 Task: nan
Action: Mouse moved to (473, 618)
Screenshot: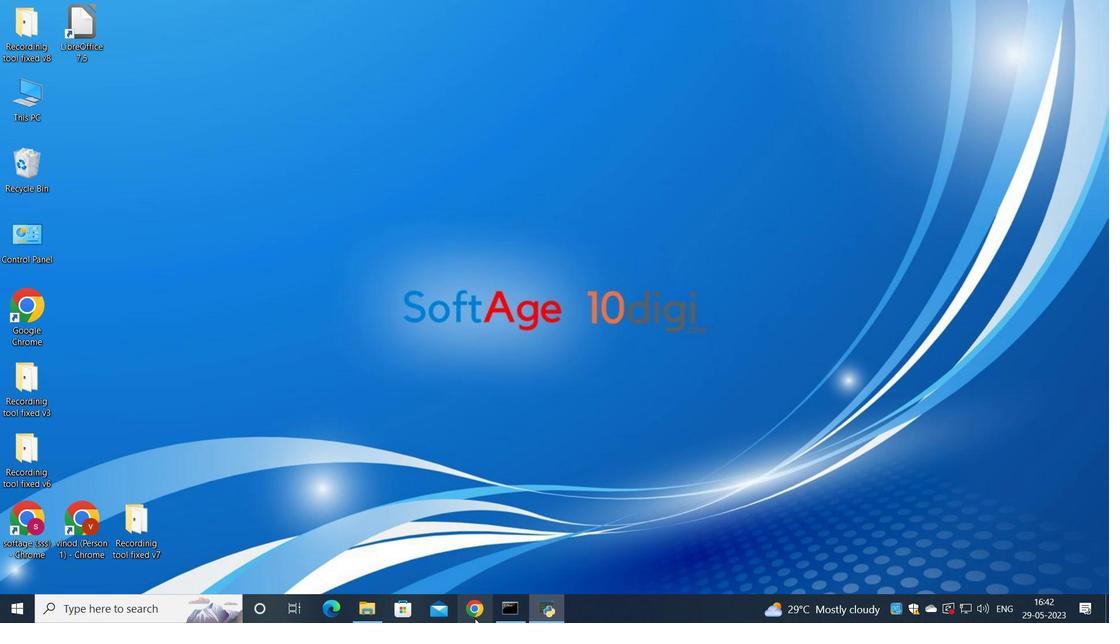 
Action: Mouse pressed left at (473, 618)
Screenshot: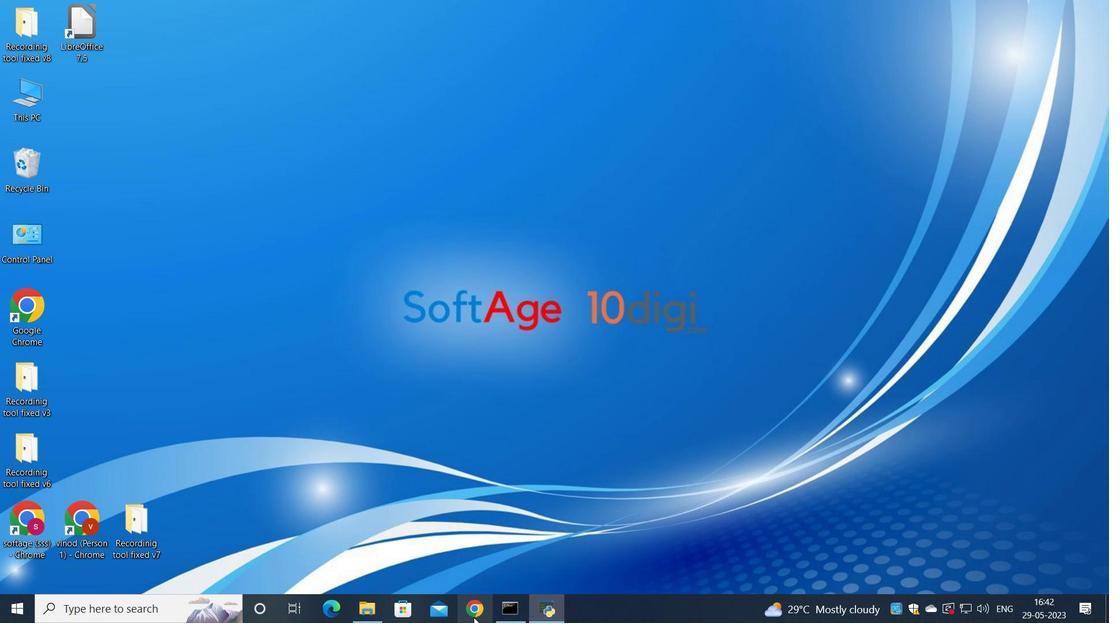 
Action: Mouse moved to (502, 378)
Screenshot: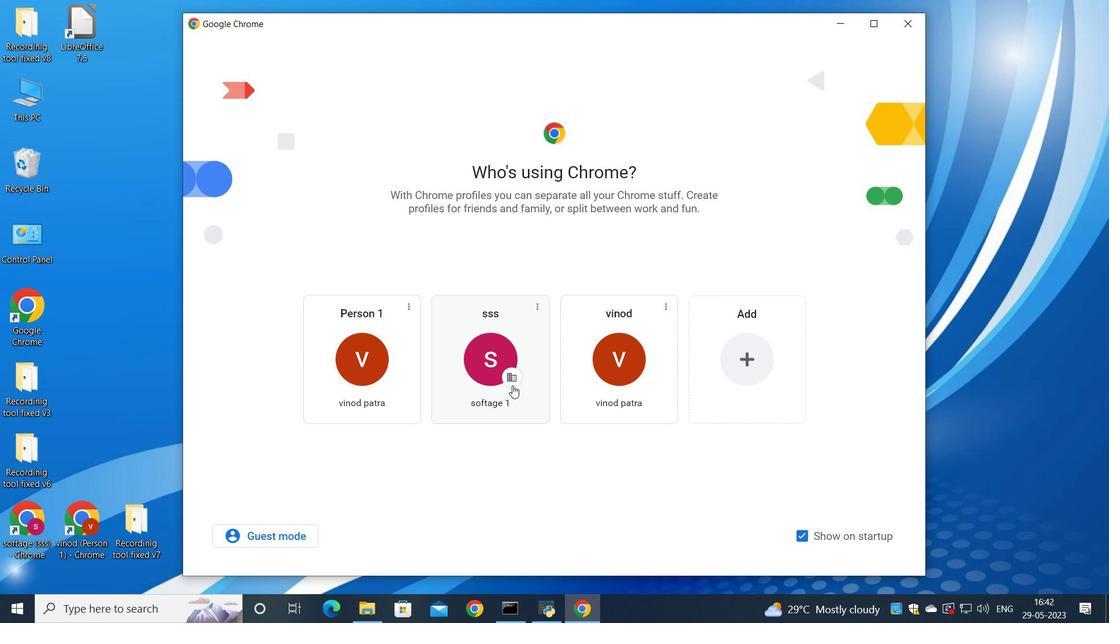 
Action: Mouse pressed left at (502, 378)
Screenshot: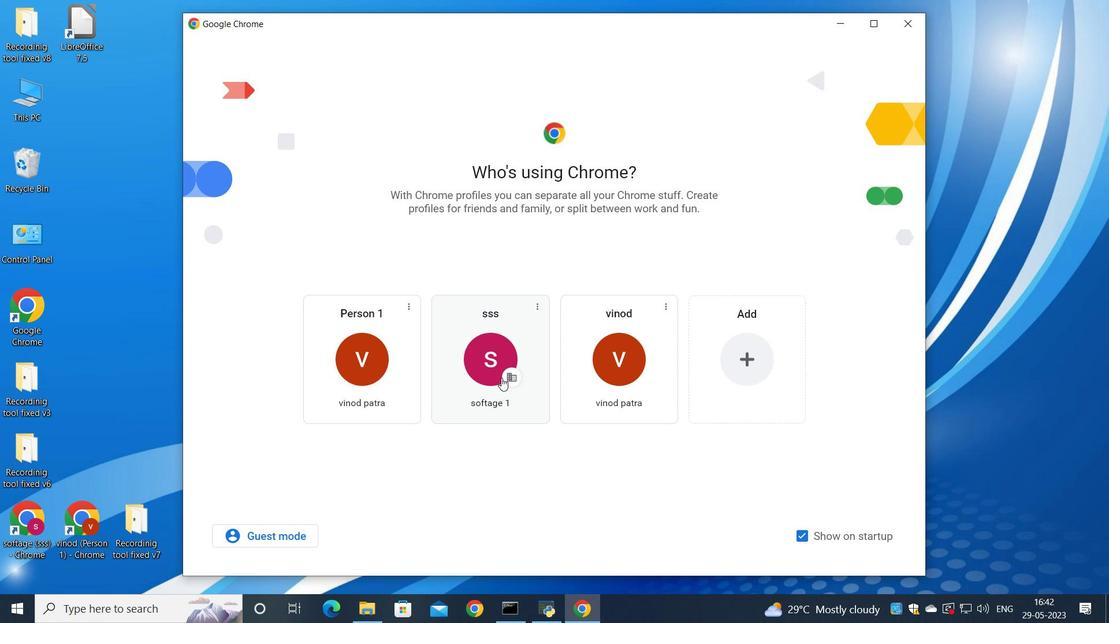 
Action: Mouse moved to (969, 75)
Screenshot: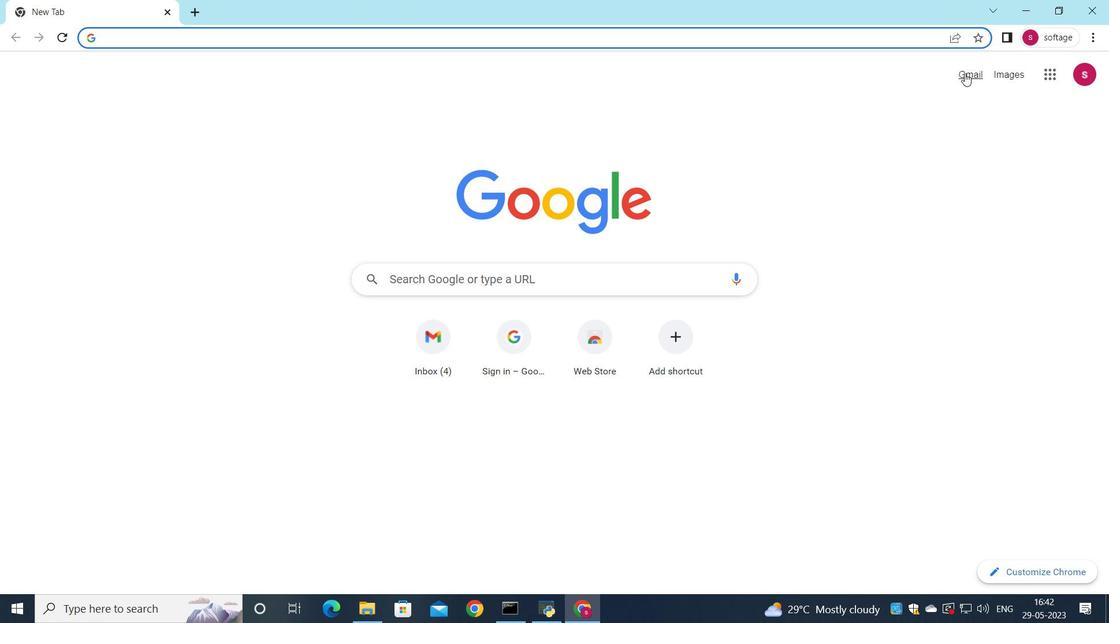 
Action: Mouse pressed left at (969, 75)
Screenshot: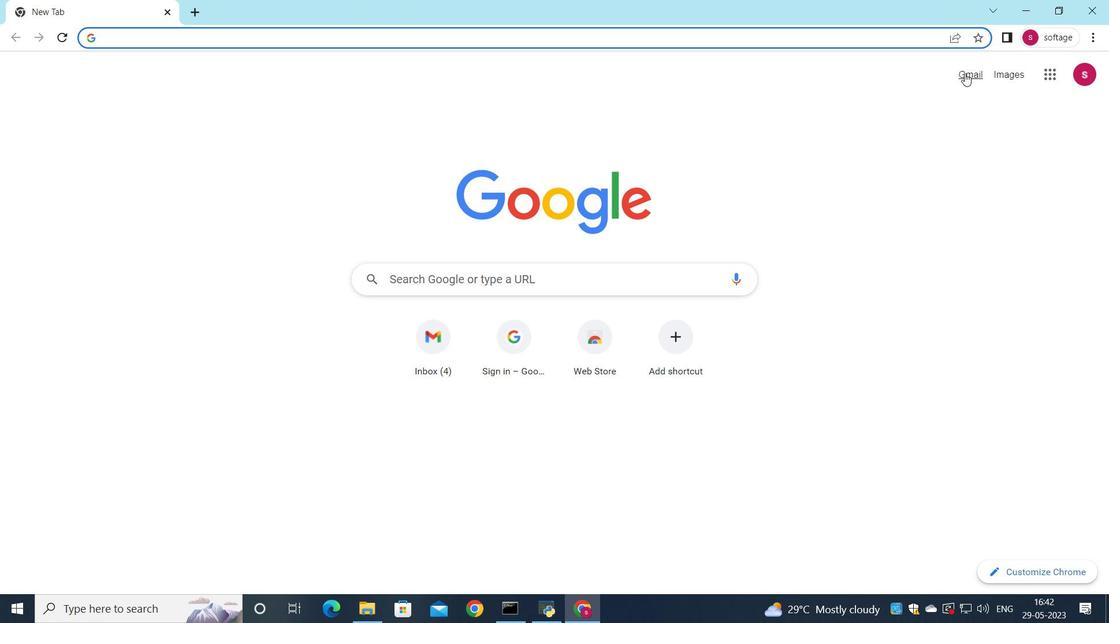 
Action: Mouse moved to (936, 95)
Screenshot: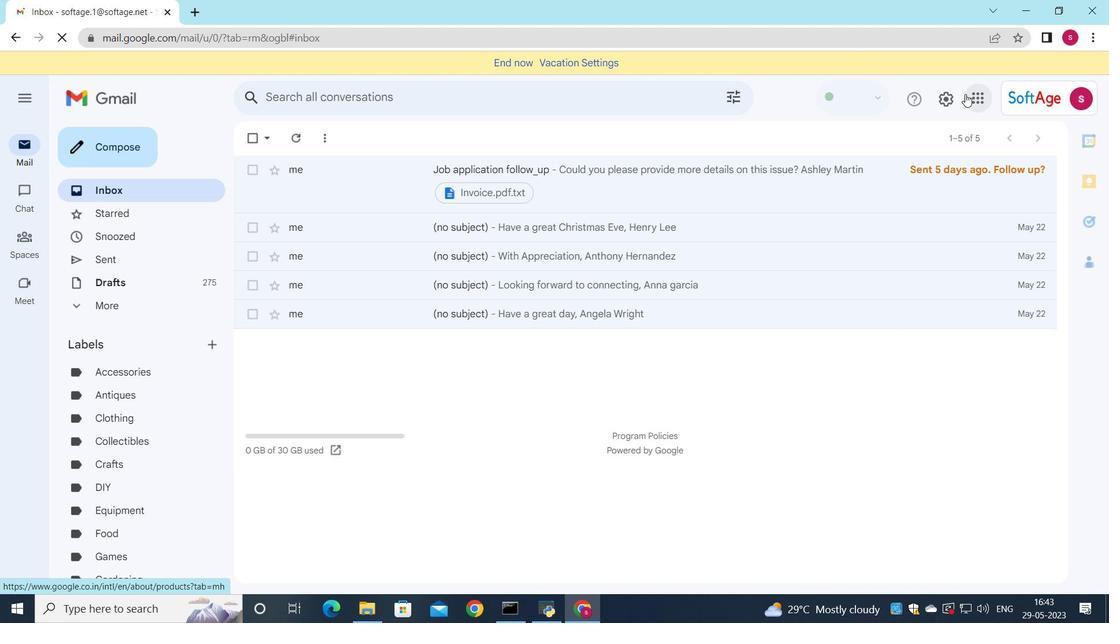 
Action: Mouse pressed left at (936, 95)
Screenshot: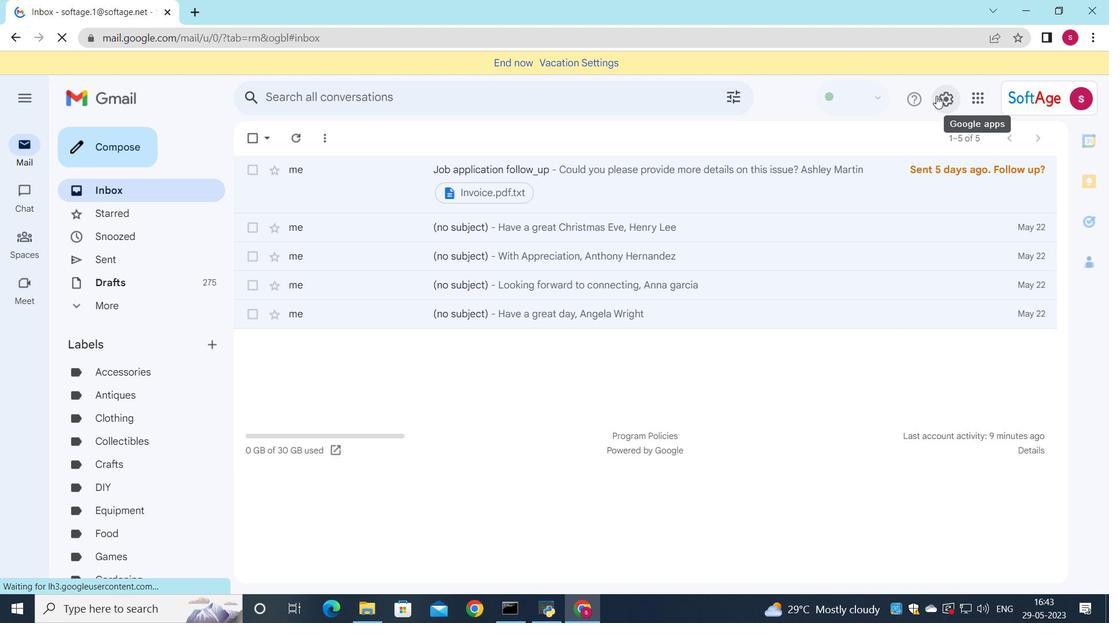 
Action: Mouse moved to (948, 171)
Screenshot: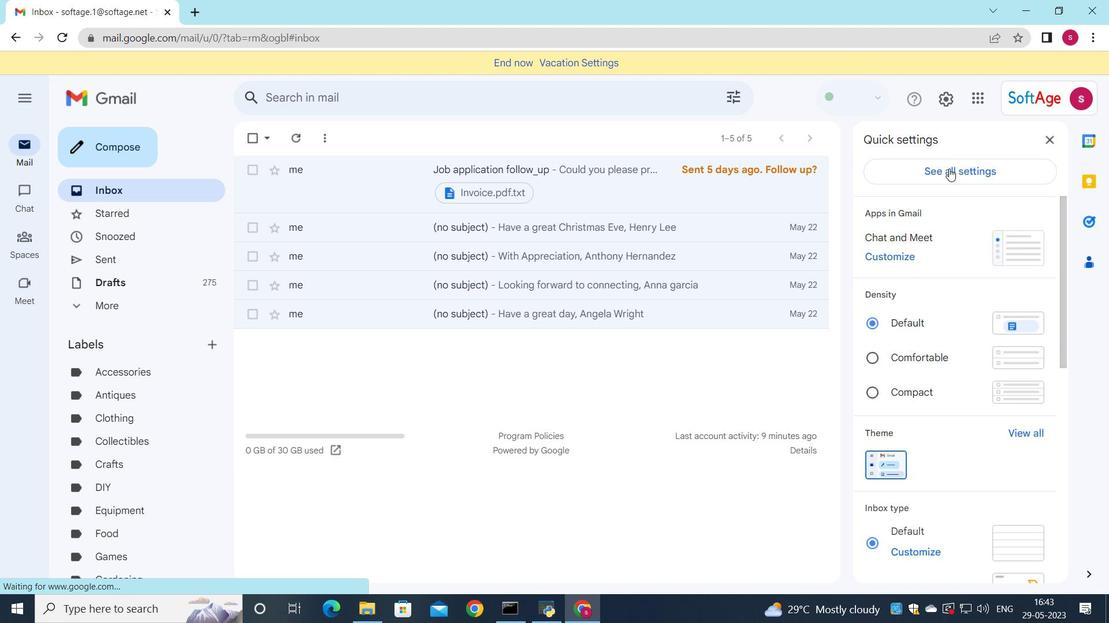 
Action: Mouse pressed left at (948, 171)
Screenshot: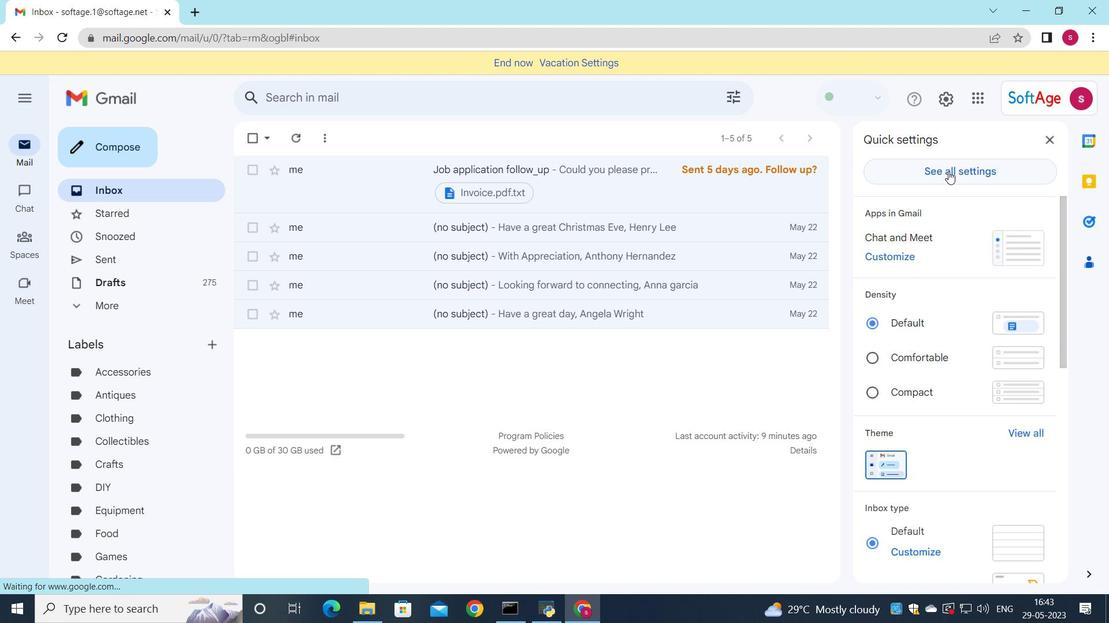 
Action: Mouse moved to (644, 343)
Screenshot: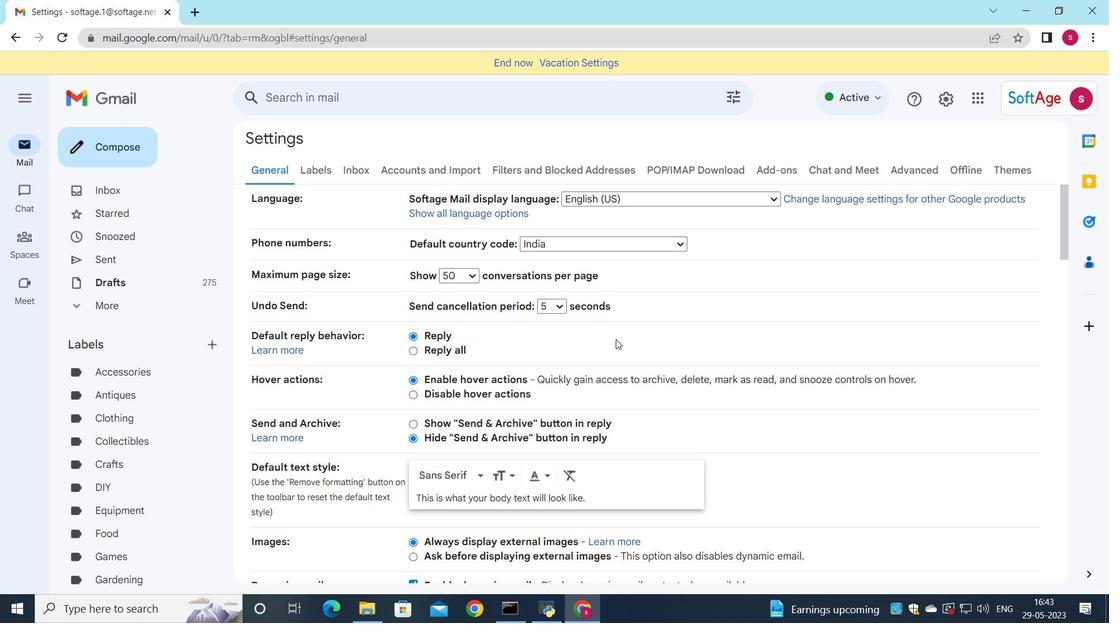 
Action: Mouse scrolled (644, 343) with delta (0, 0)
Screenshot: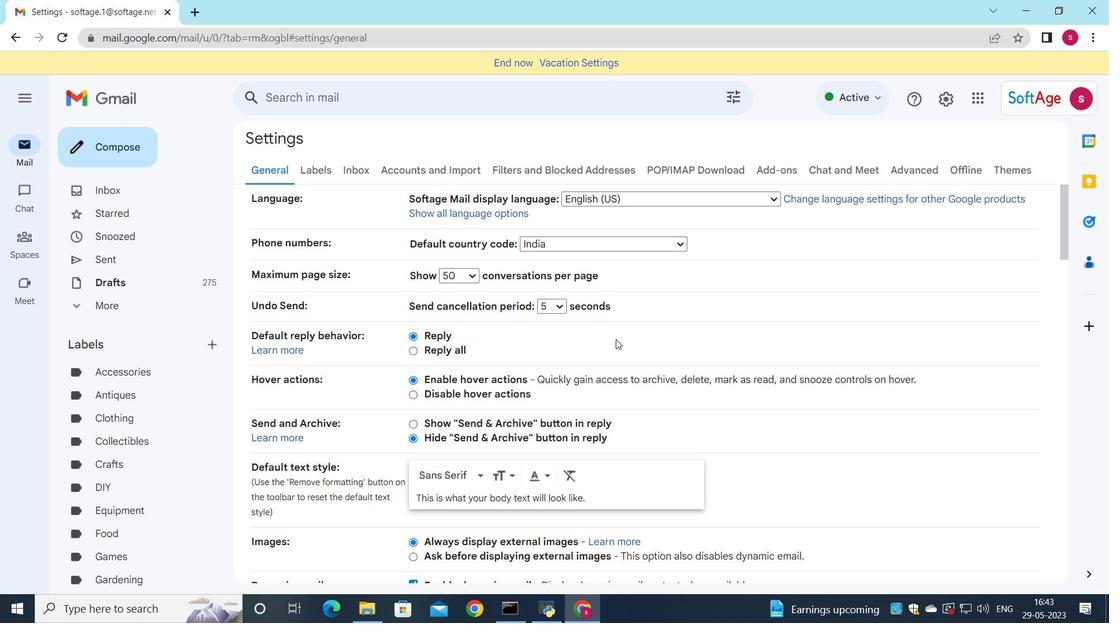 
Action: Mouse scrolled (644, 343) with delta (0, 0)
Screenshot: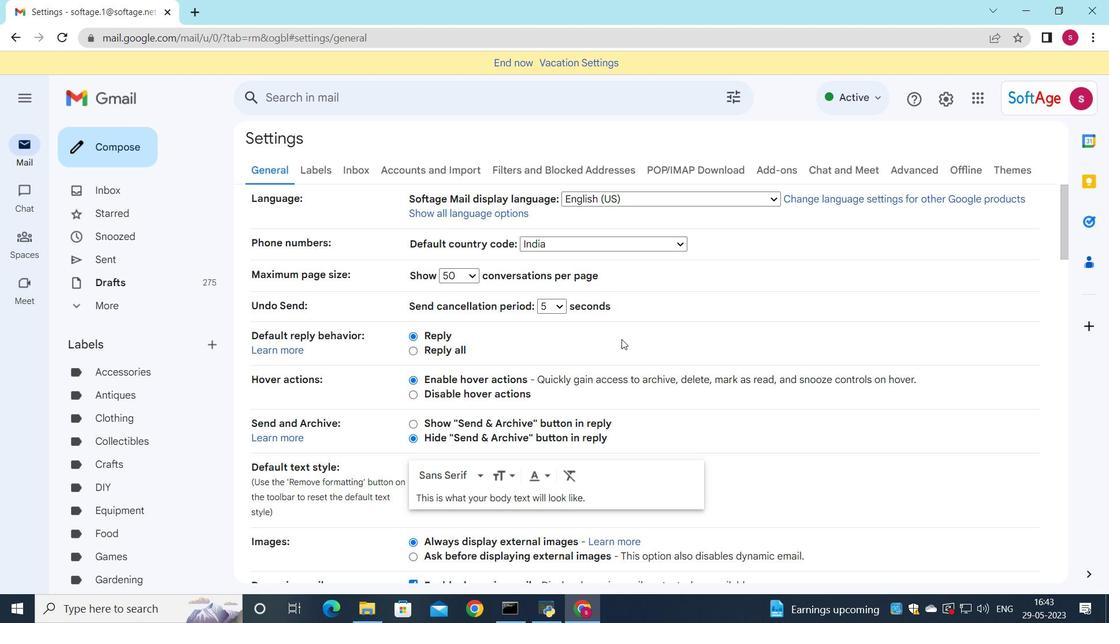 
Action: Mouse scrolled (644, 343) with delta (0, 0)
Screenshot: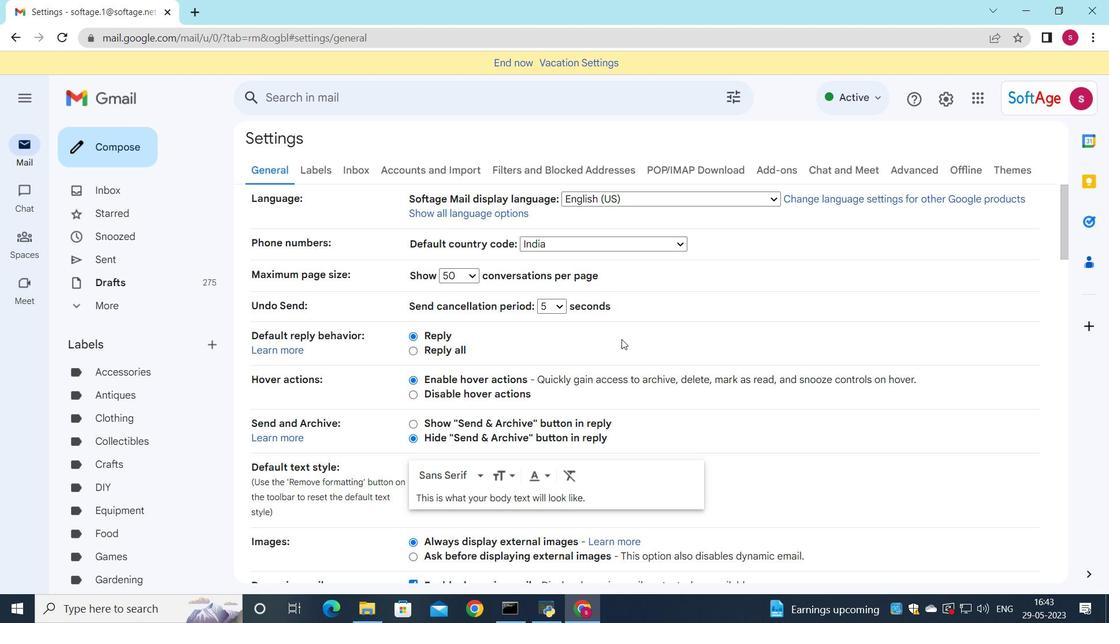 
Action: Mouse scrolled (644, 343) with delta (0, 0)
Screenshot: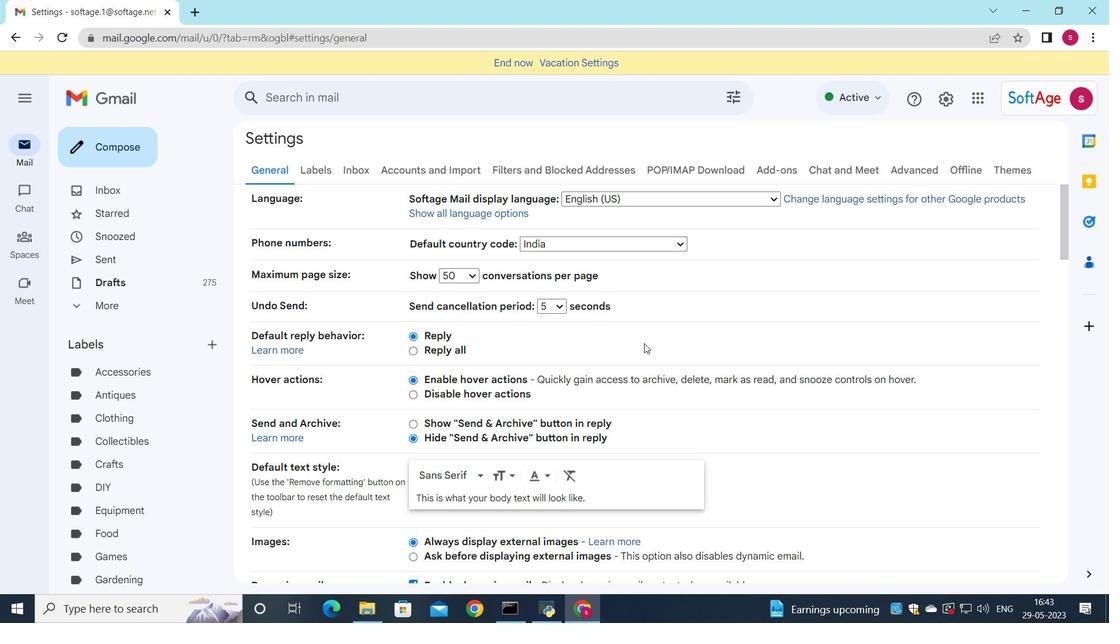 
Action: Mouse moved to (644, 344)
Screenshot: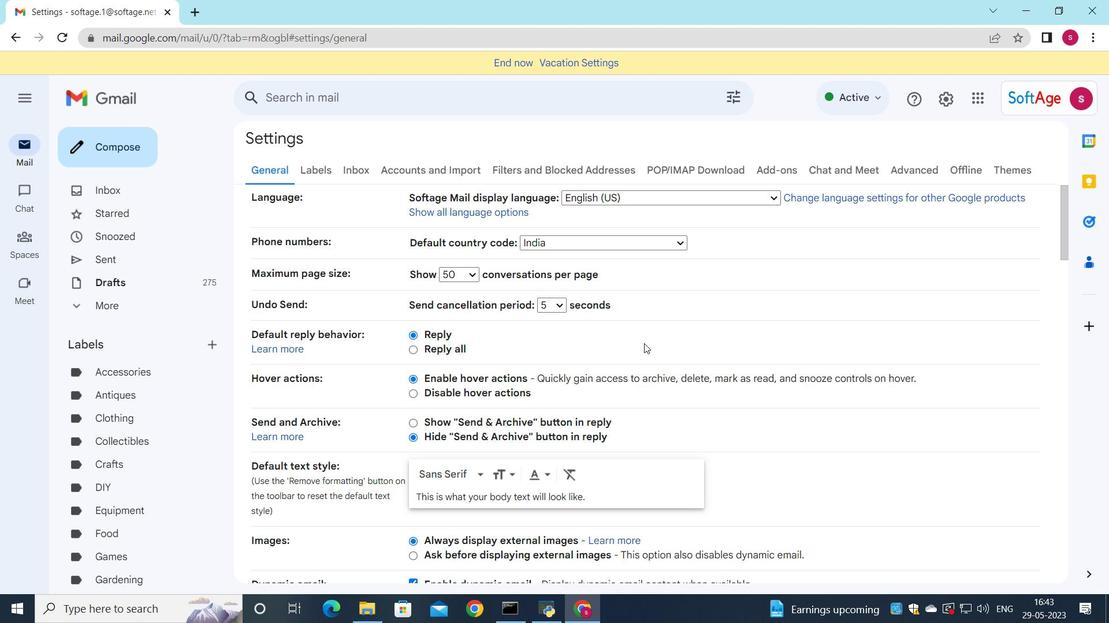 
Action: Mouse scrolled (644, 344) with delta (0, 0)
Screenshot: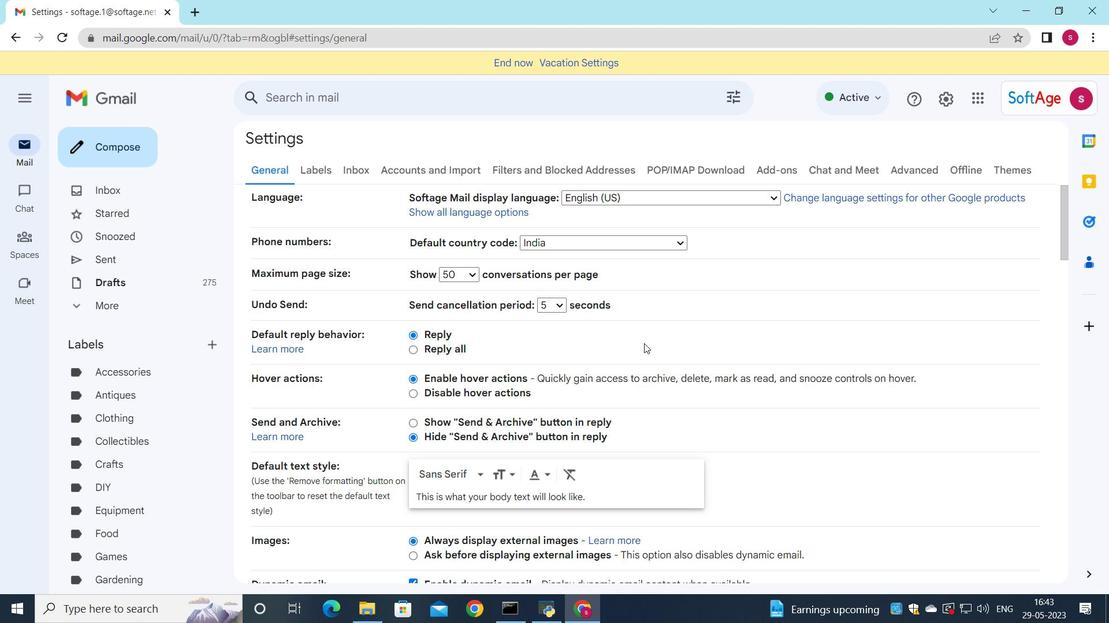 
Action: Mouse moved to (636, 362)
Screenshot: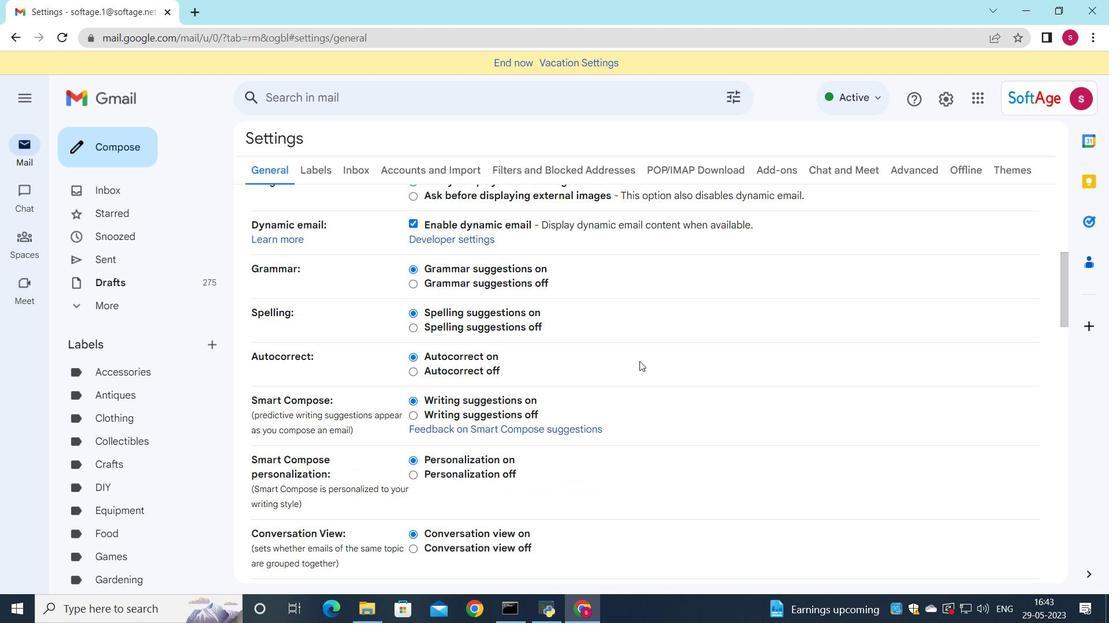 
Action: Mouse scrolled (636, 362) with delta (0, 0)
Screenshot: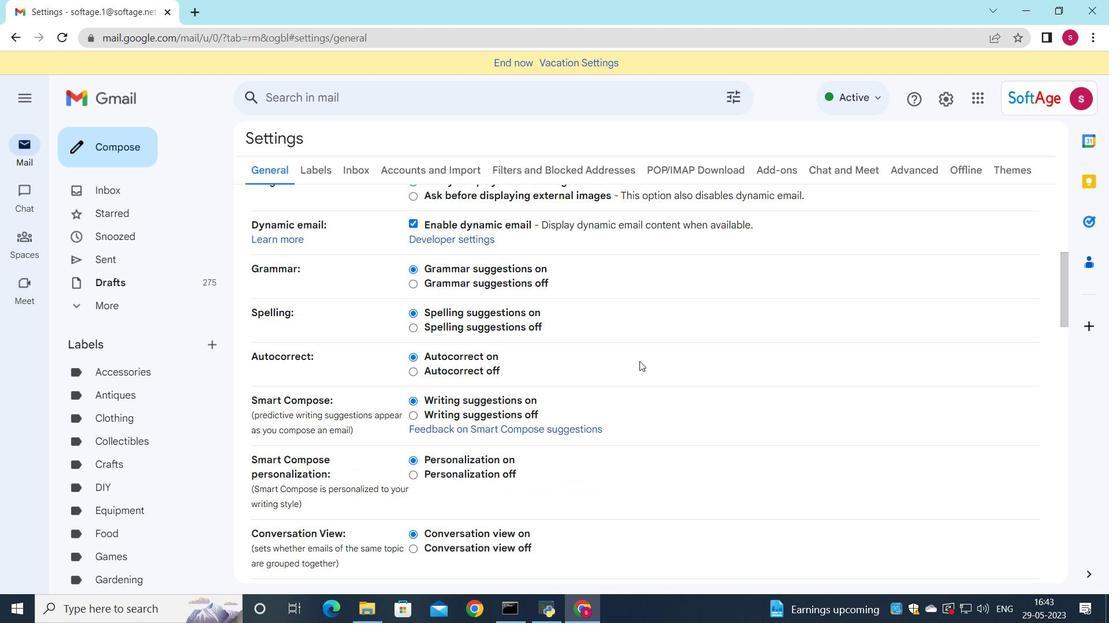 
Action: Mouse moved to (634, 364)
Screenshot: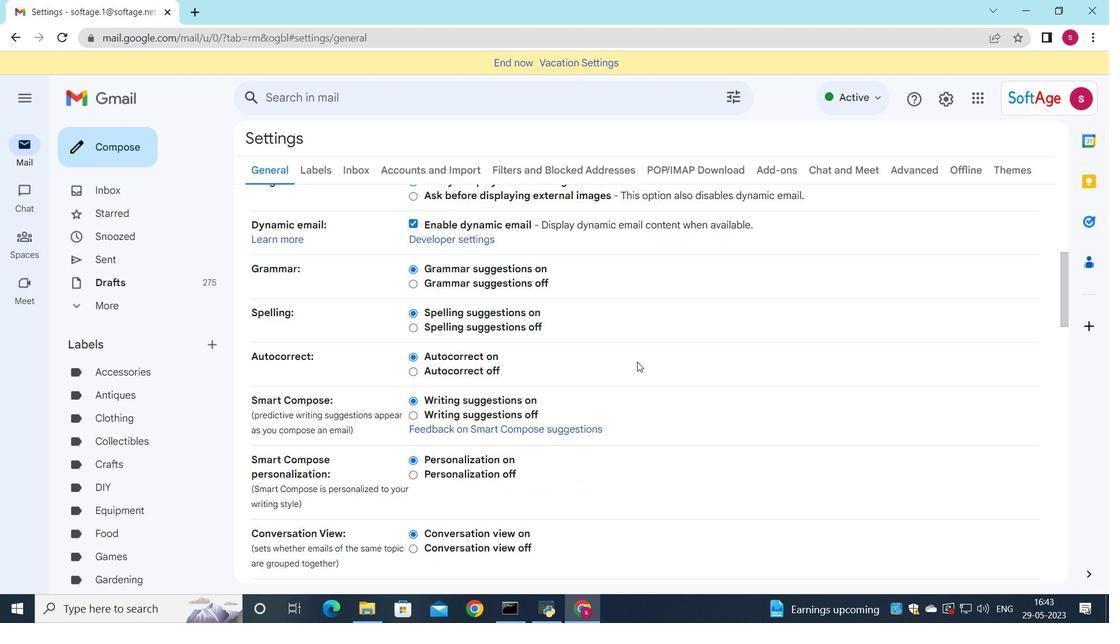 
Action: Mouse scrolled (634, 363) with delta (0, 0)
Screenshot: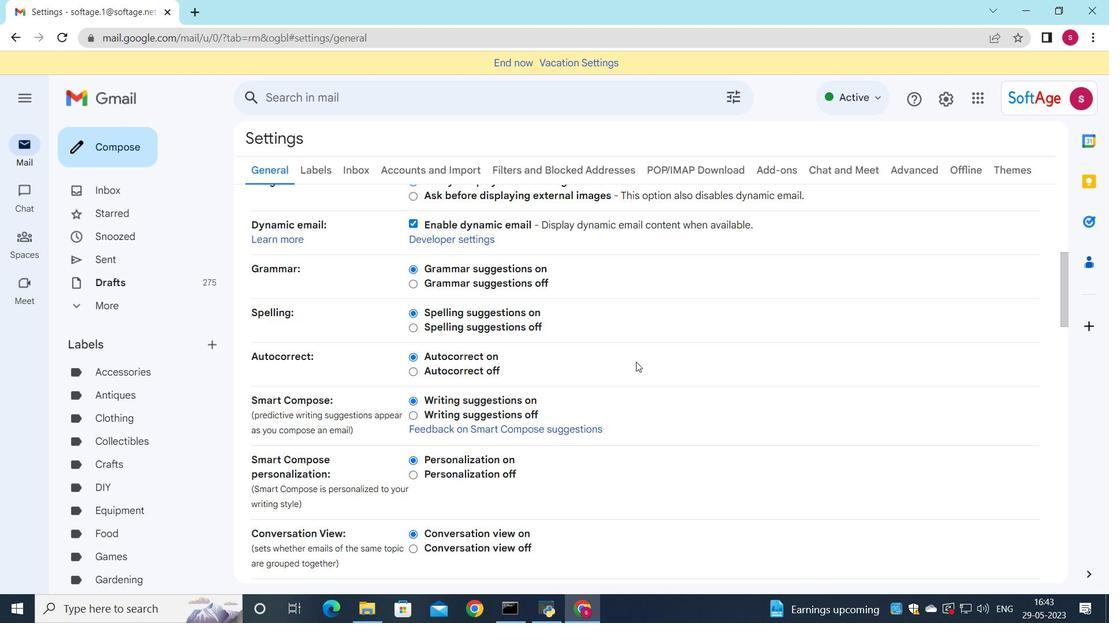 
Action: Mouse moved to (564, 400)
Screenshot: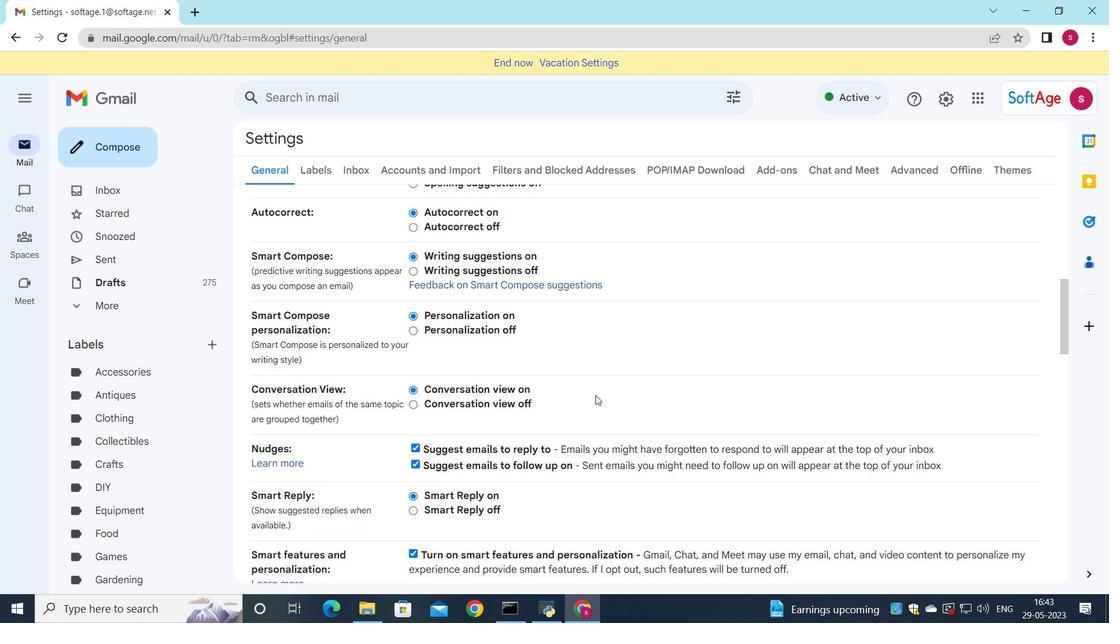 
Action: Mouse scrolled (564, 399) with delta (0, 0)
Screenshot: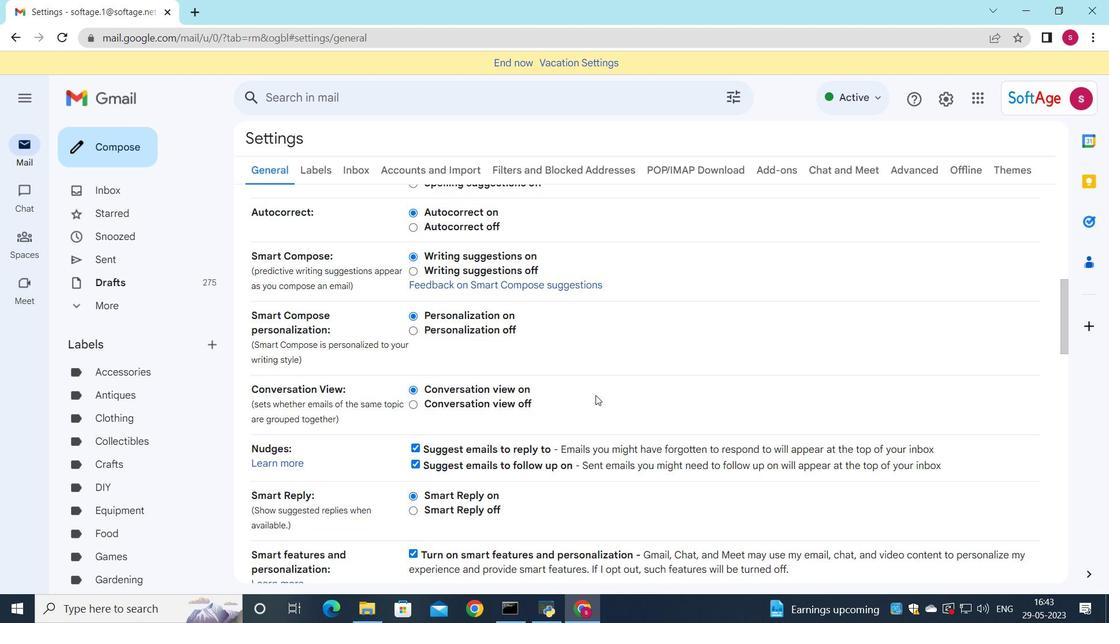 
Action: Mouse scrolled (564, 399) with delta (0, 0)
Screenshot: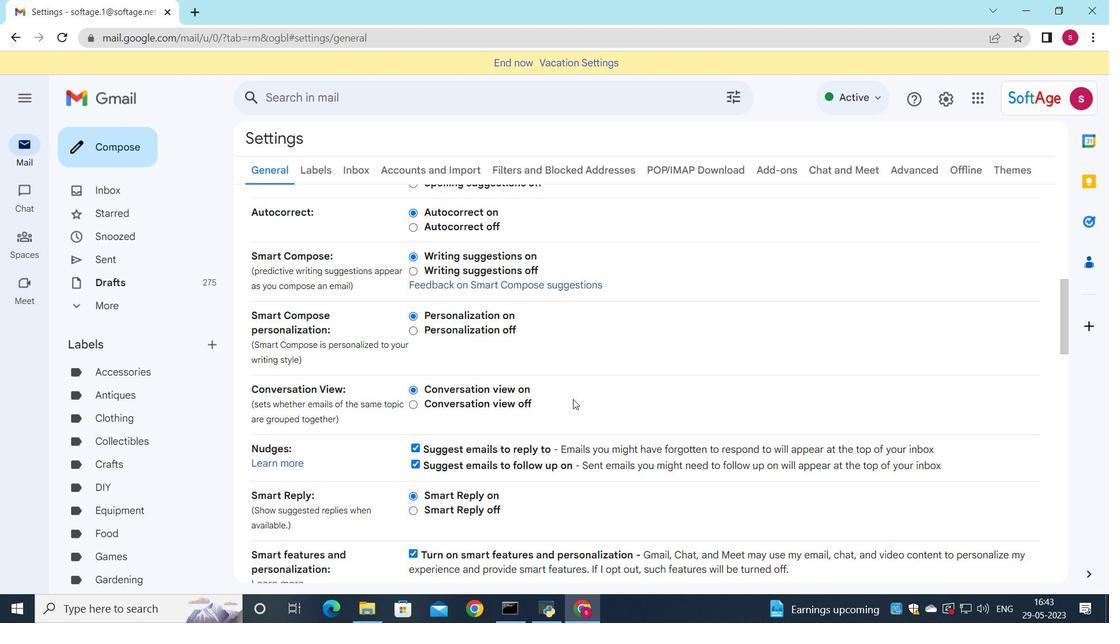 
Action: Mouse moved to (563, 400)
Screenshot: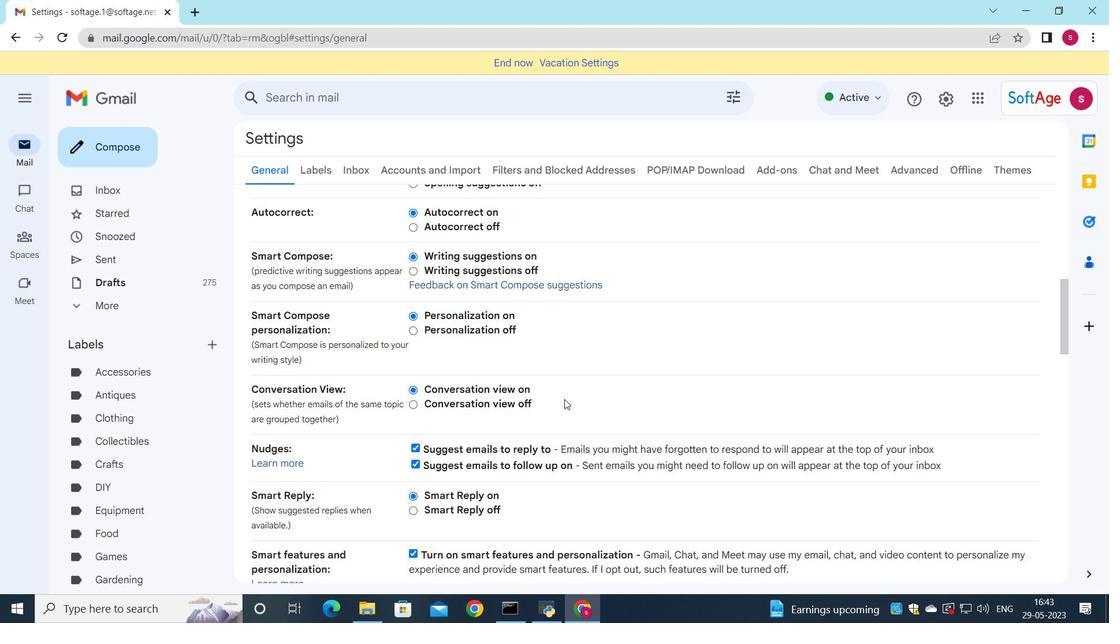 
Action: Mouse scrolled (563, 399) with delta (0, 0)
Screenshot: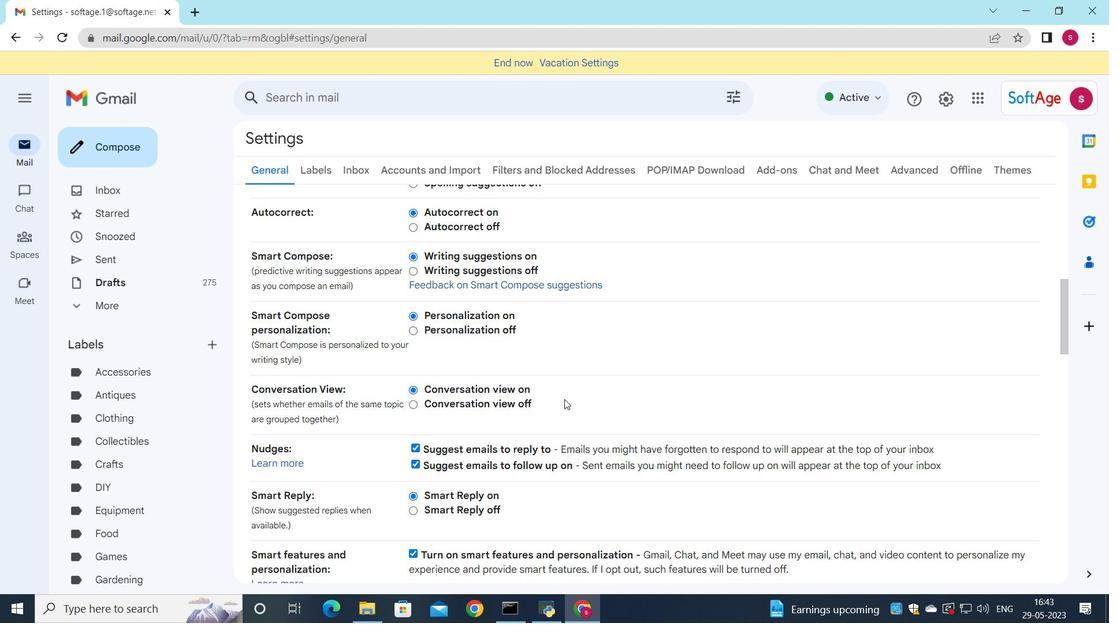 
Action: Mouse moved to (505, 444)
Screenshot: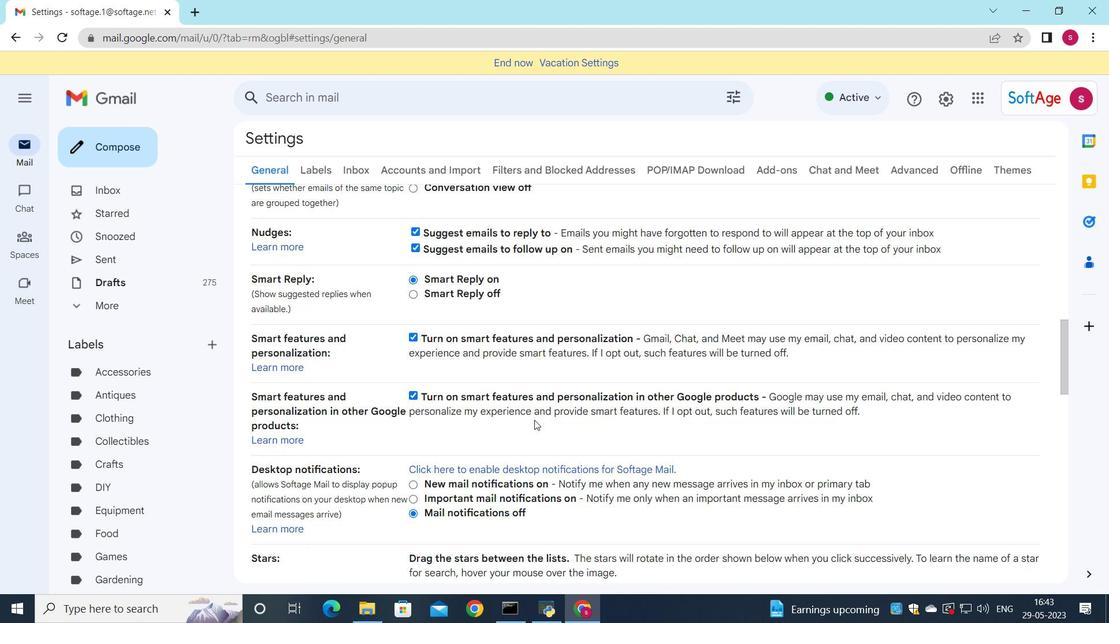 
Action: Mouse scrolled (505, 444) with delta (0, 0)
Screenshot: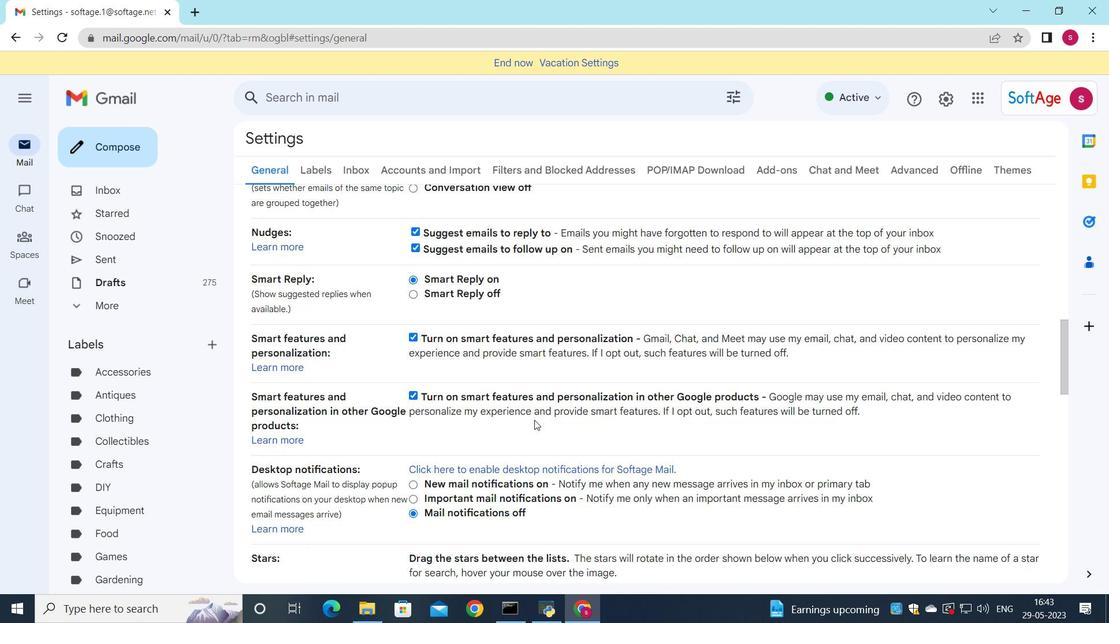 
Action: Mouse moved to (504, 453)
Screenshot: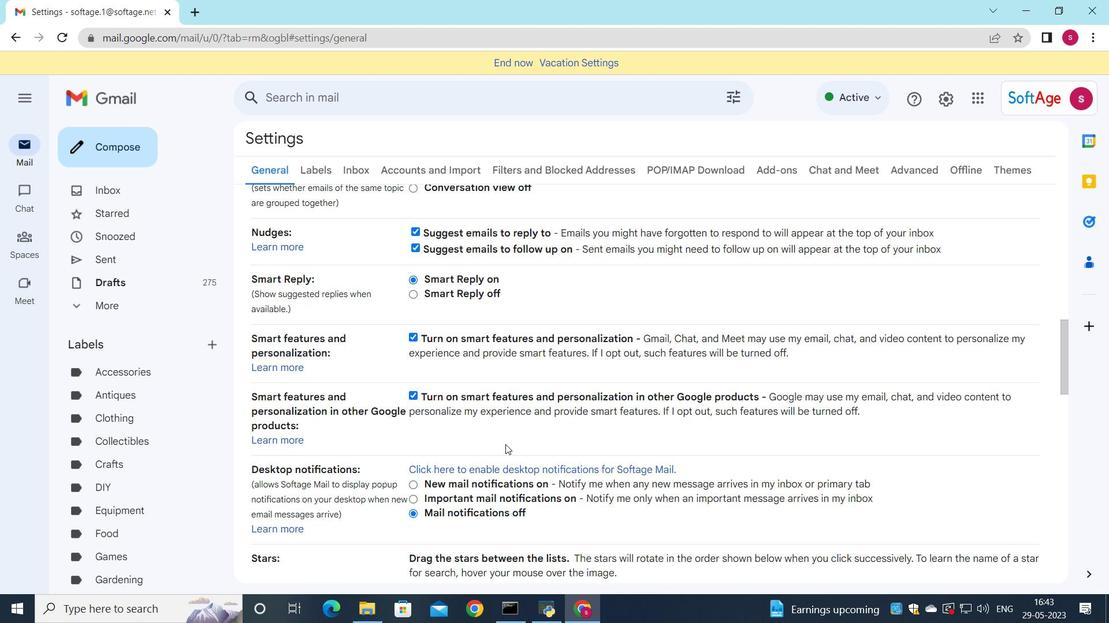 
Action: Mouse scrolled (505, 448) with delta (0, 0)
Screenshot: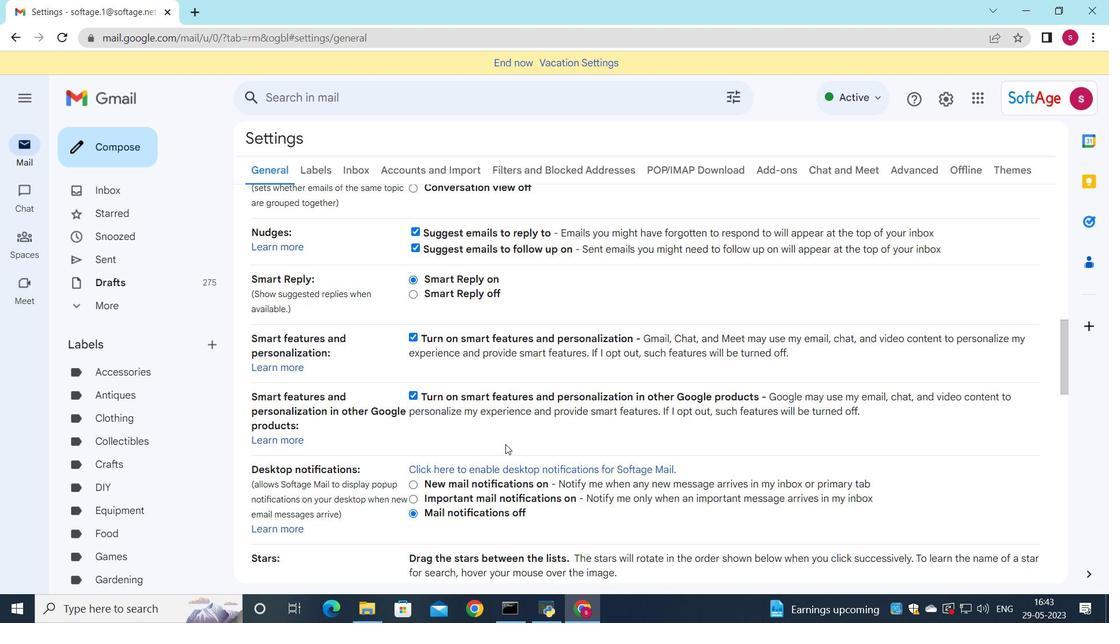 
Action: Mouse scrolled (504, 452) with delta (0, 0)
Screenshot: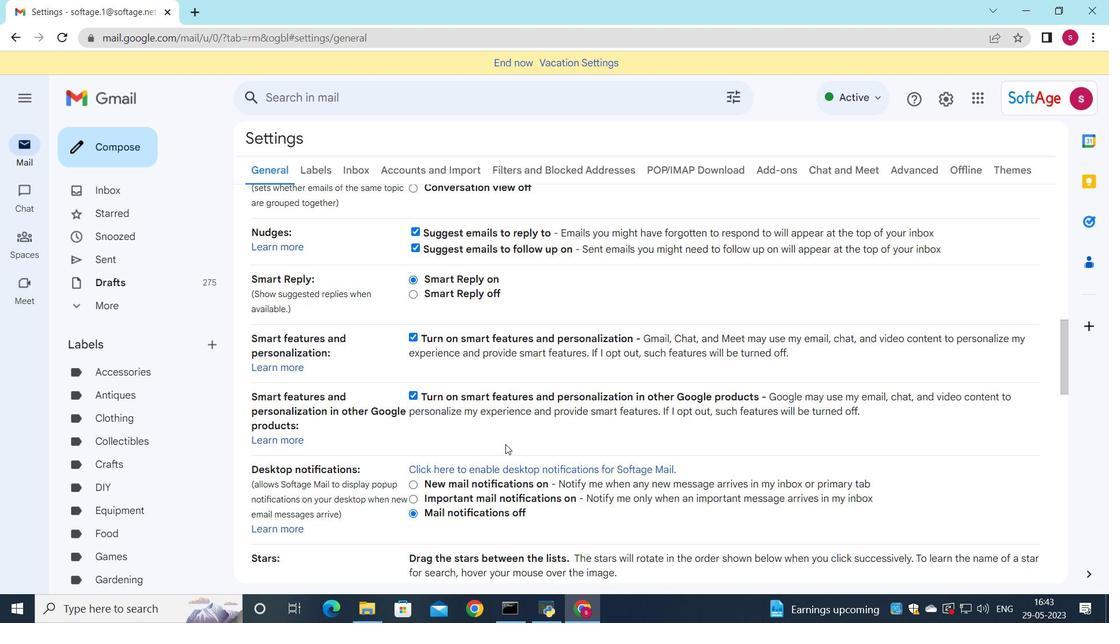 
Action: Mouse moved to (508, 466)
Screenshot: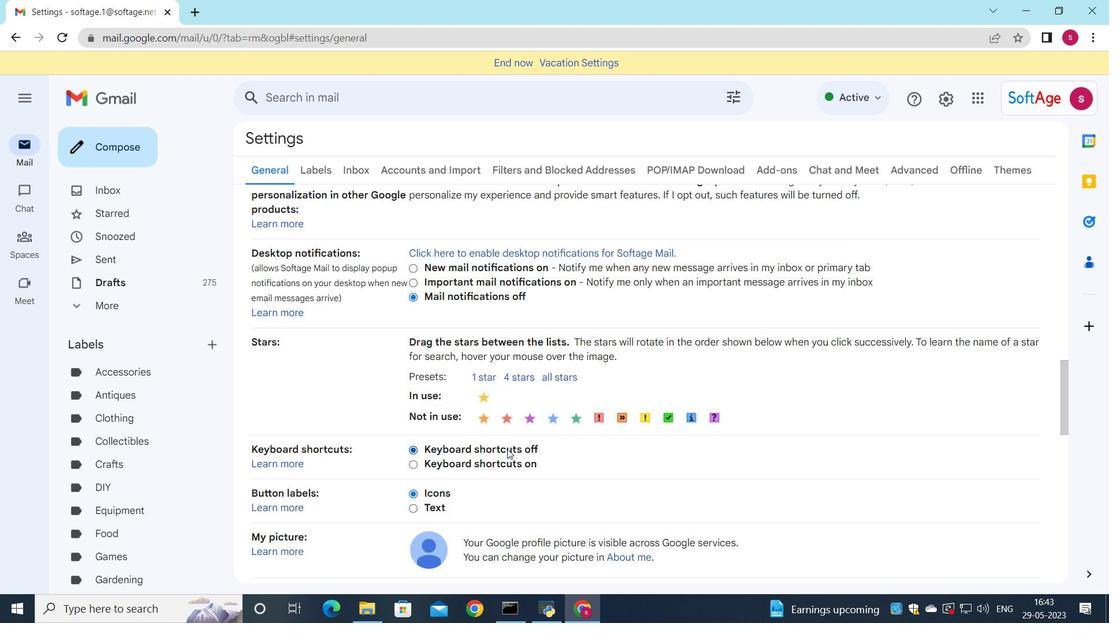 
Action: Mouse scrolled (508, 466) with delta (0, 0)
Screenshot: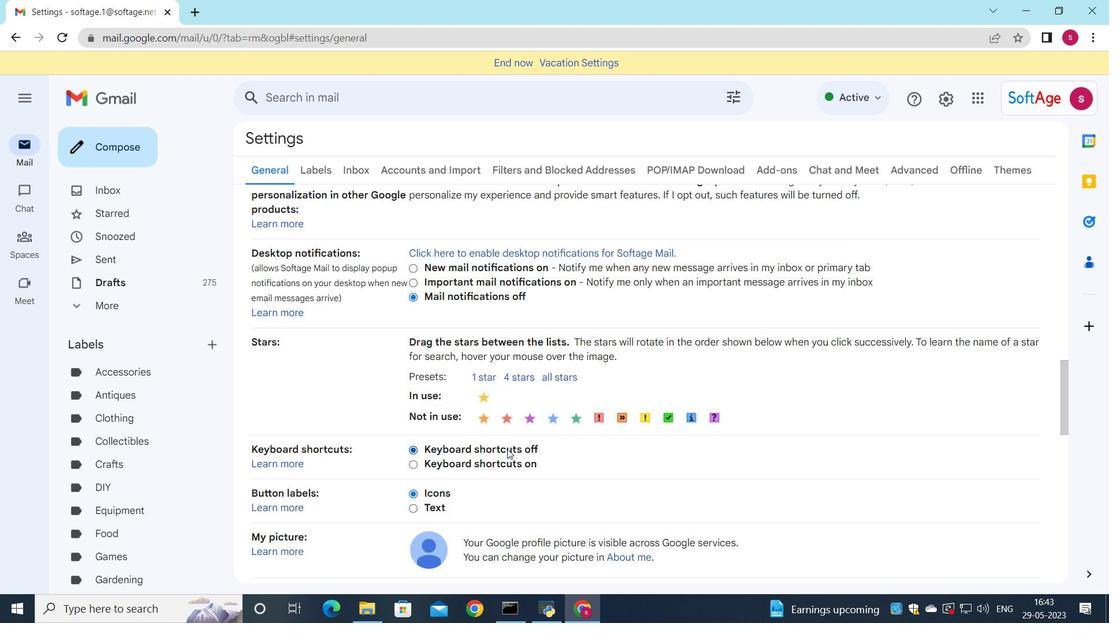 
Action: Mouse moved to (518, 454)
Screenshot: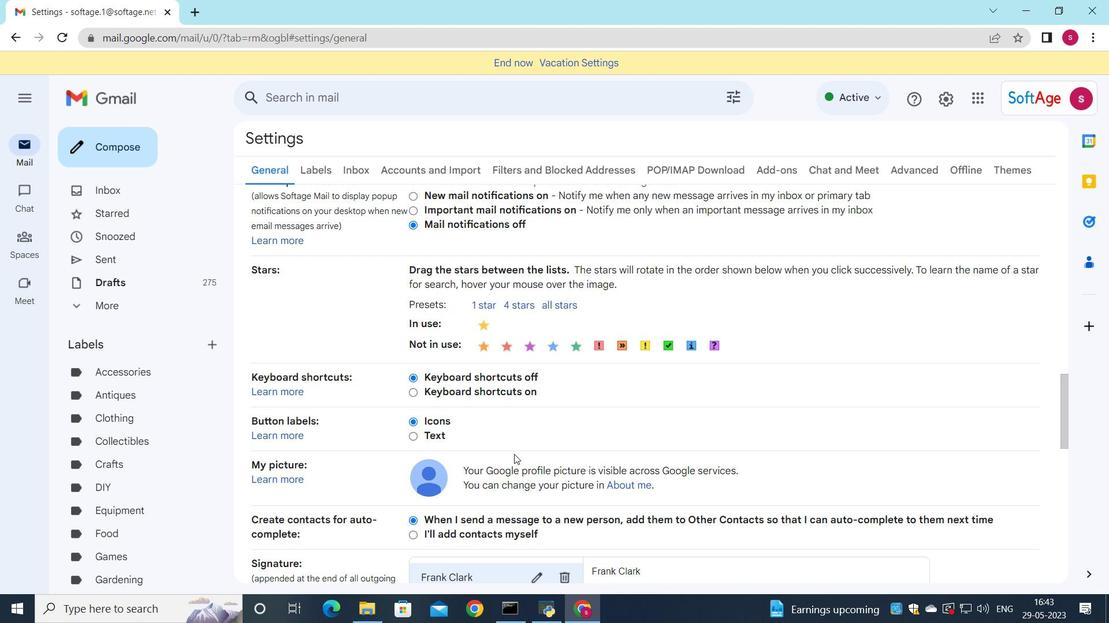 
Action: Mouse scrolled (518, 454) with delta (0, 0)
Screenshot: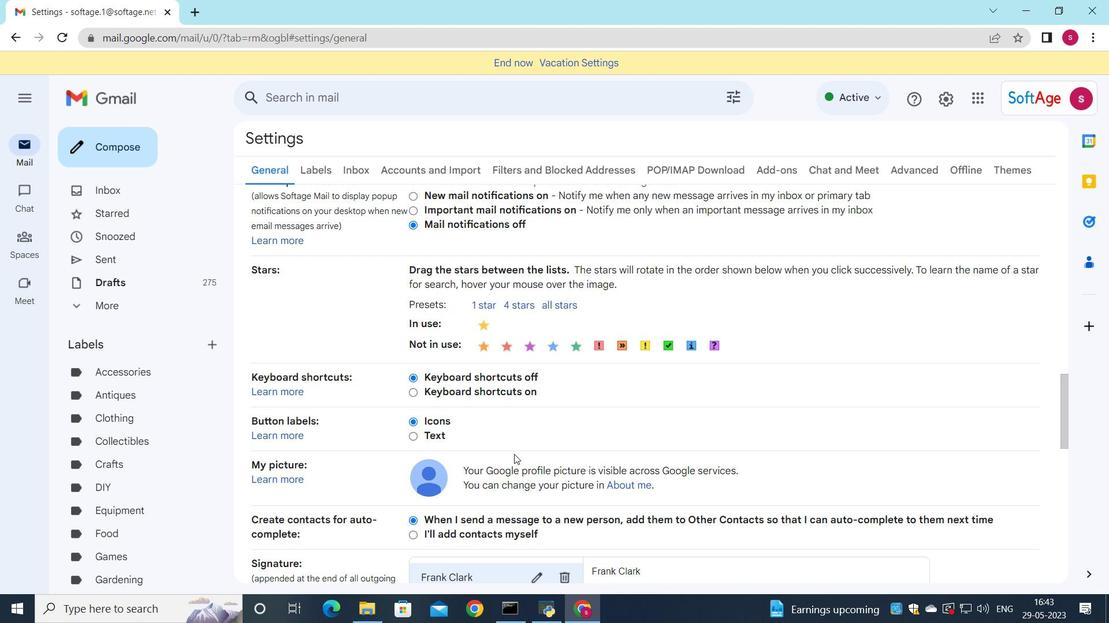 
Action: Mouse moved to (521, 455)
Screenshot: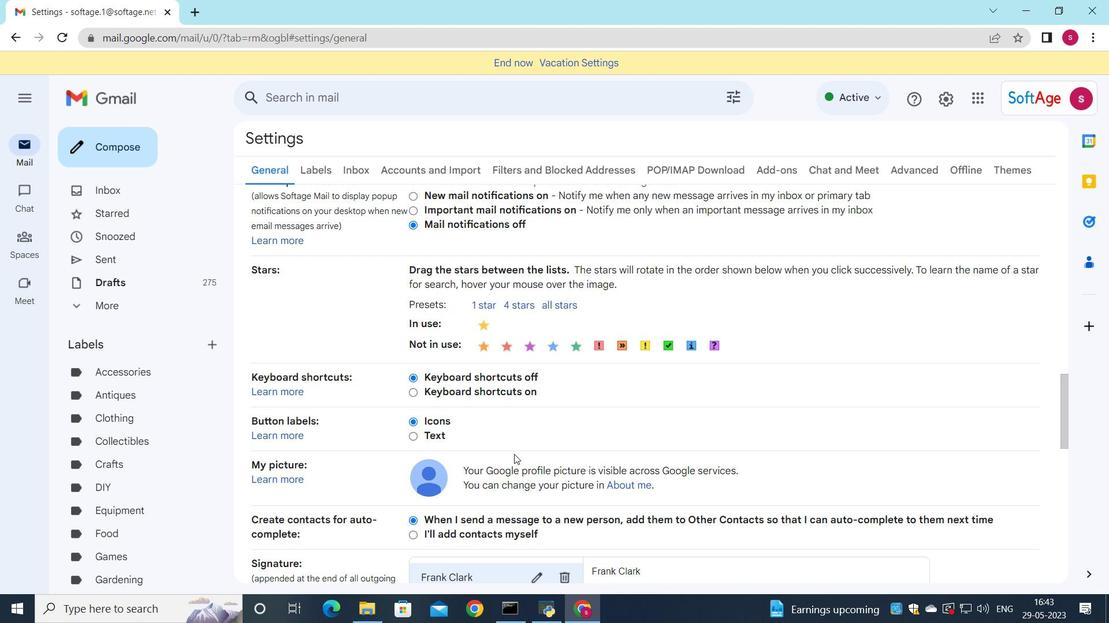 
Action: Mouse scrolled (521, 454) with delta (0, 0)
Screenshot: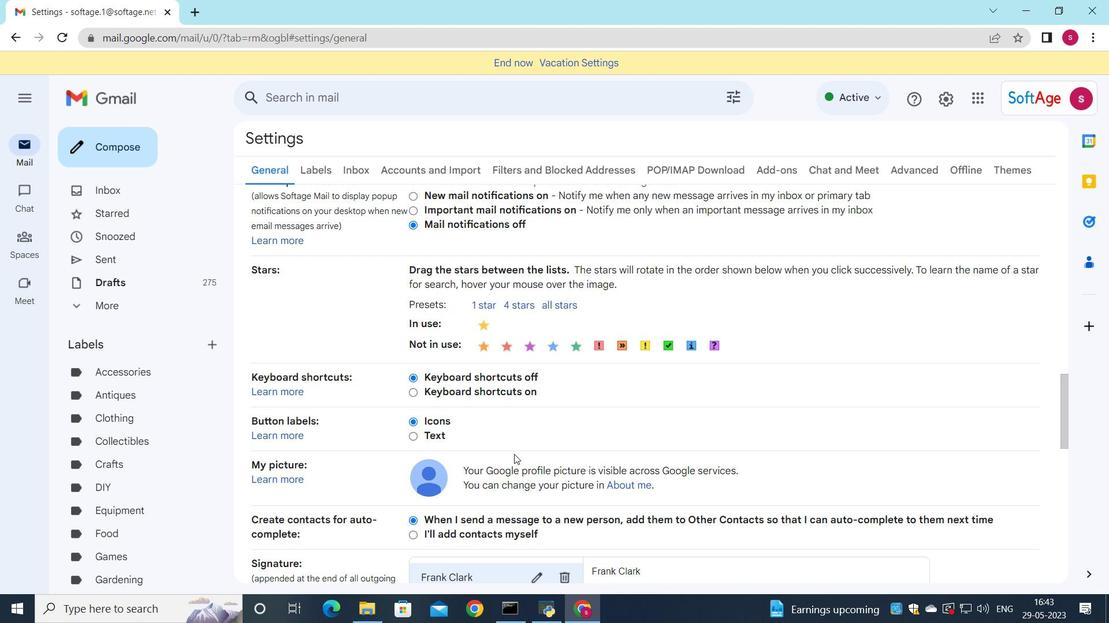 
Action: Mouse moved to (559, 439)
Screenshot: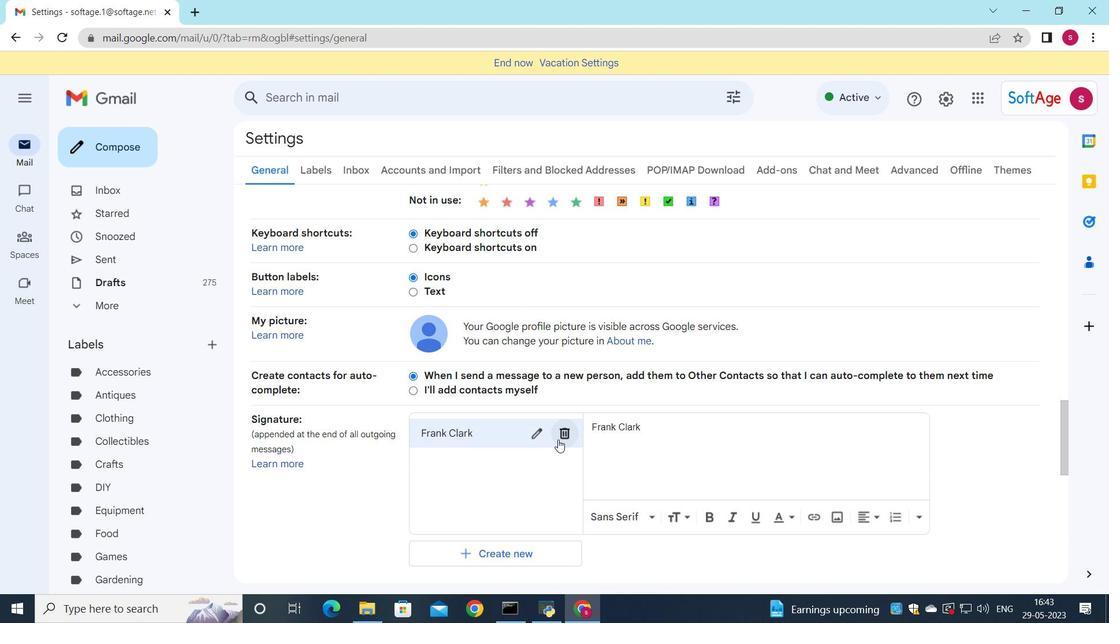 
Action: Mouse pressed left at (559, 439)
Screenshot: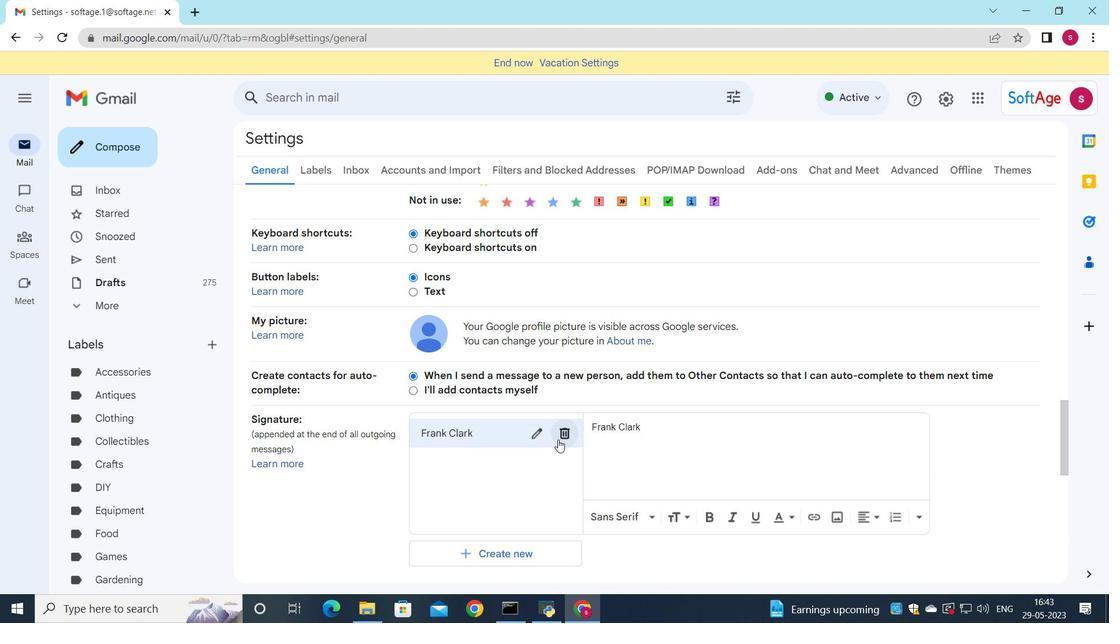 
Action: Mouse moved to (668, 356)
Screenshot: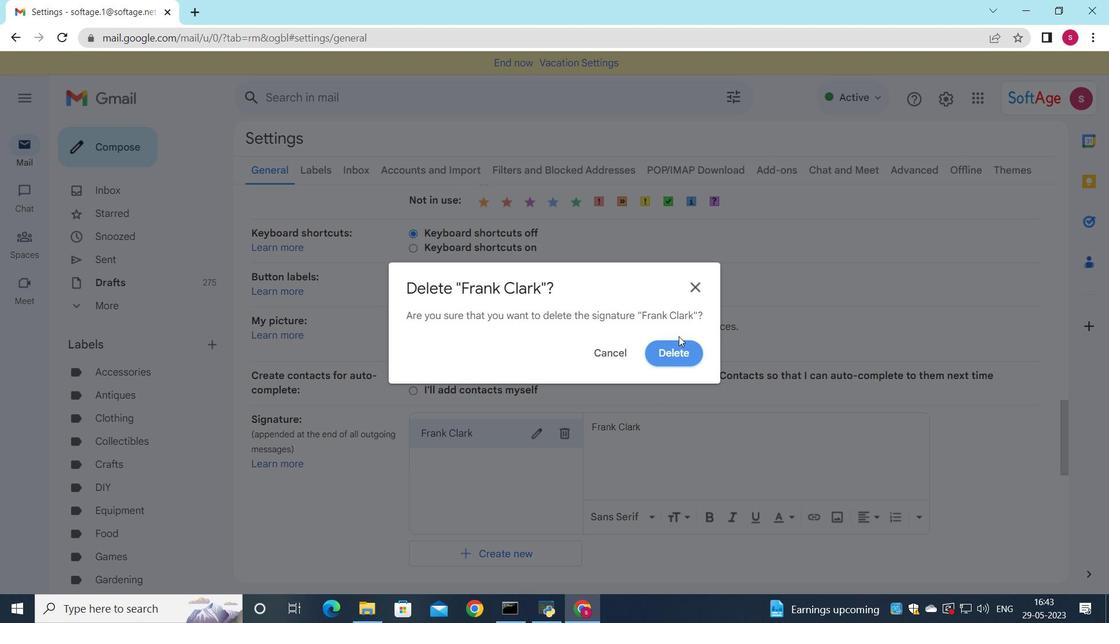 
Action: Mouse pressed left at (668, 356)
Screenshot: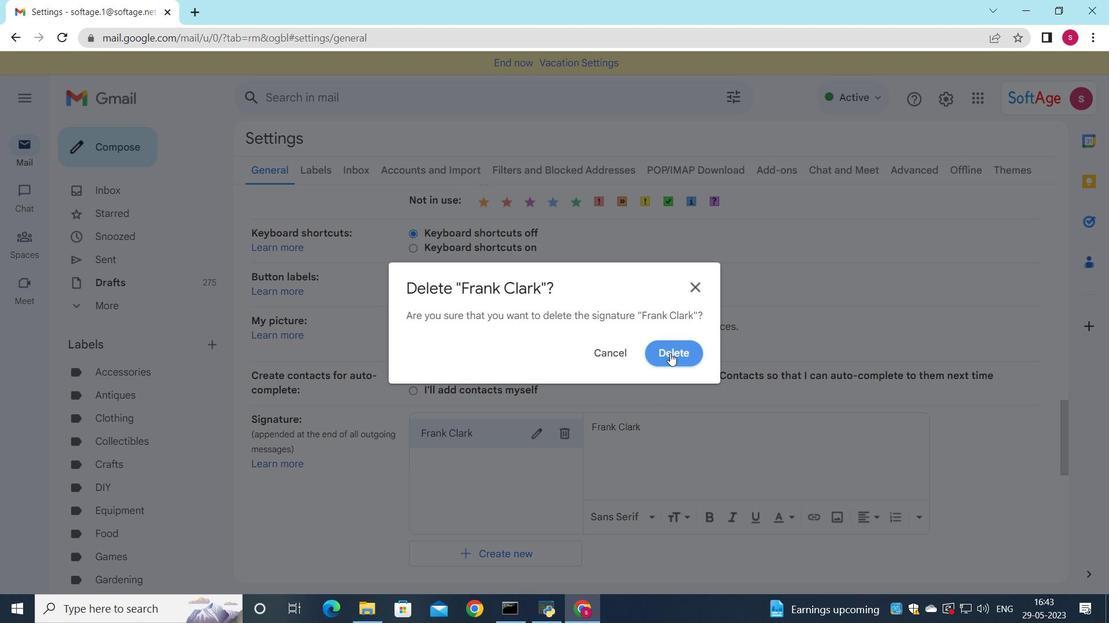 
Action: Mouse moved to (466, 450)
Screenshot: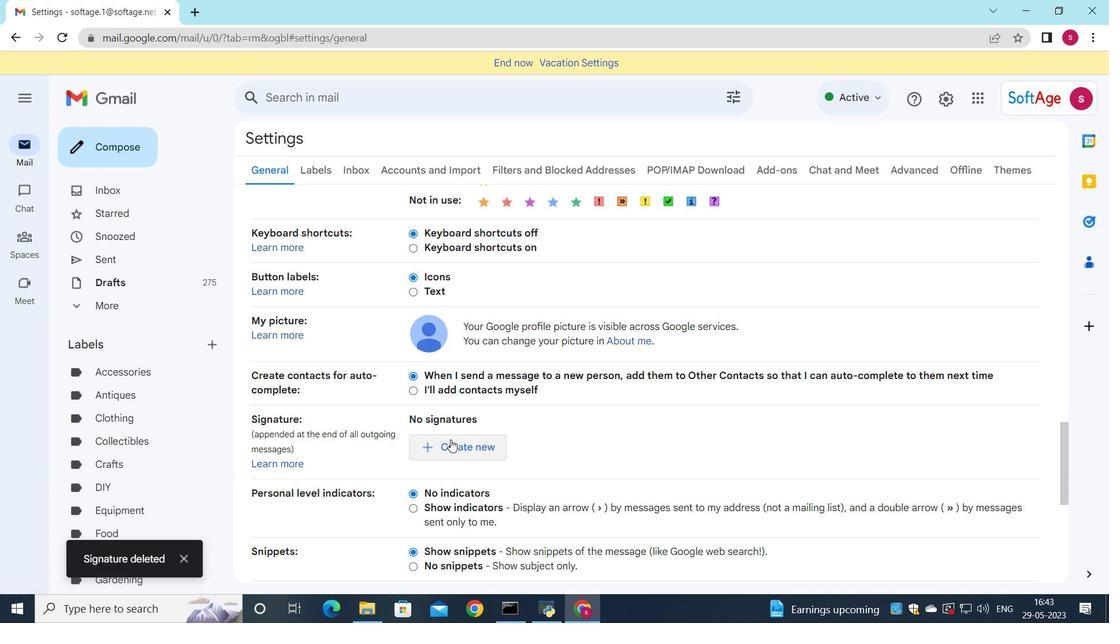 
Action: Mouse pressed left at (466, 450)
Screenshot: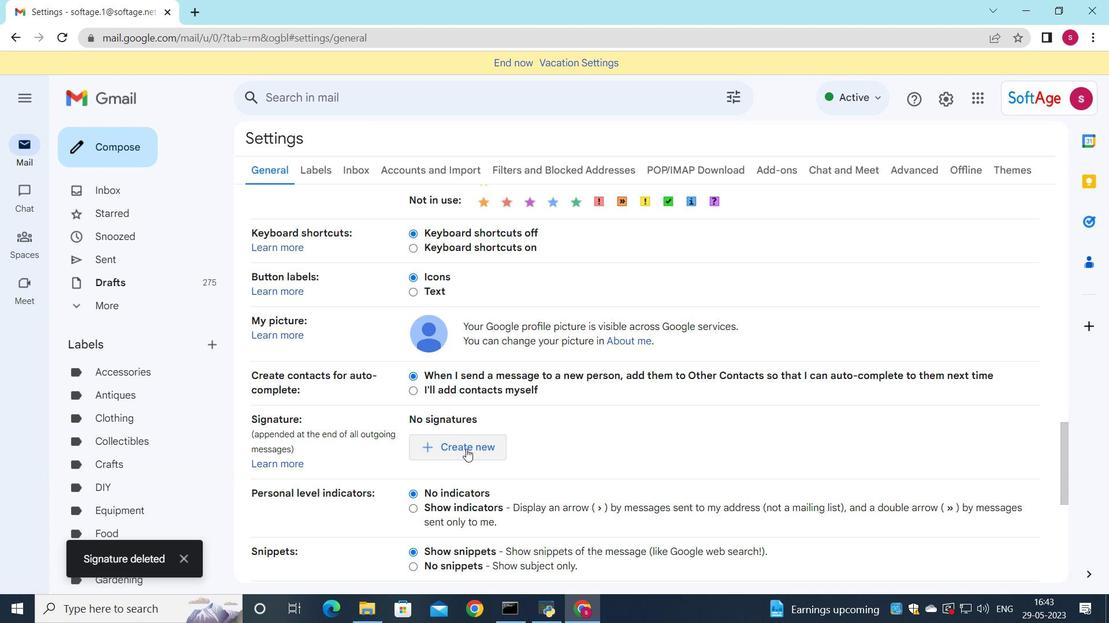 
Action: Mouse moved to (686, 441)
Screenshot: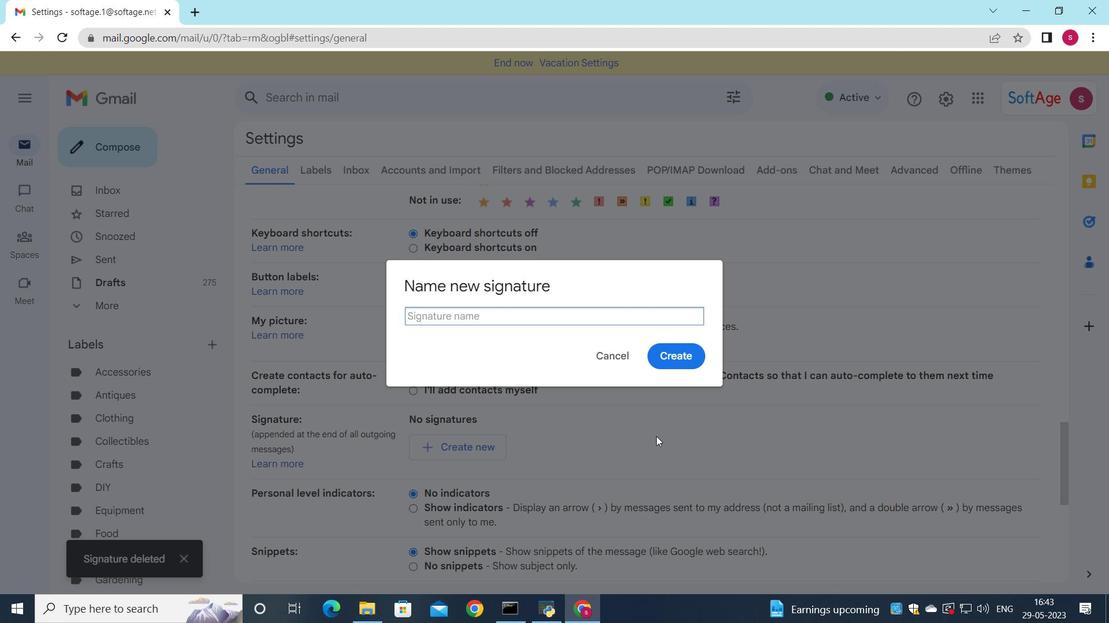 
Action: Key pressed <Key.shift>Gabriella<Key.space><Key.shift>Robinson
Screenshot: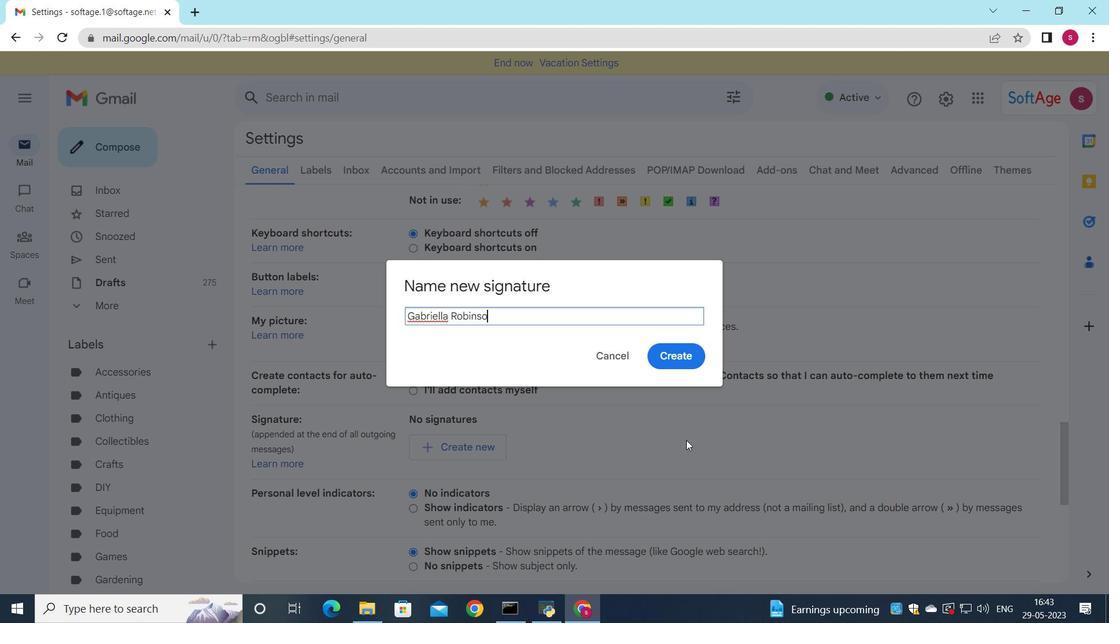 
Action: Mouse moved to (678, 357)
Screenshot: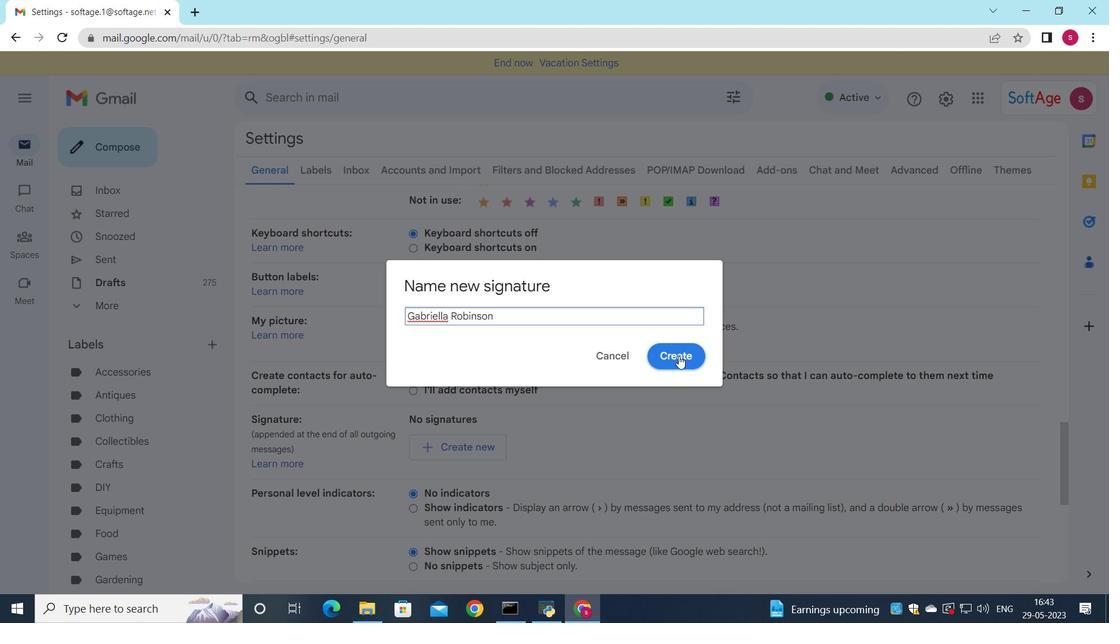 
Action: Mouse pressed left at (678, 357)
Screenshot: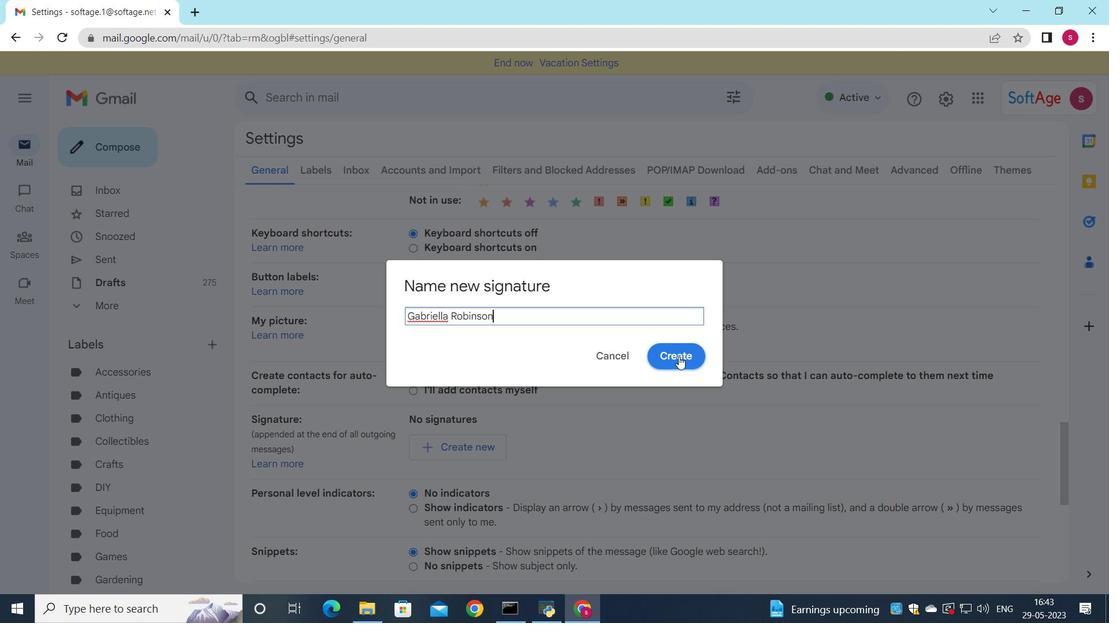 
Action: Mouse moved to (675, 463)
Screenshot: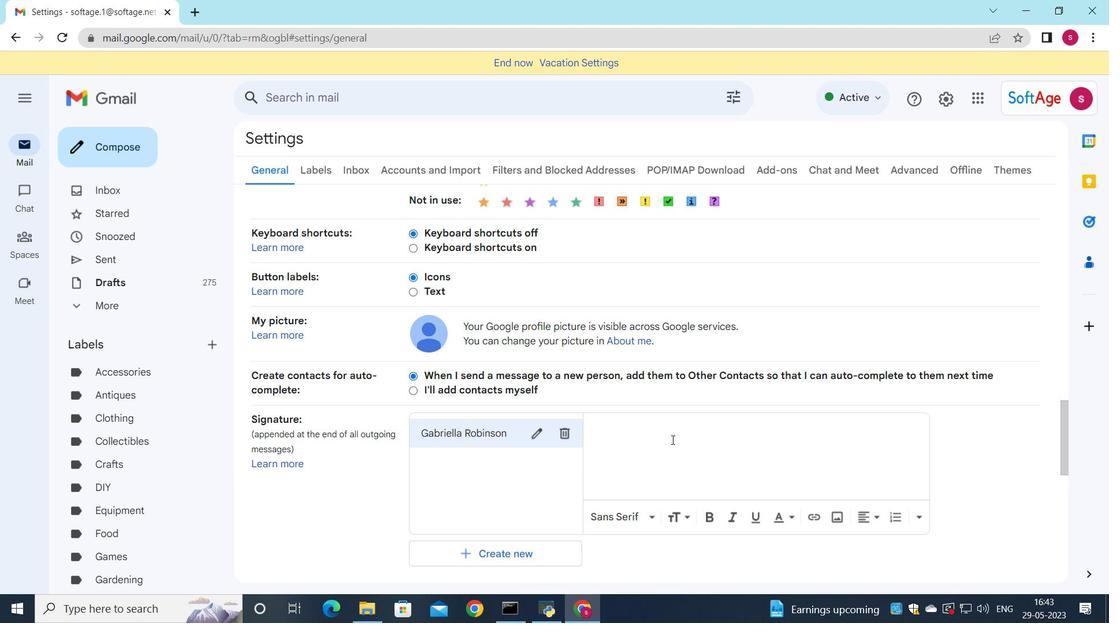 
Action: Mouse pressed left at (675, 463)
Screenshot: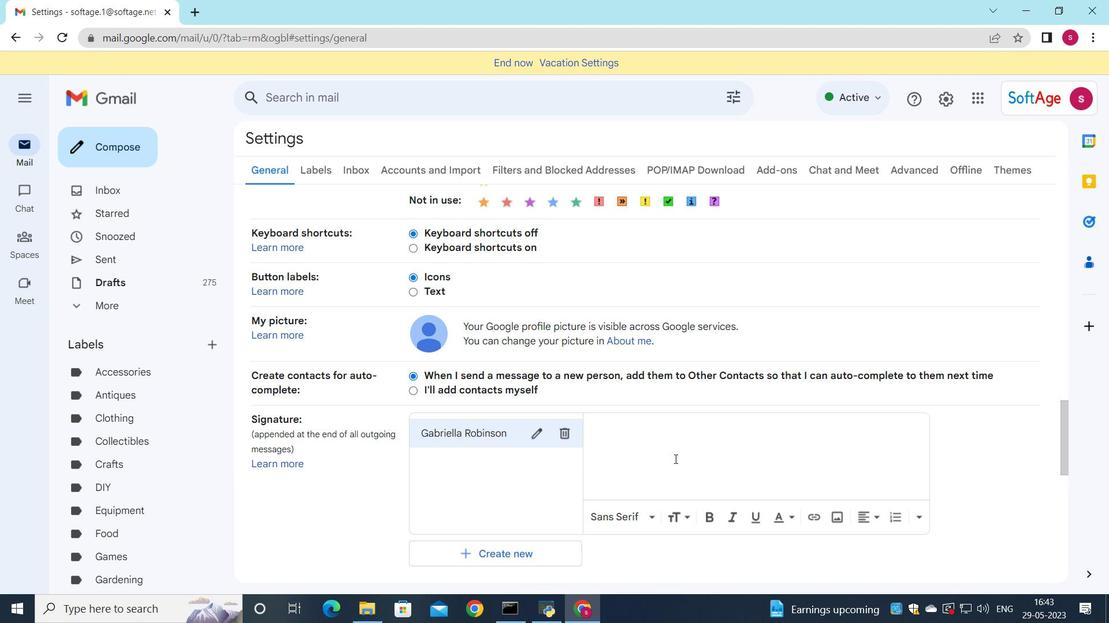 
Action: Mouse moved to (675, 462)
Screenshot: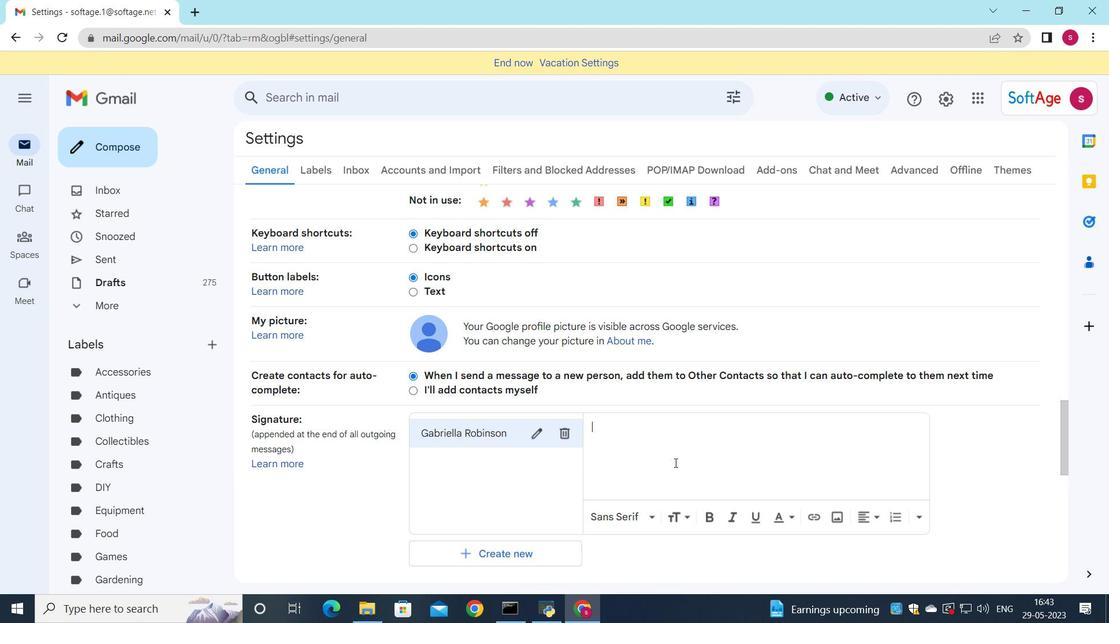 
Action: Key pressed <Key.shift>Gabriella<Key.space><Key.shift>Robinson
Screenshot: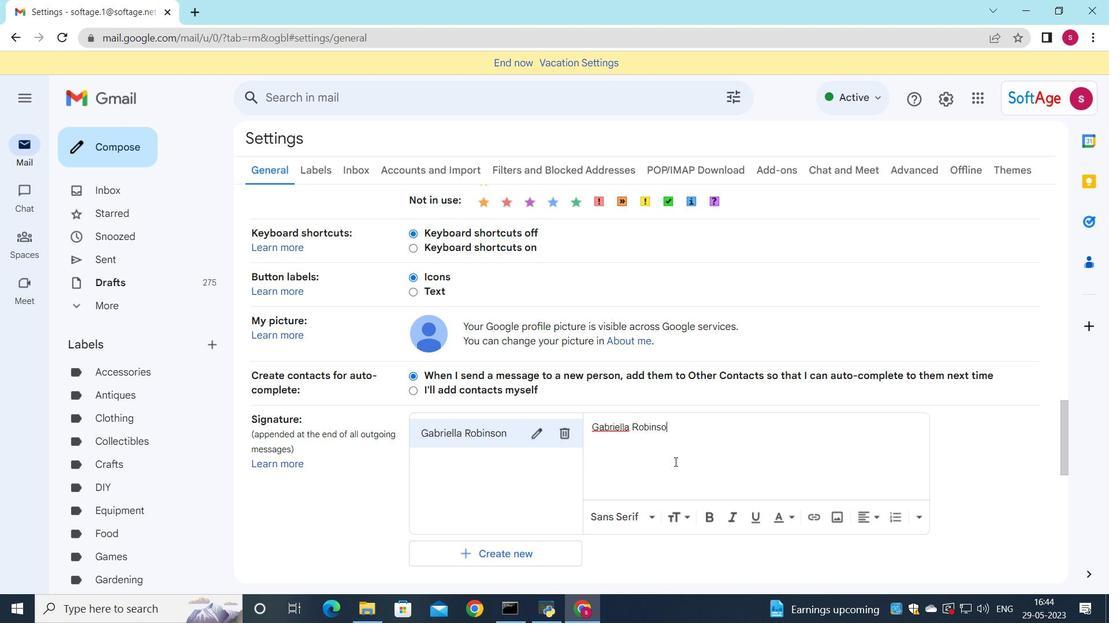 
Action: Mouse moved to (517, 84)
Screenshot: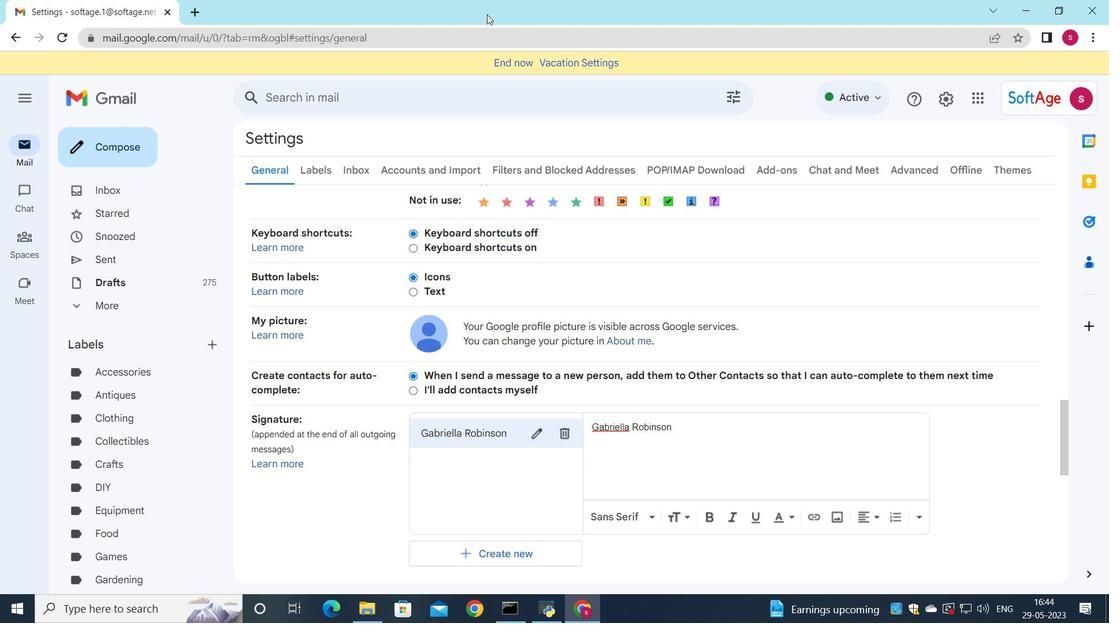 
Action: Mouse scrolled (517, 84) with delta (0, 0)
Screenshot: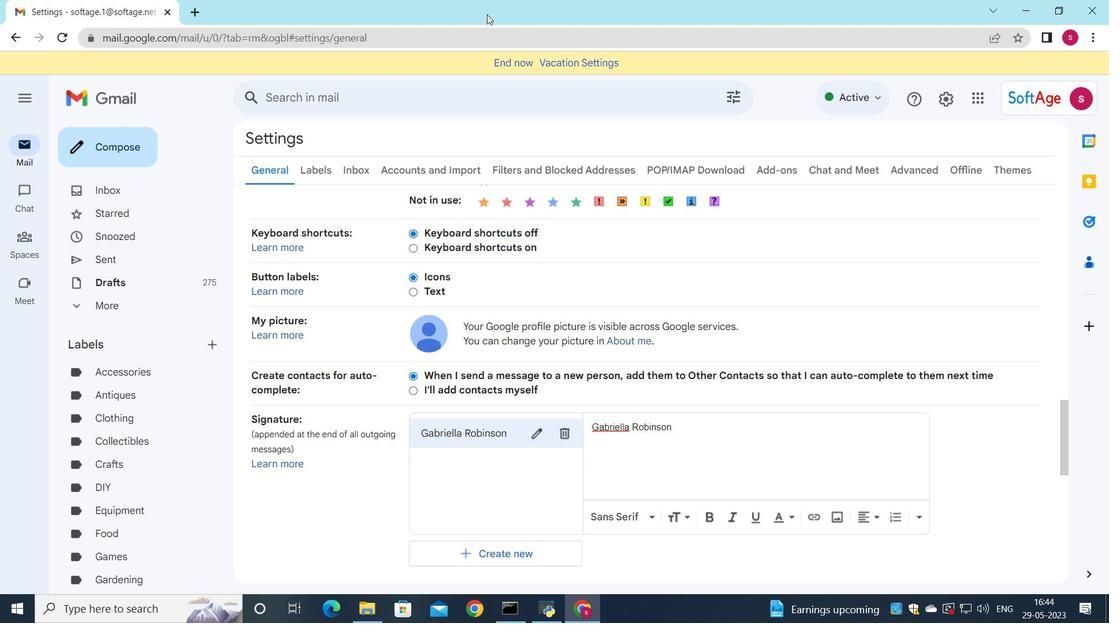 
Action: Mouse moved to (536, 406)
Screenshot: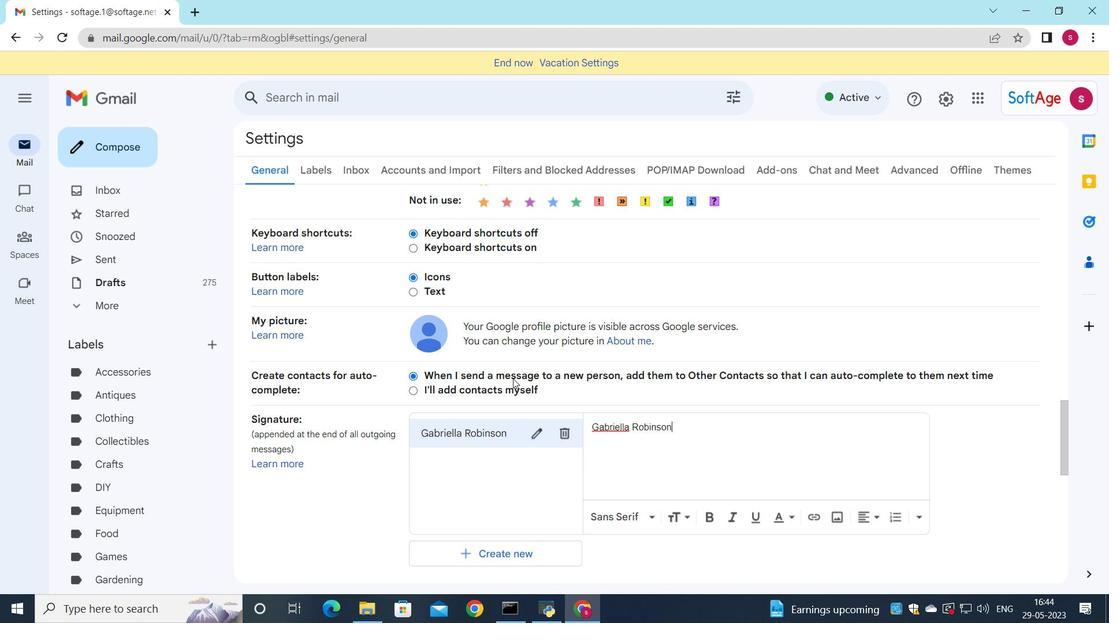 
Action: Mouse scrolled (532, 404) with delta (0, 0)
Screenshot: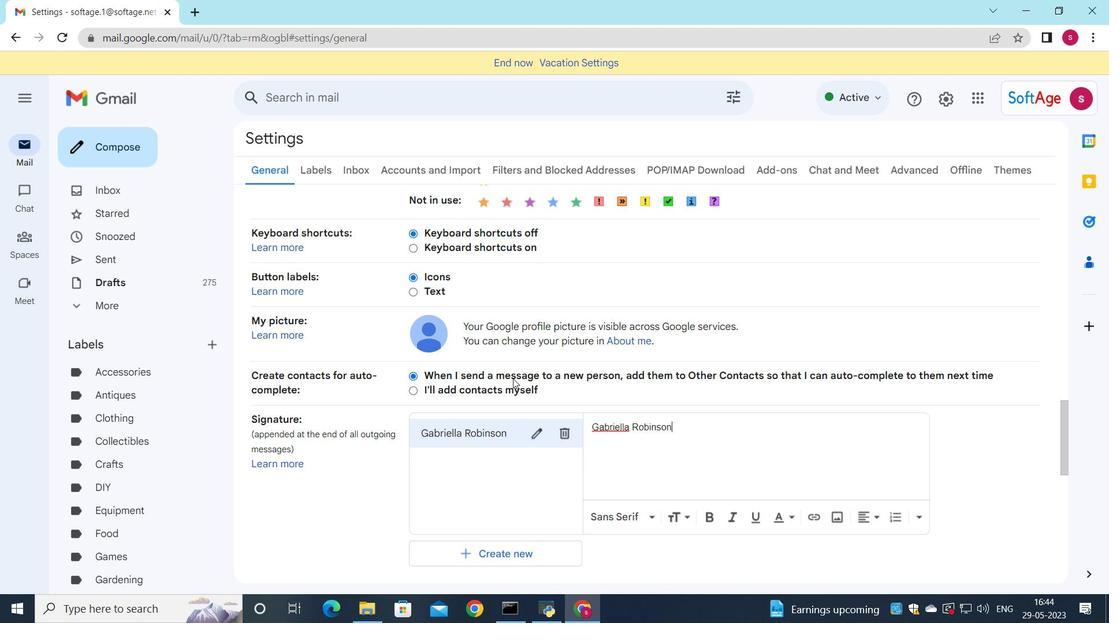 
Action: Mouse moved to (540, 407)
Screenshot: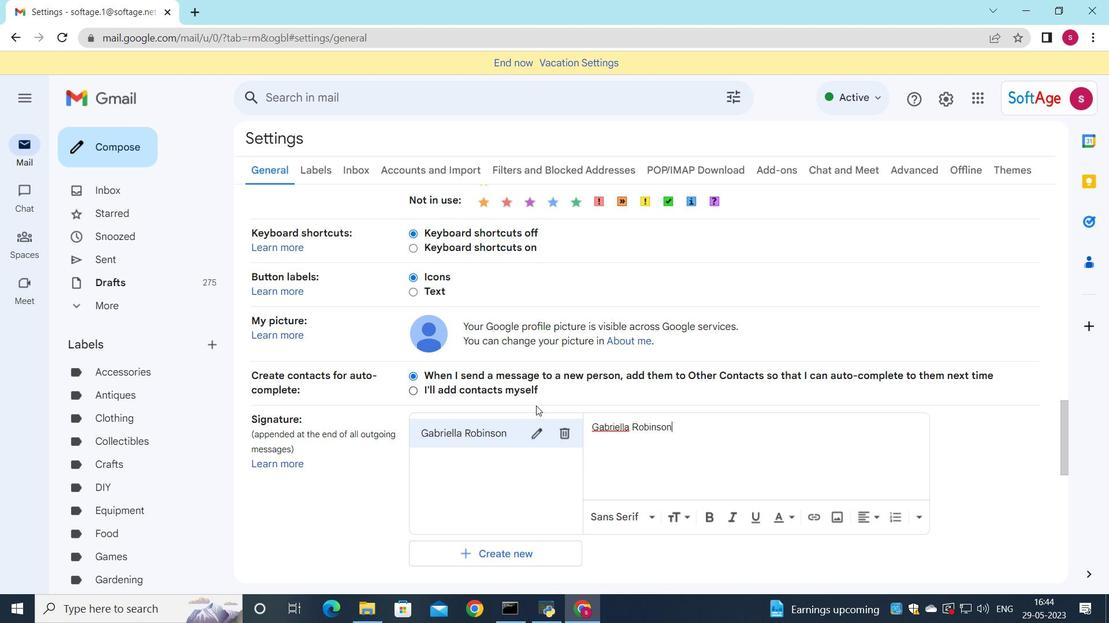 
Action: Mouse scrolled (540, 406) with delta (0, 0)
Screenshot: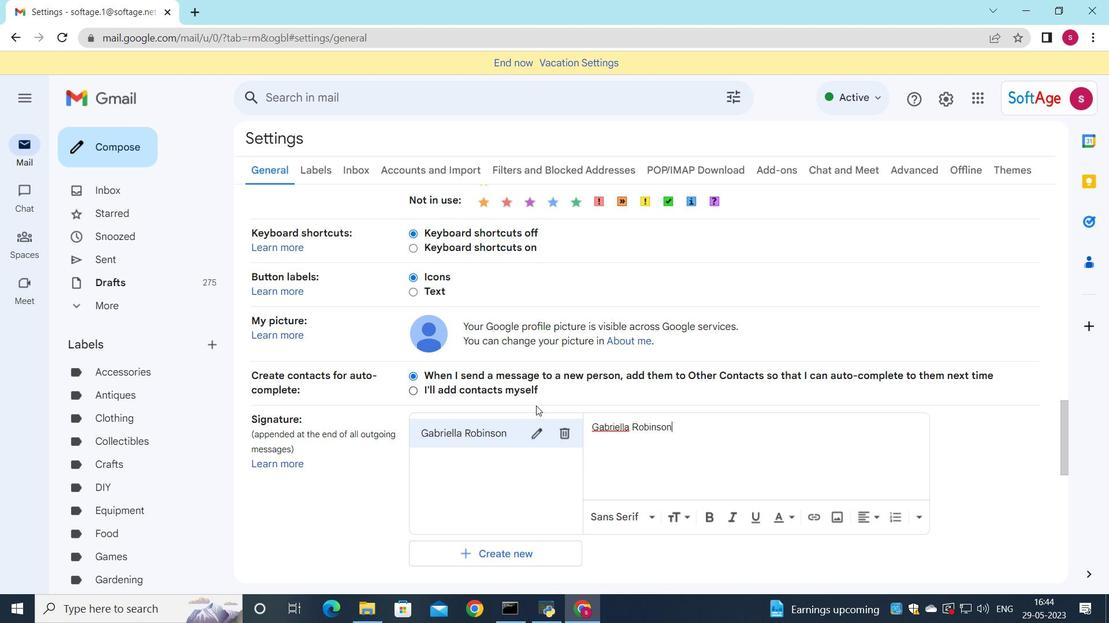
Action: Mouse scrolled (540, 407) with delta (0, 0)
Screenshot: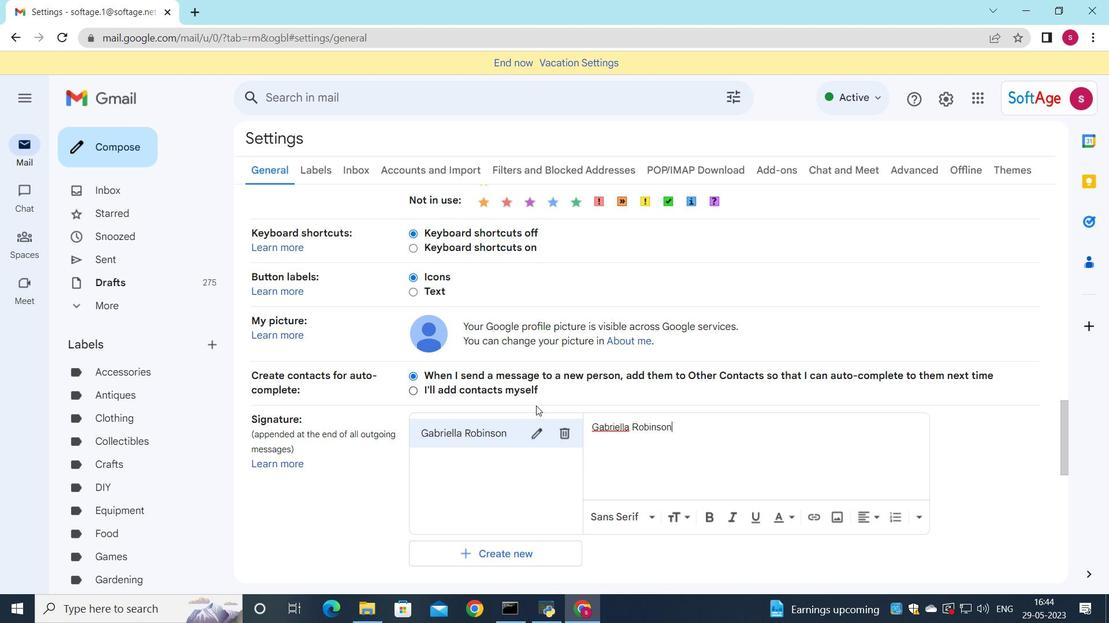 
Action: Mouse scrolled (540, 407) with delta (0, 0)
Screenshot: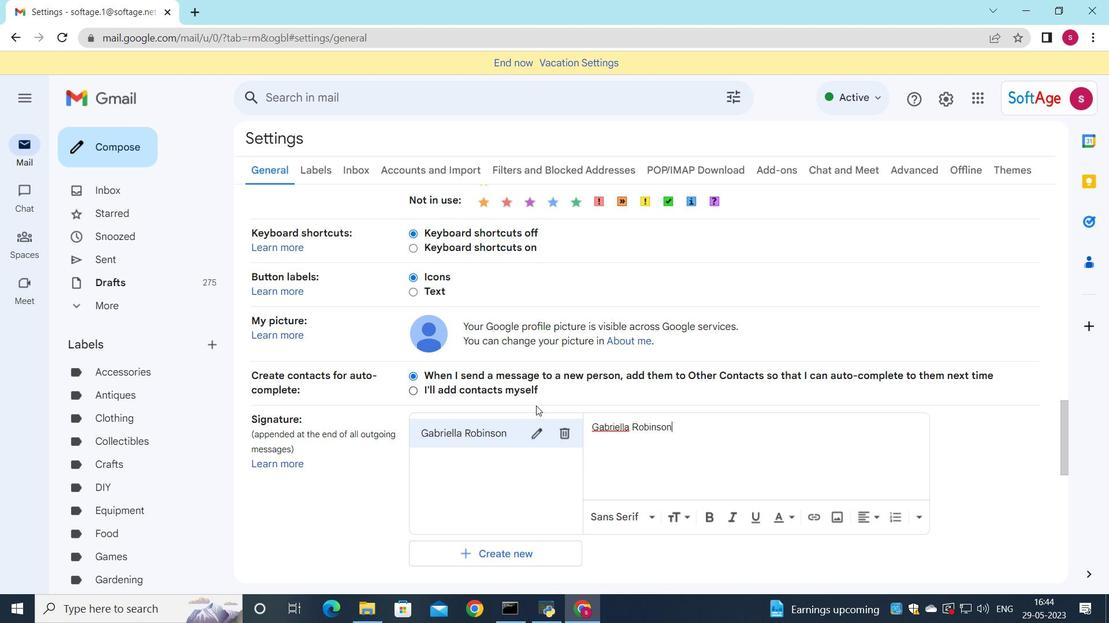
Action: Mouse moved to (508, 344)
Screenshot: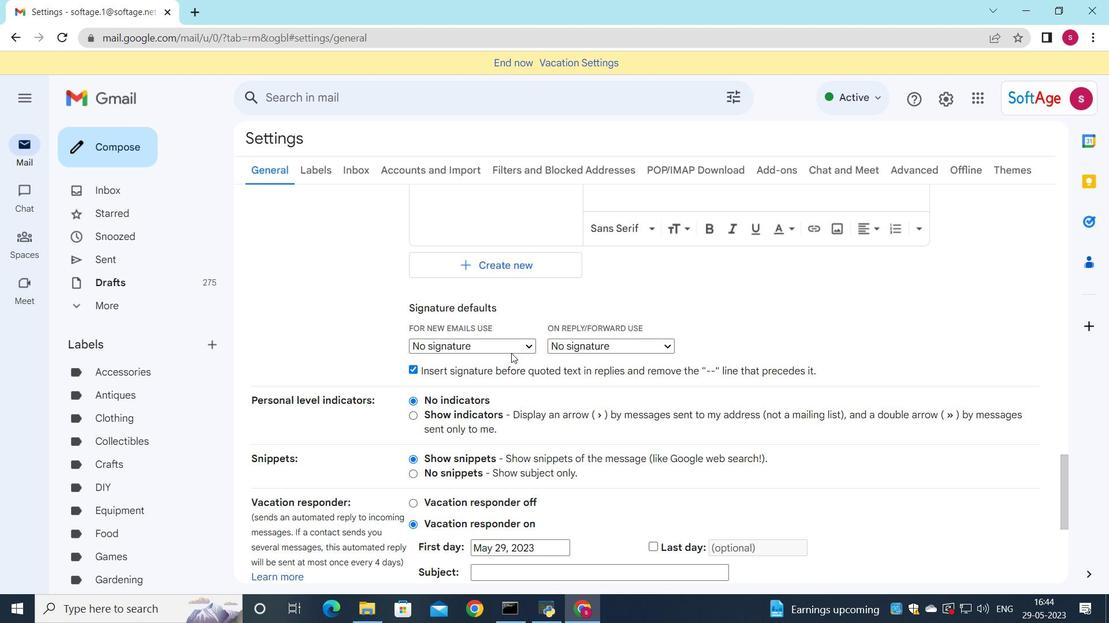 
Action: Mouse pressed left at (508, 344)
Screenshot: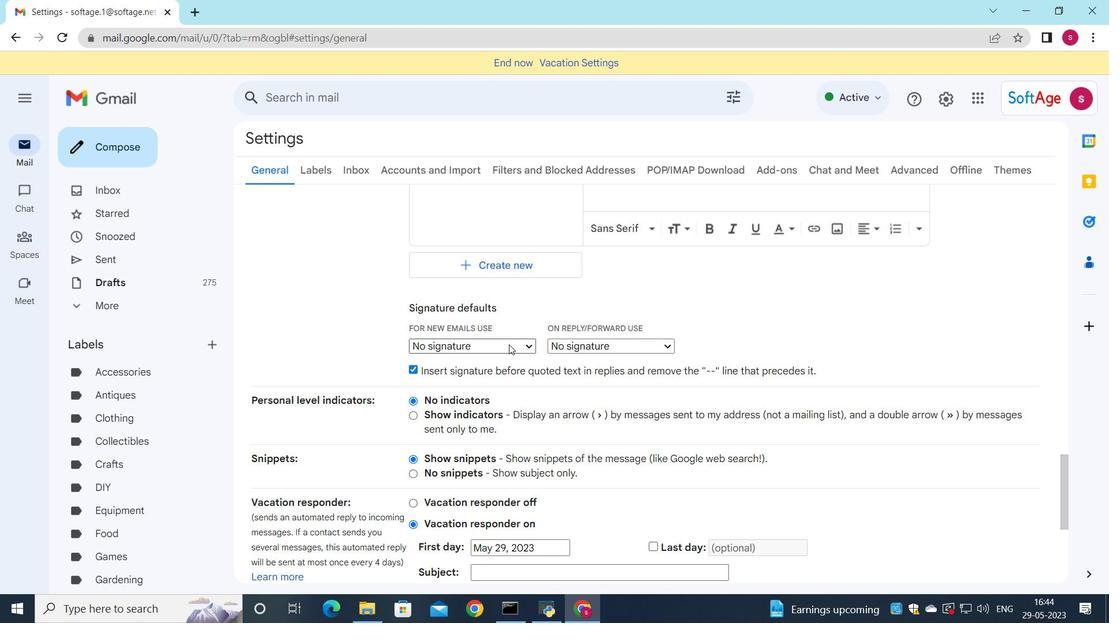 
Action: Mouse moved to (510, 370)
Screenshot: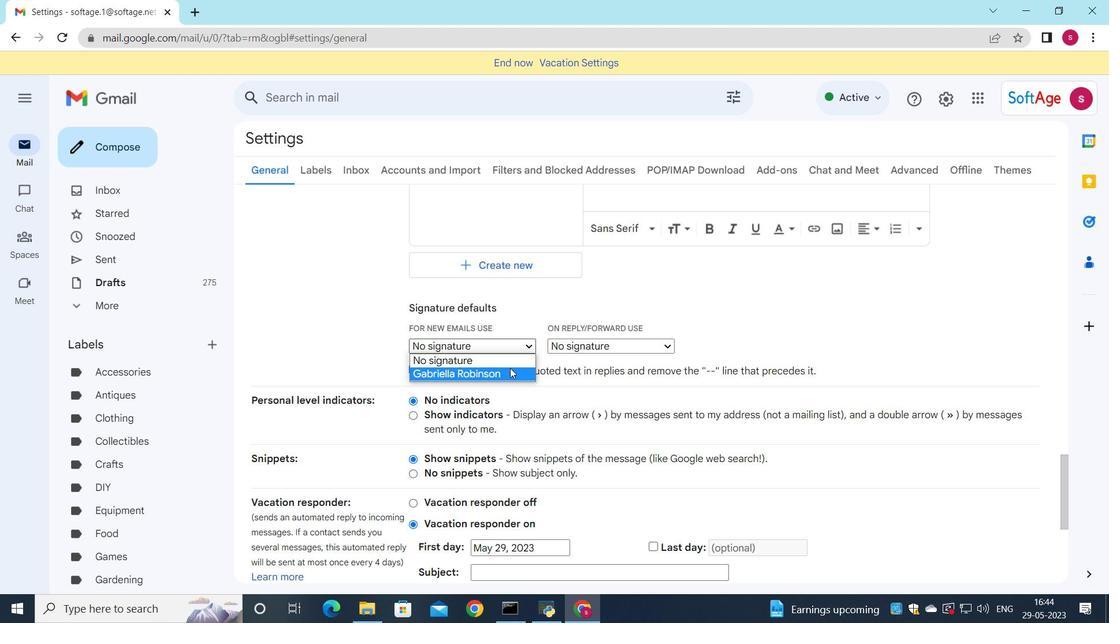 
Action: Mouse pressed left at (510, 370)
Screenshot: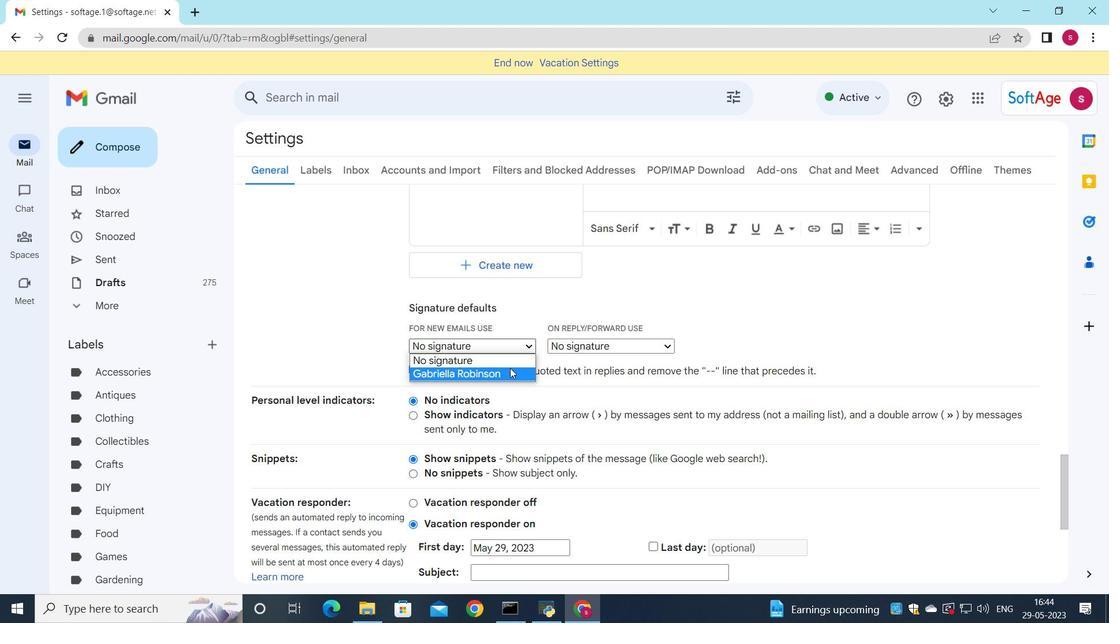
Action: Mouse moved to (592, 343)
Screenshot: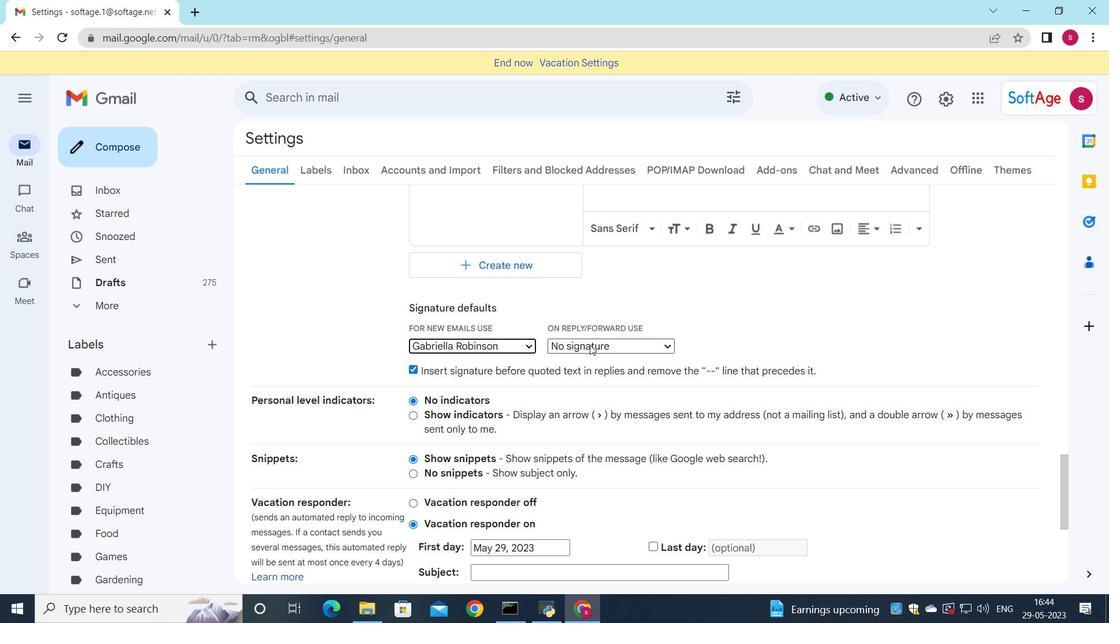 
Action: Mouse pressed left at (592, 343)
Screenshot: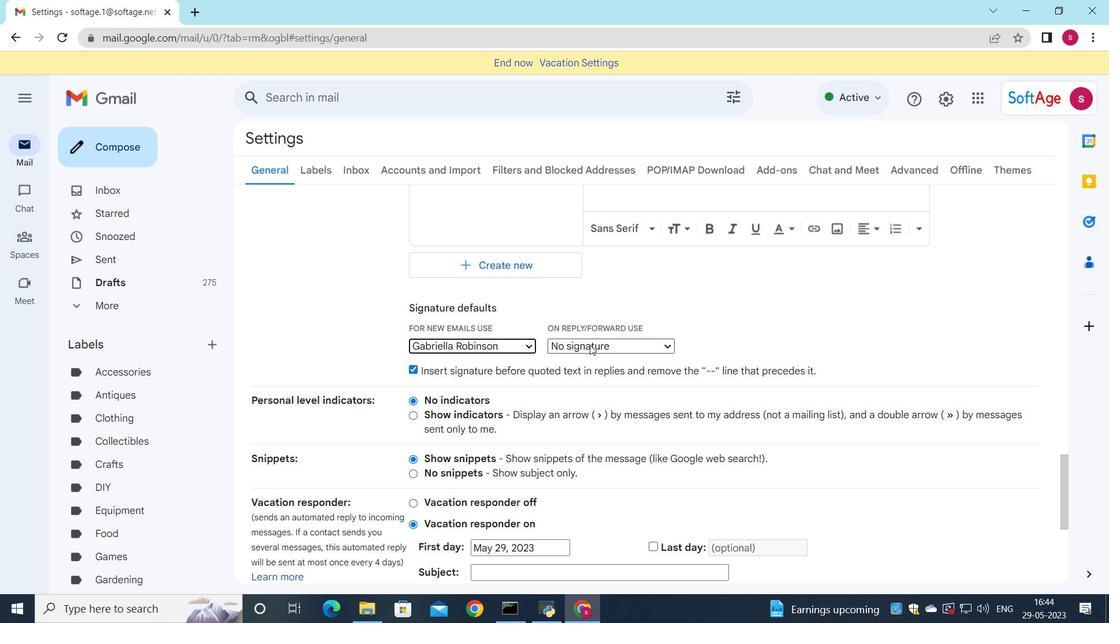 
Action: Mouse moved to (650, 382)
Screenshot: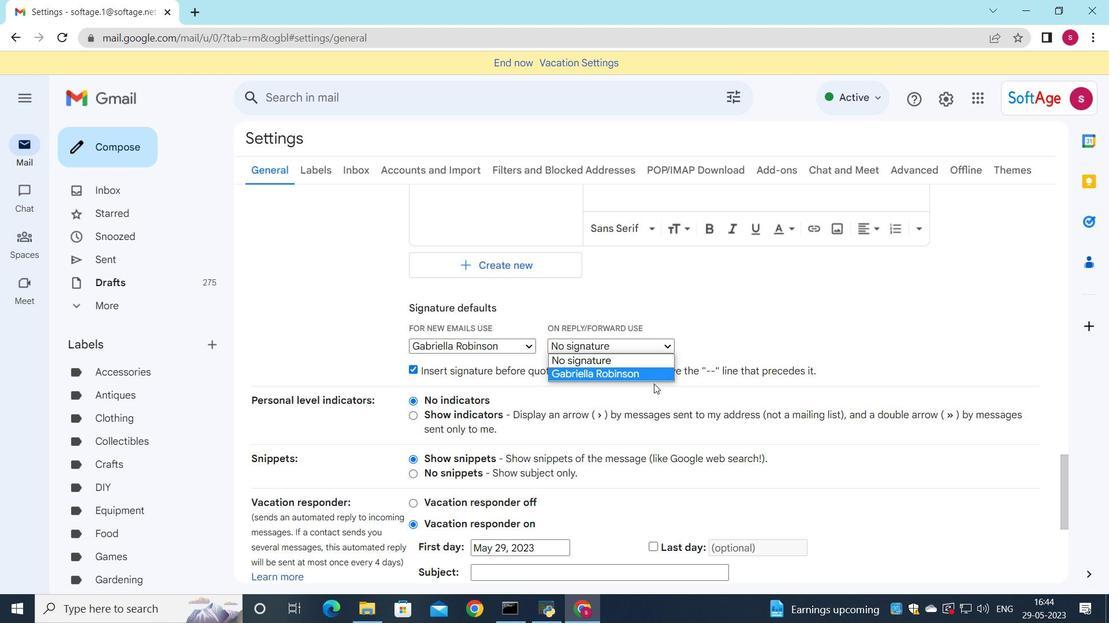 
Action: Mouse pressed left at (650, 382)
Screenshot: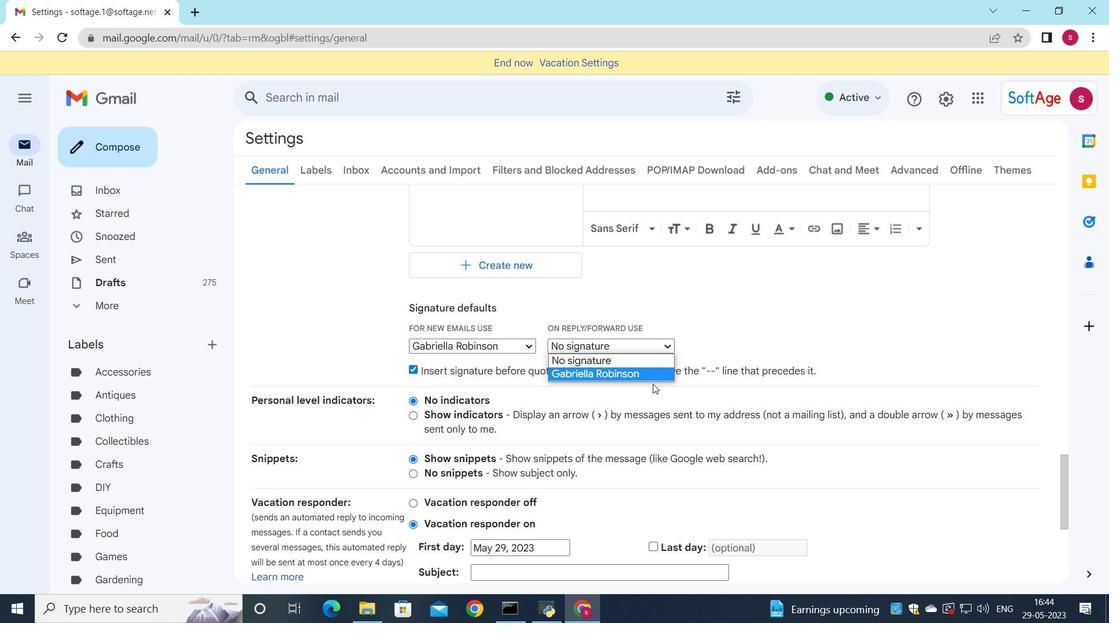 
Action: Mouse moved to (623, 349)
Screenshot: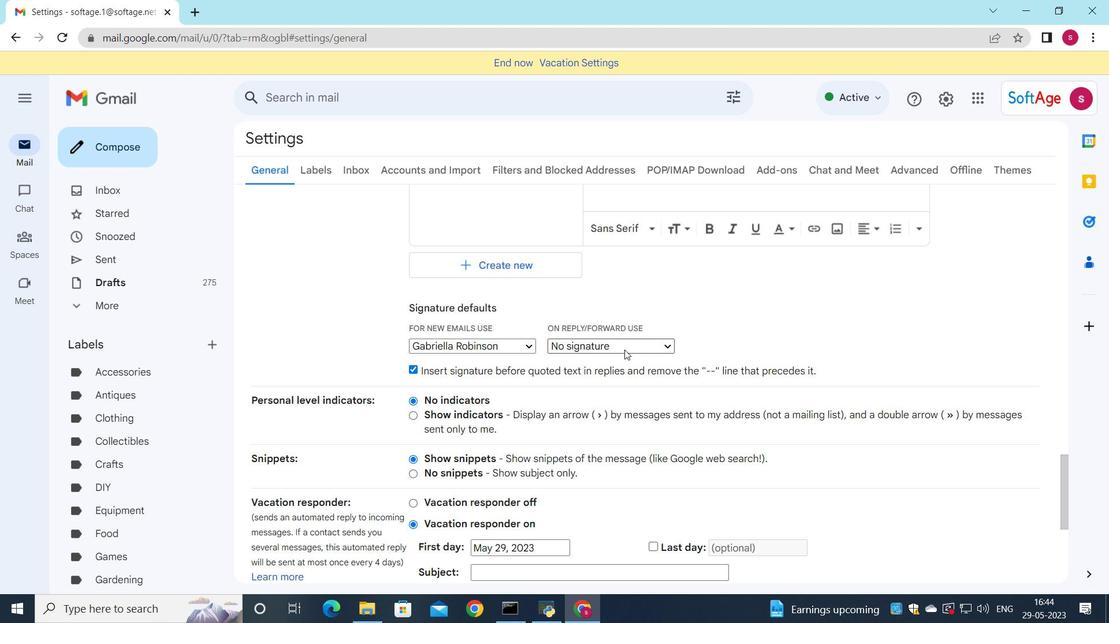 
Action: Mouse pressed left at (623, 349)
Screenshot: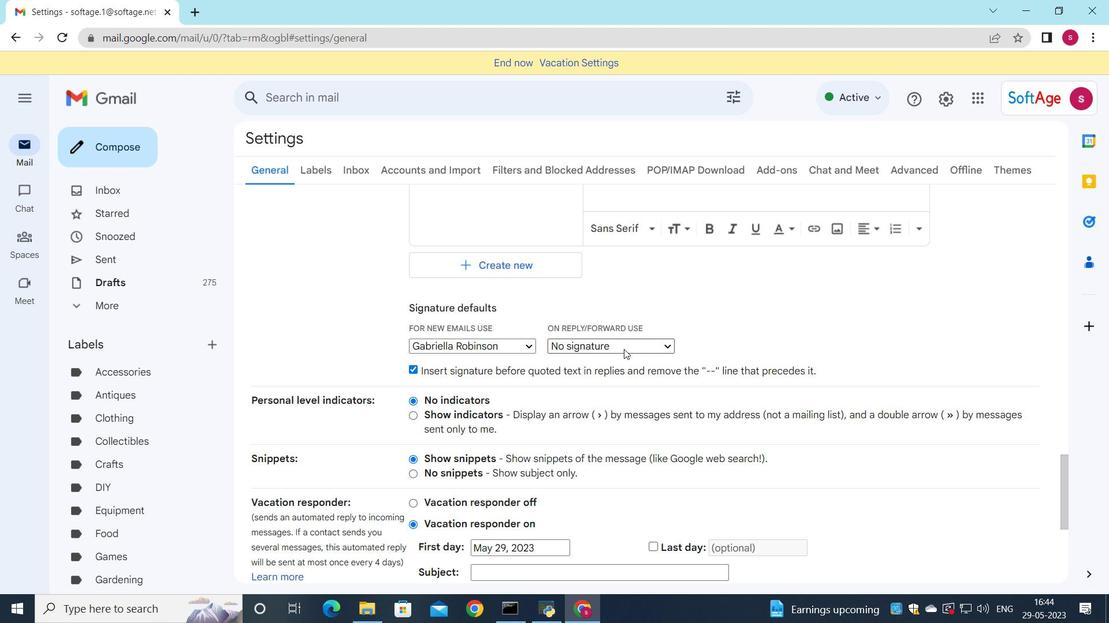 
Action: Mouse moved to (622, 380)
Screenshot: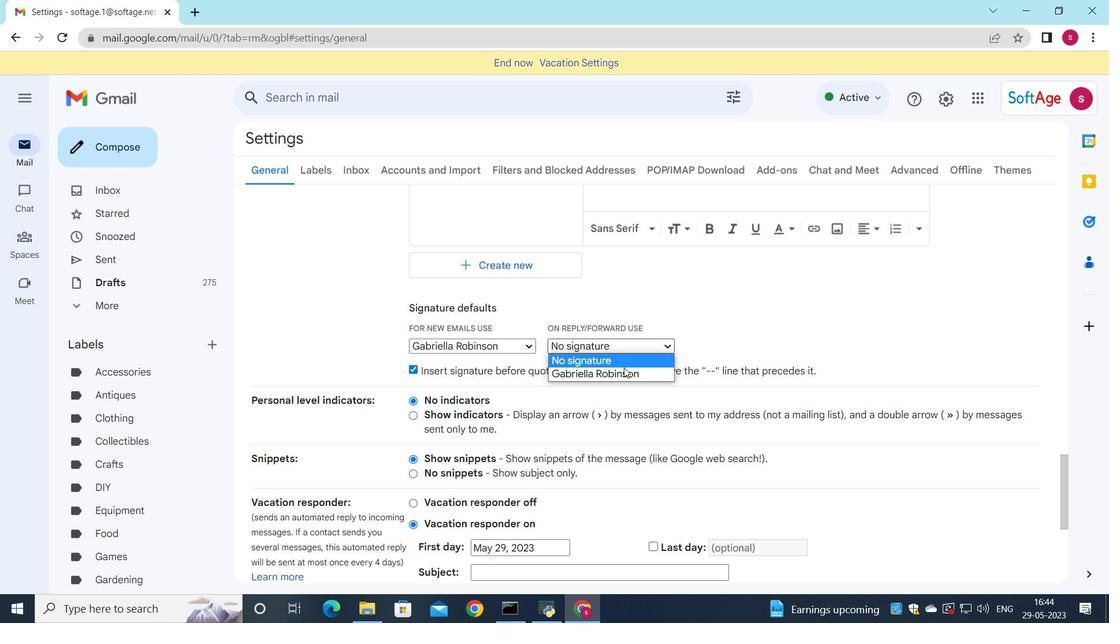 
Action: Mouse pressed left at (622, 380)
Screenshot: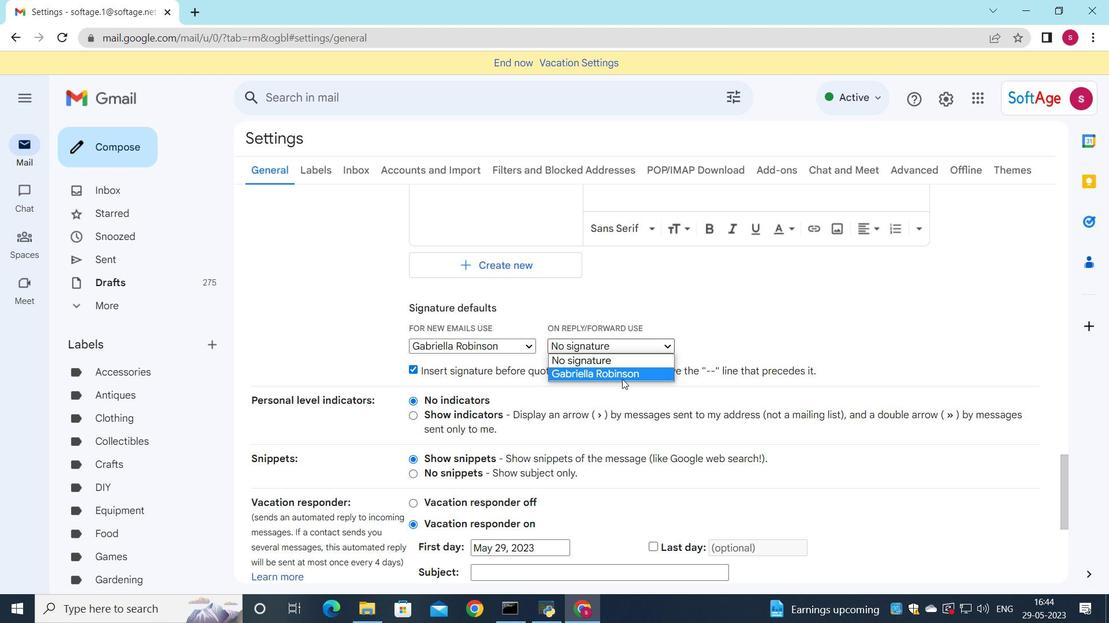 
Action: Mouse moved to (597, 364)
Screenshot: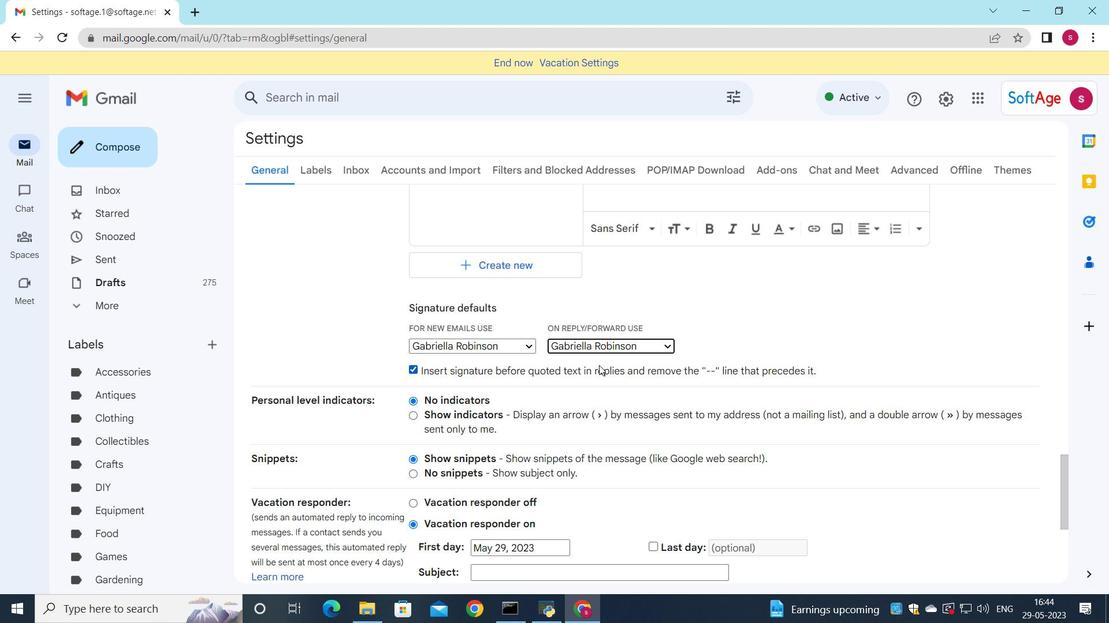 
Action: Mouse scrolled (597, 363) with delta (0, 0)
Screenshot: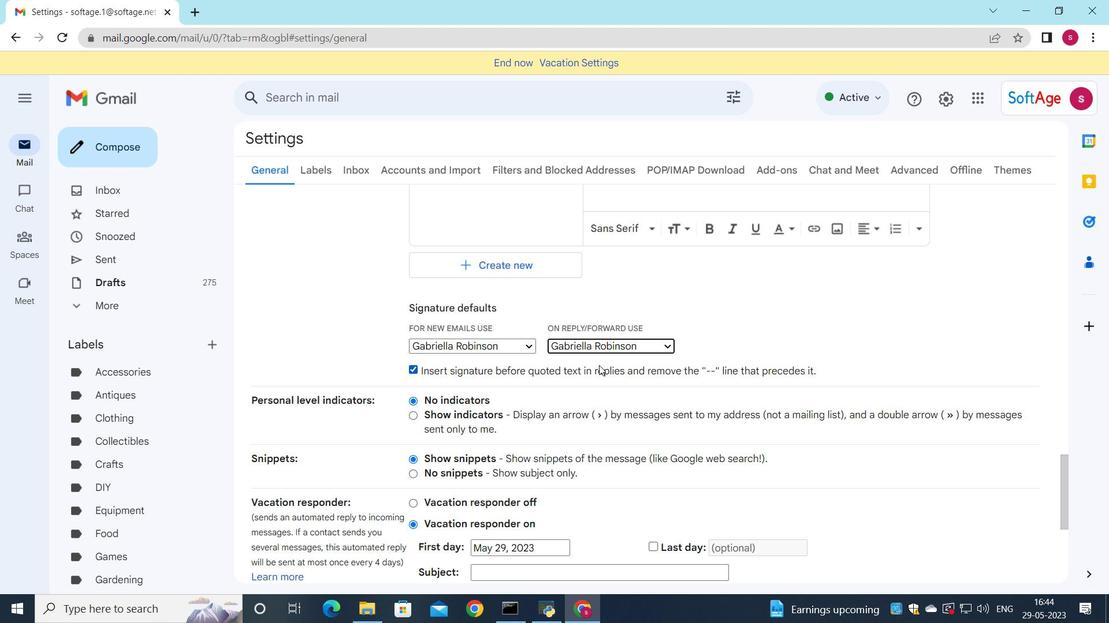 
Action: Mouse scrolled (597, 363) with delta (0, 0)
Screenshot: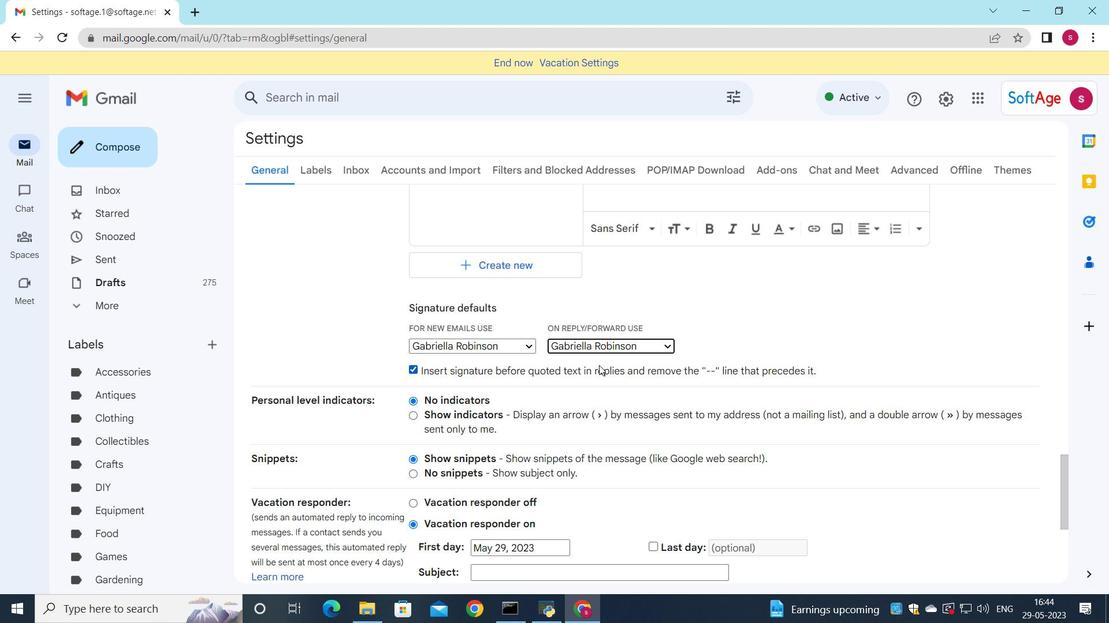 
Action: Mouse scrolled (597, 363) with delta (0, 0)
Screenshot: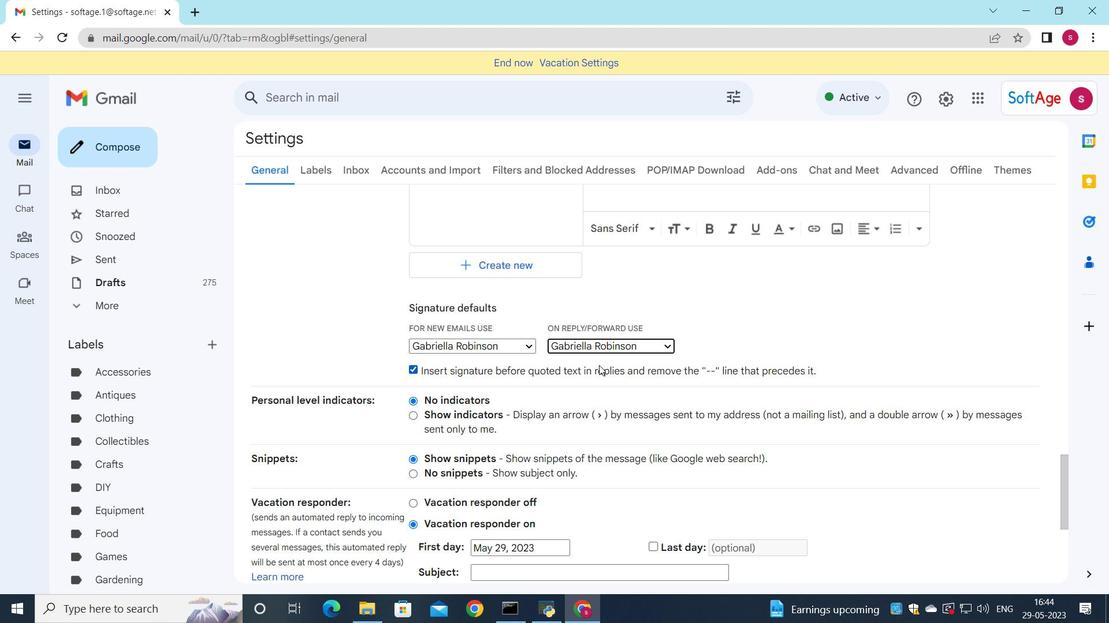 
Action: Mouse scrolled (597, 363) with delta (0, 0)
Screenshot: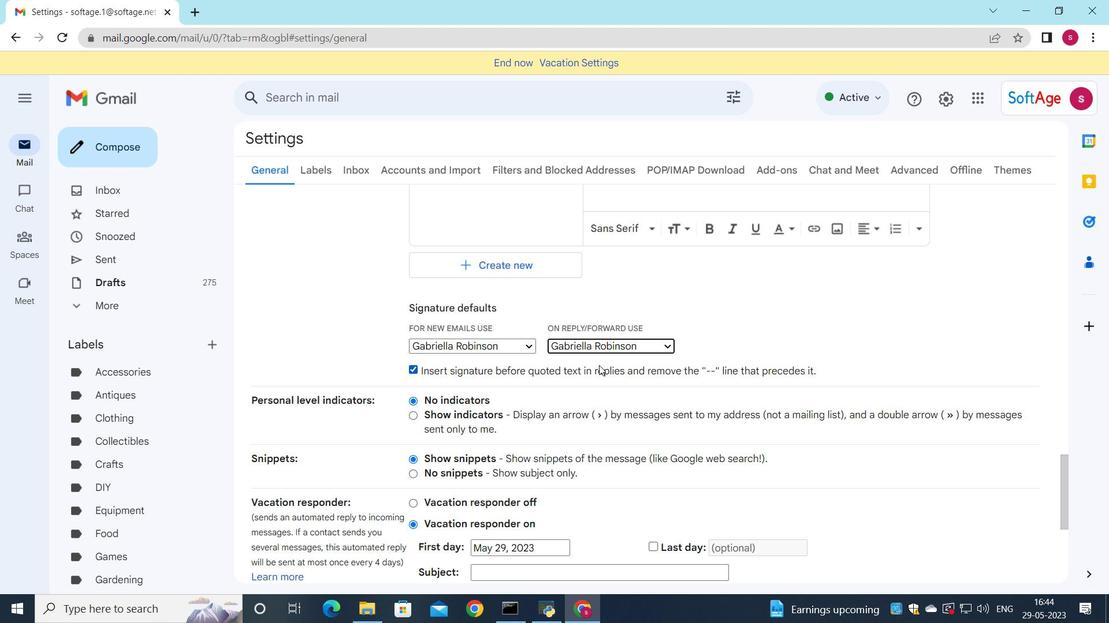 
Action: Mouse moved to (596, 365)
Screenshot: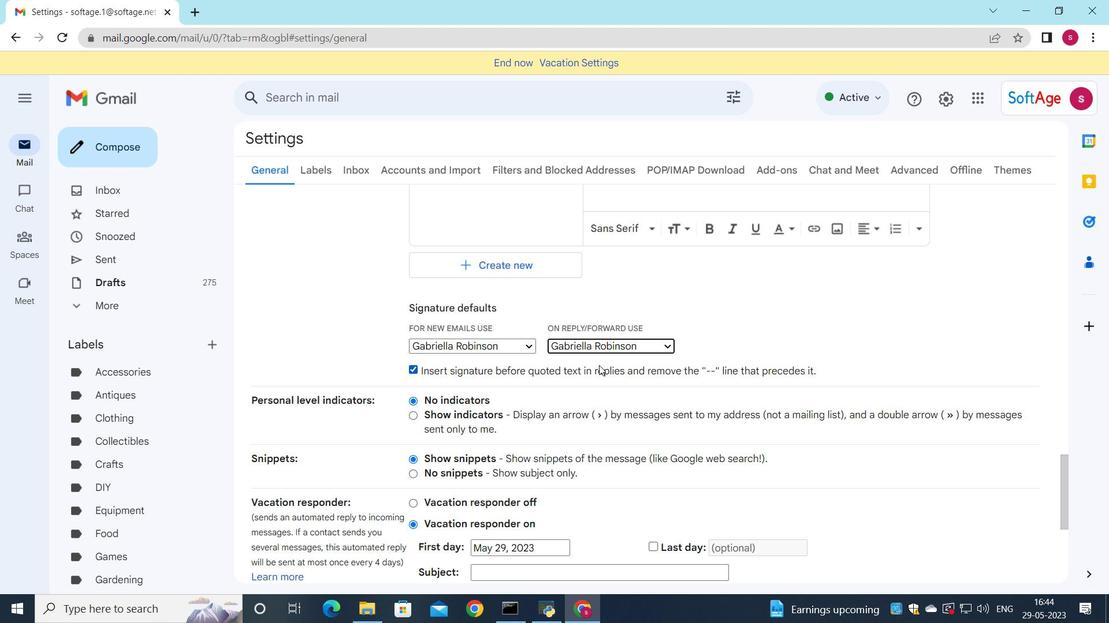 
Action: Mouse scrolled (596, 364) with delta (0, 0)
Screenshot: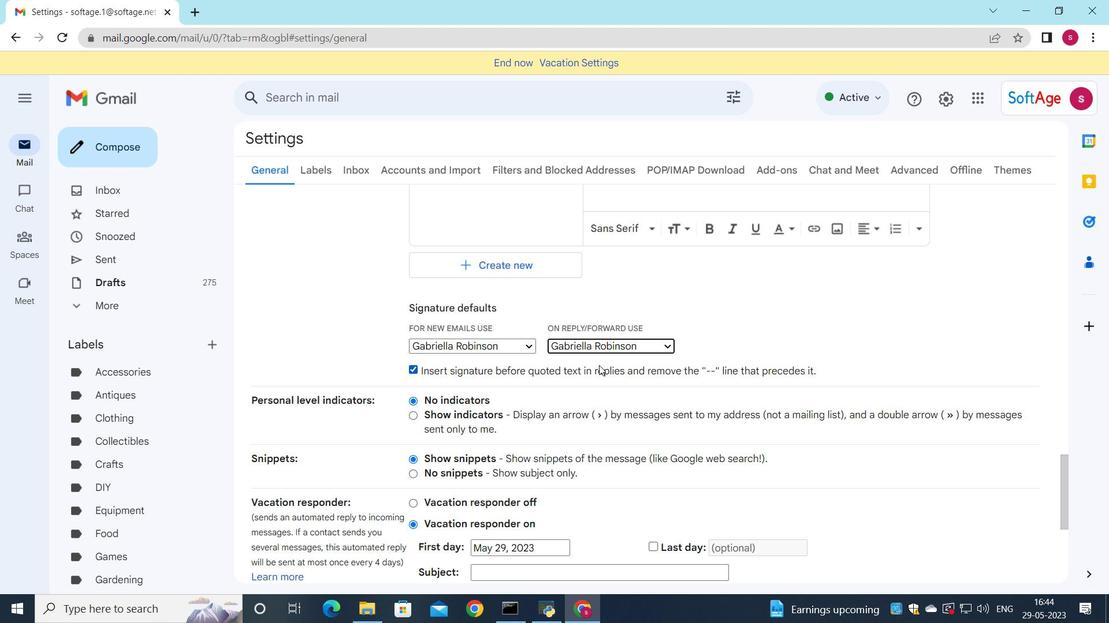 
Action: Mouse moved to (592, 373)
Screenshot: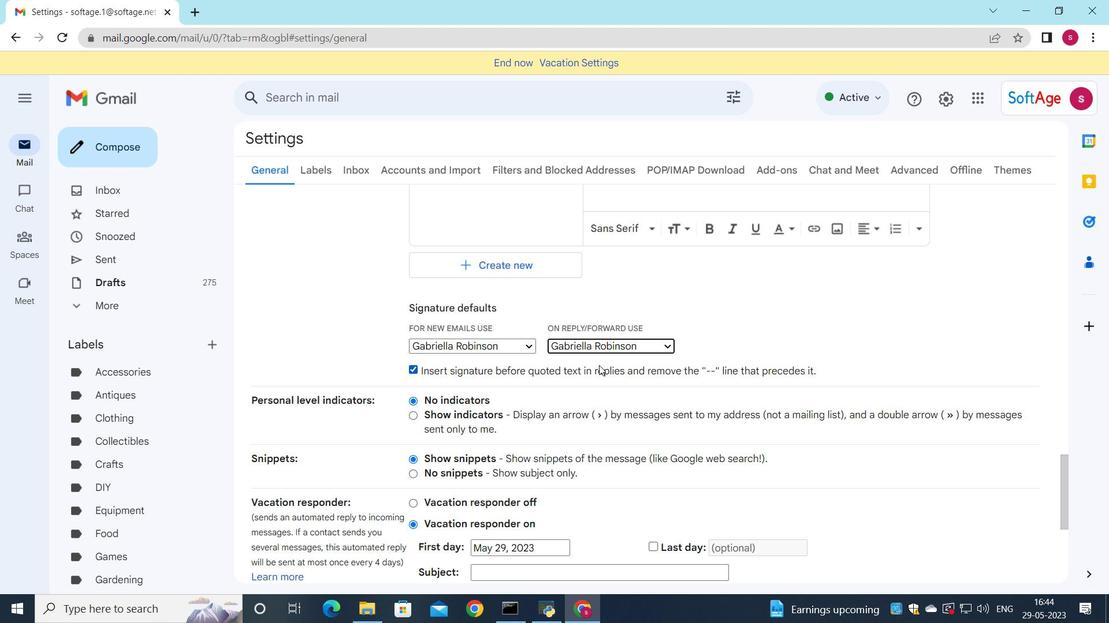 
Action: Mouse scrolled (592, 373) with delta (0, 0)
Screenshot: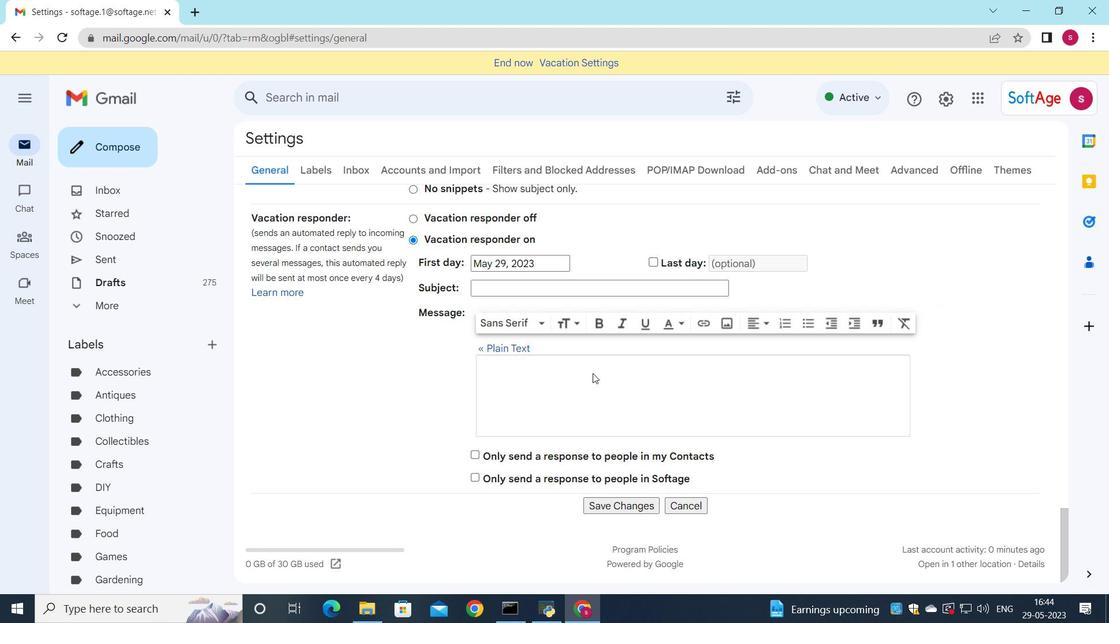 
Action: Mouse scrolled (592, 373) with delta (0, 0)
Screenshot: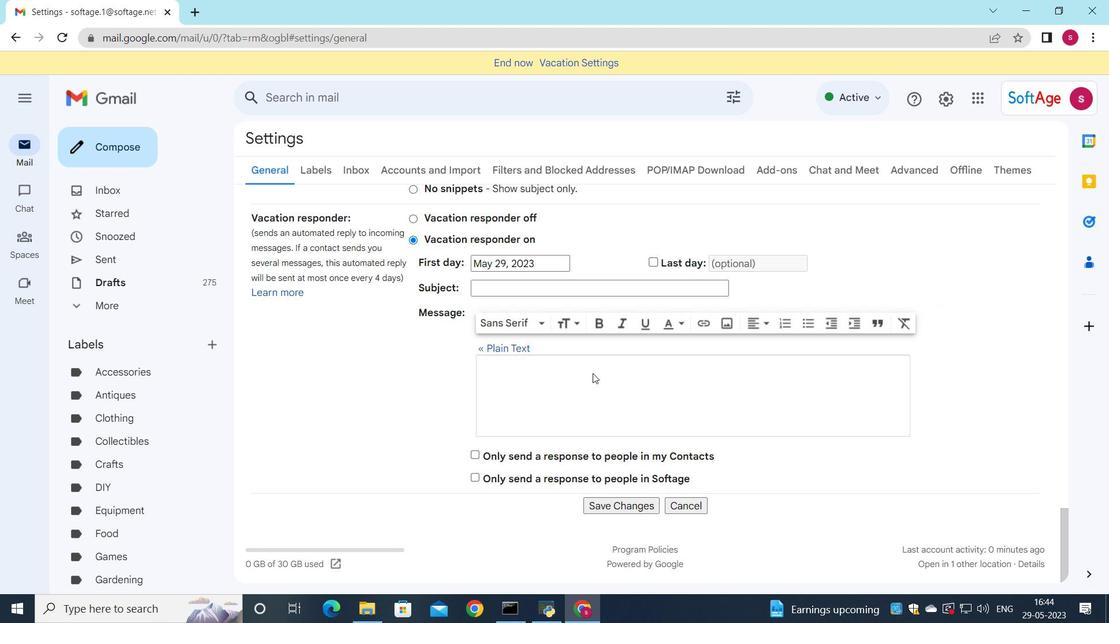 
Action: Mouse scrolled (592, 373) with delta (0, 0)
Screenshot: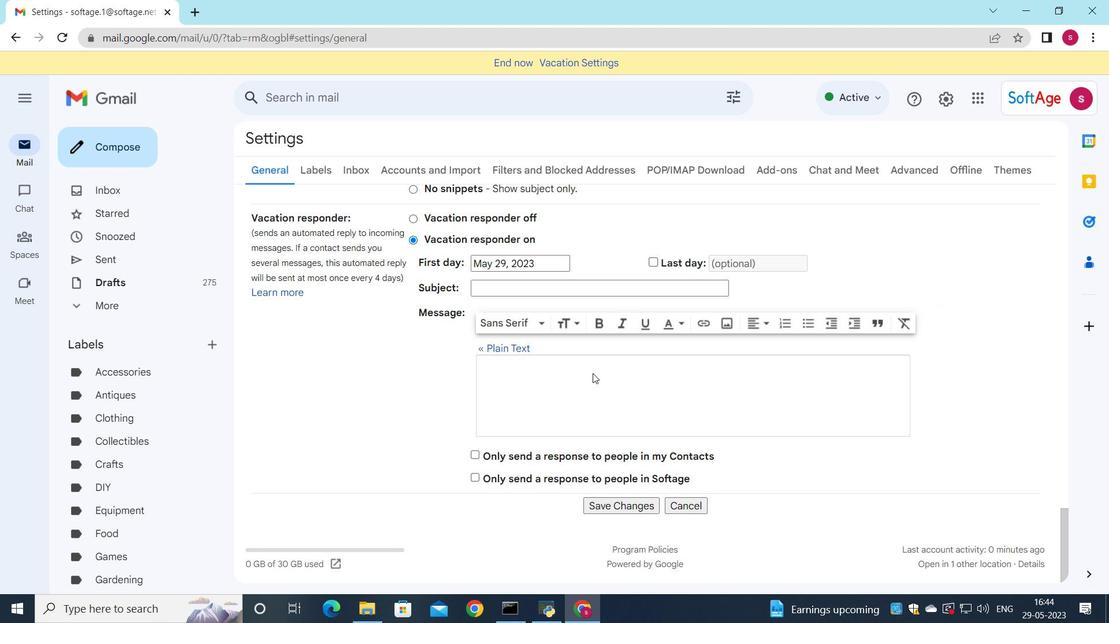 
Action: Mouse scrolled (592, 373) with delta (0, 0)
Screenshot: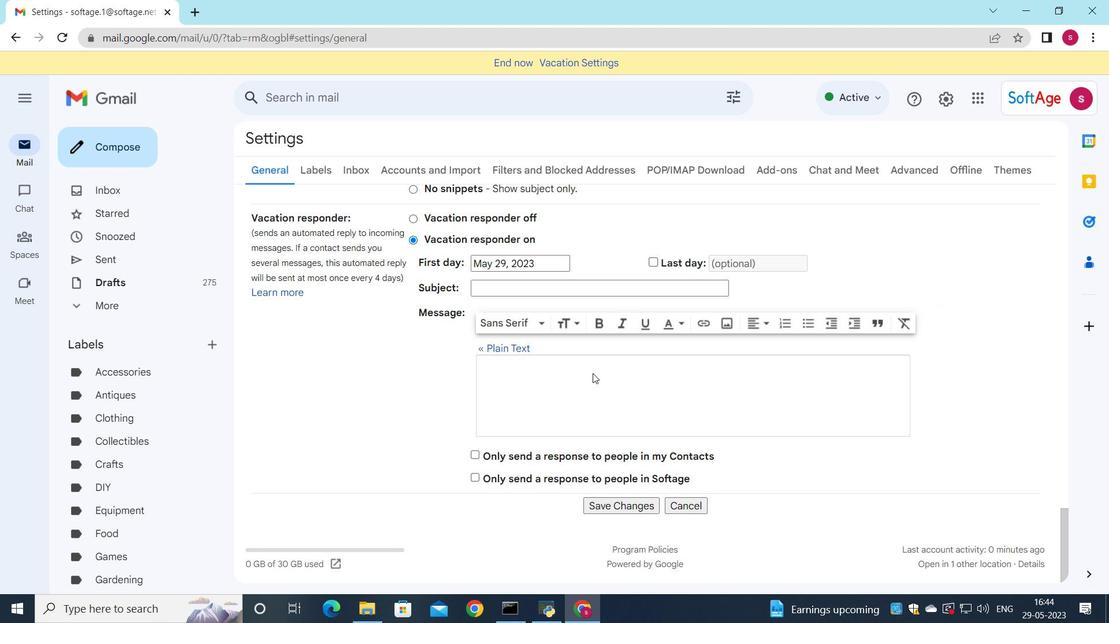 
Action: Mouse moved to (592, 383)
Screenshot: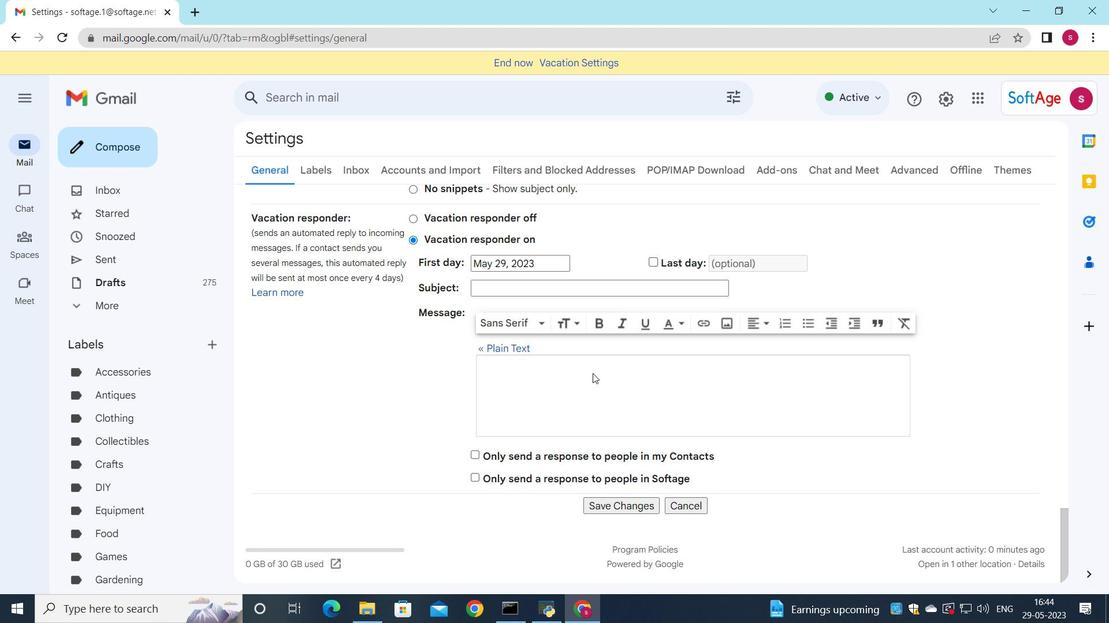 
Action: Mouse scrolled (592, 383) with delta (0, 0)
Screenshot: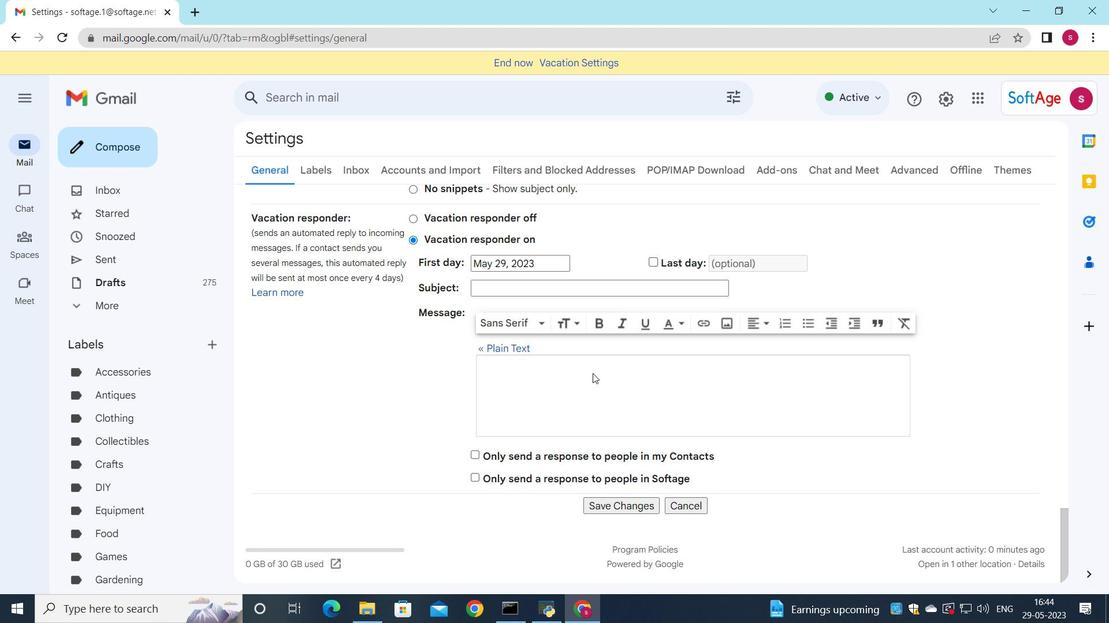 
Action: Mouse moved to (606, 503)
Screenshot: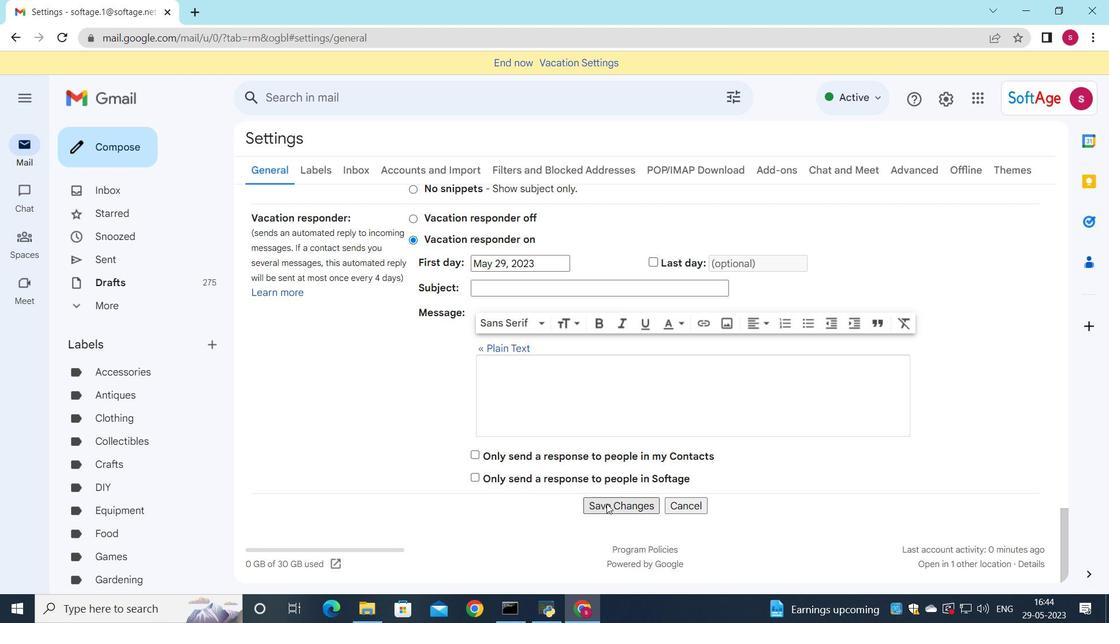 
Action: Mouse pressed left at (606, 503)
Screenshot: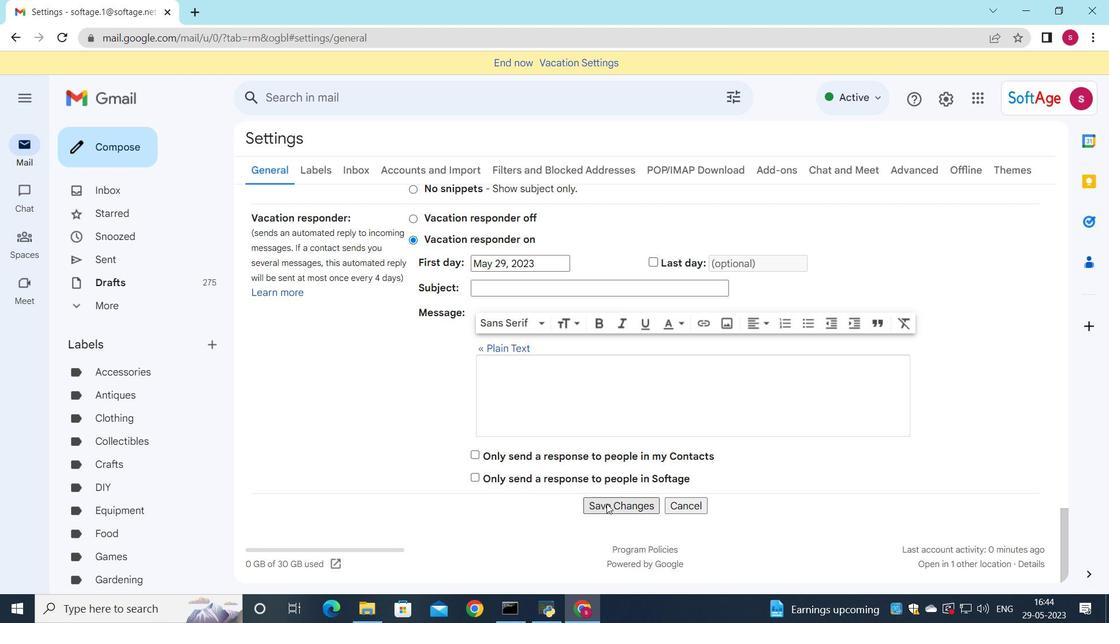 
Action: Mouse moved to (136, 152)
Screenshot: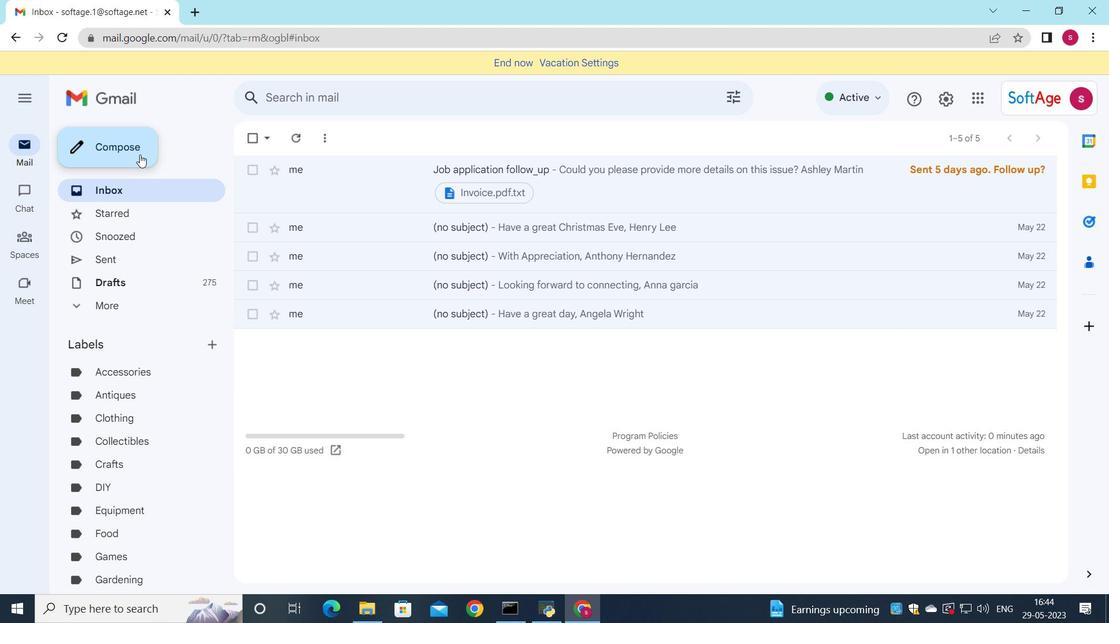 
Action: Mouse pressed left at (136, 152)
Screenshot: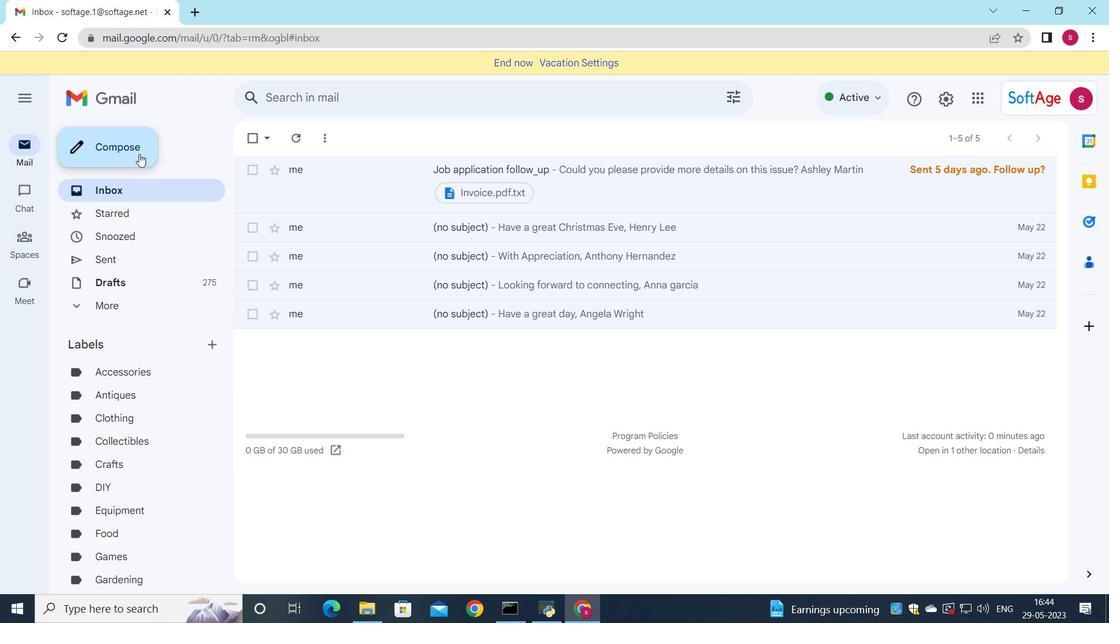 
Action: Mouse moved to (696, 269)
Screenshot: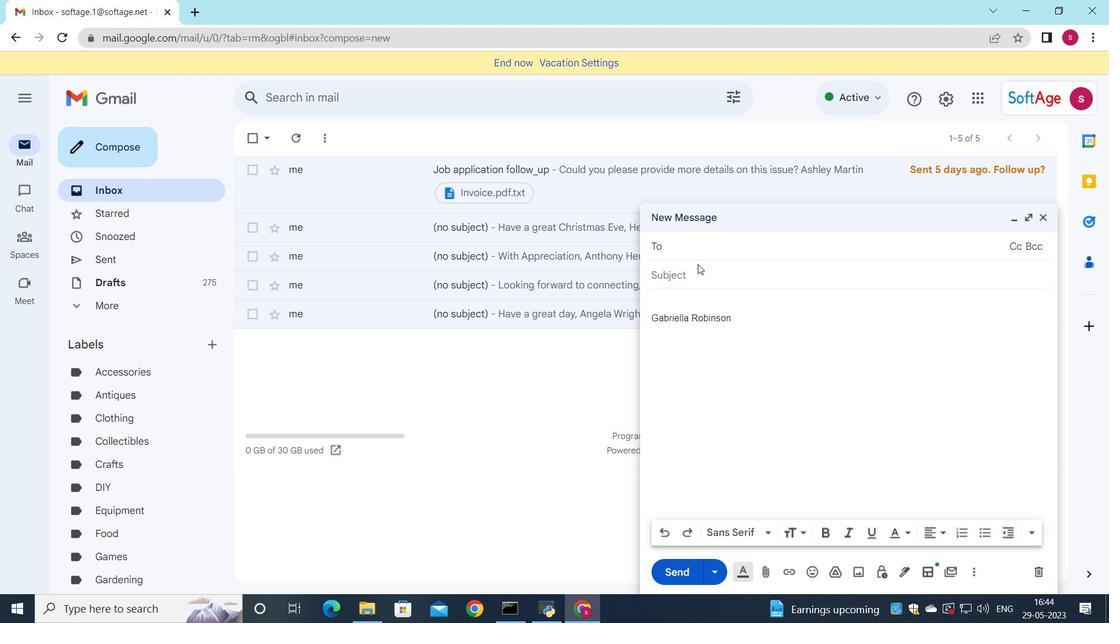 
Action: Key pressed <Key.down>
Screenshot: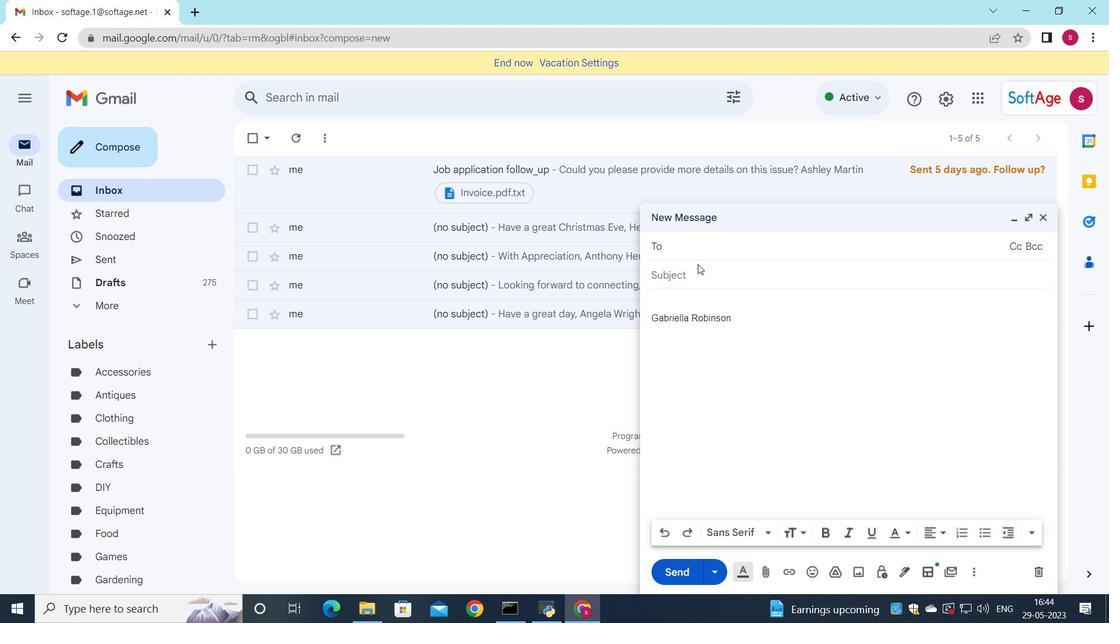 
Action: Mouse moved to (695, 272)
Screenshot: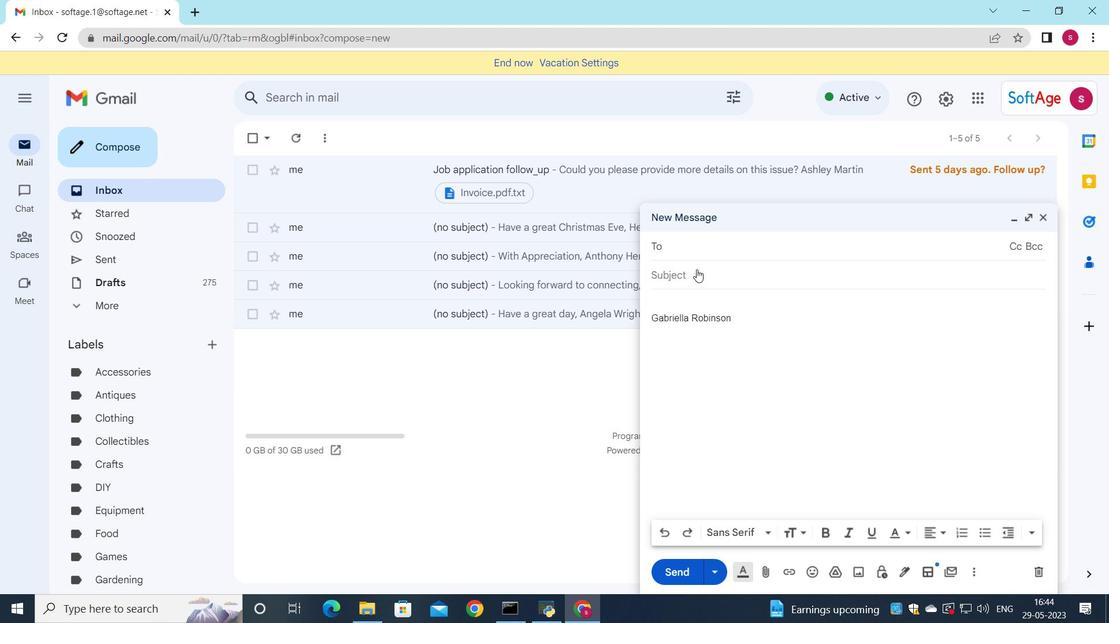 
Action: Key pressed <Key.down>
Screenshot: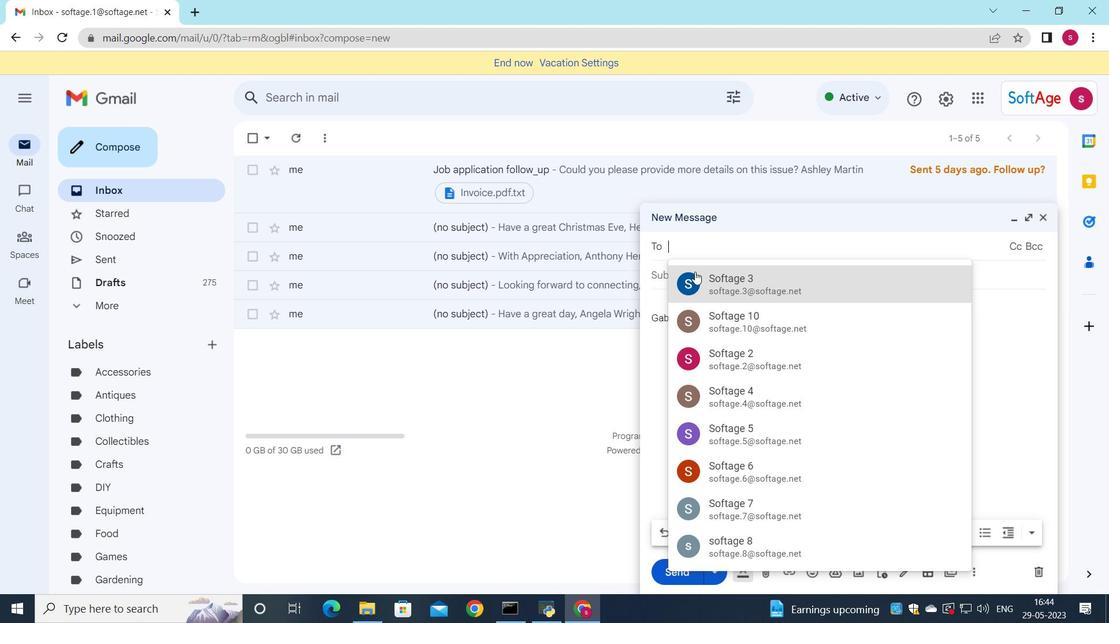 
Action: Mouse moved to (694, 274)
Screenshot: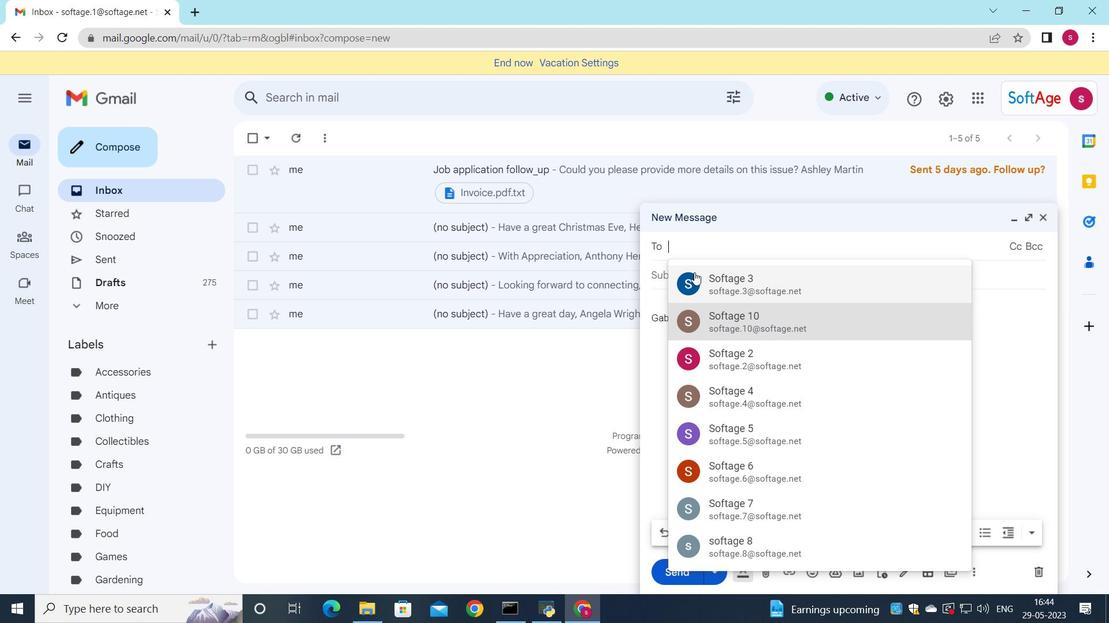 
Action: Key pressed <Key.down><Key.down><Key.down><Key.down><Key.down><Key.down><Key.down>
Screenshot: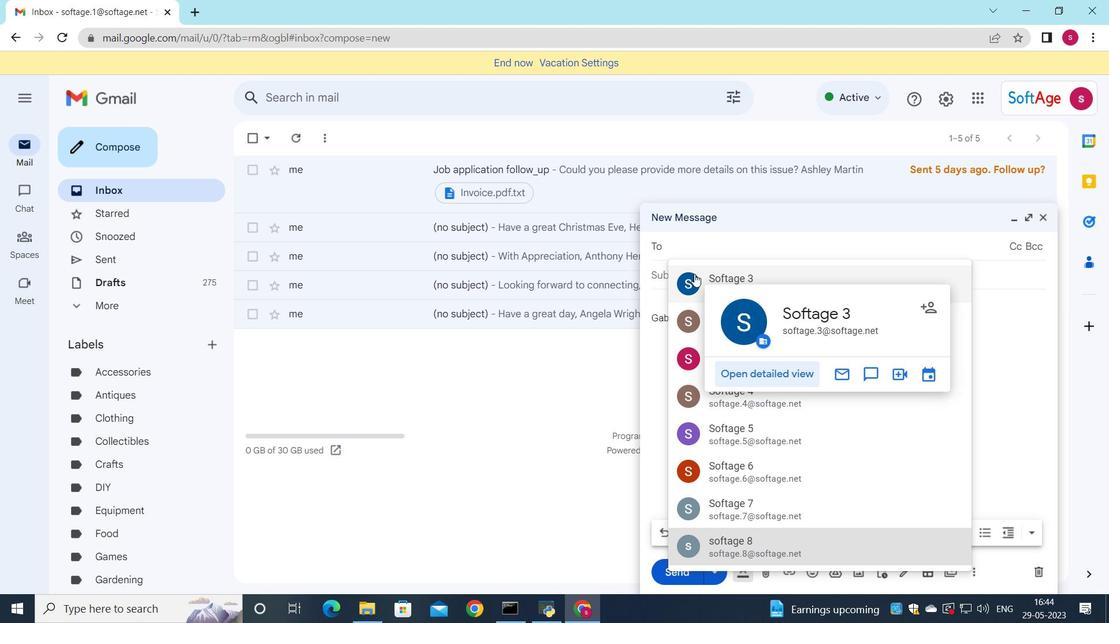 
Action: Mouse moved to (732, 505)
Screenshot: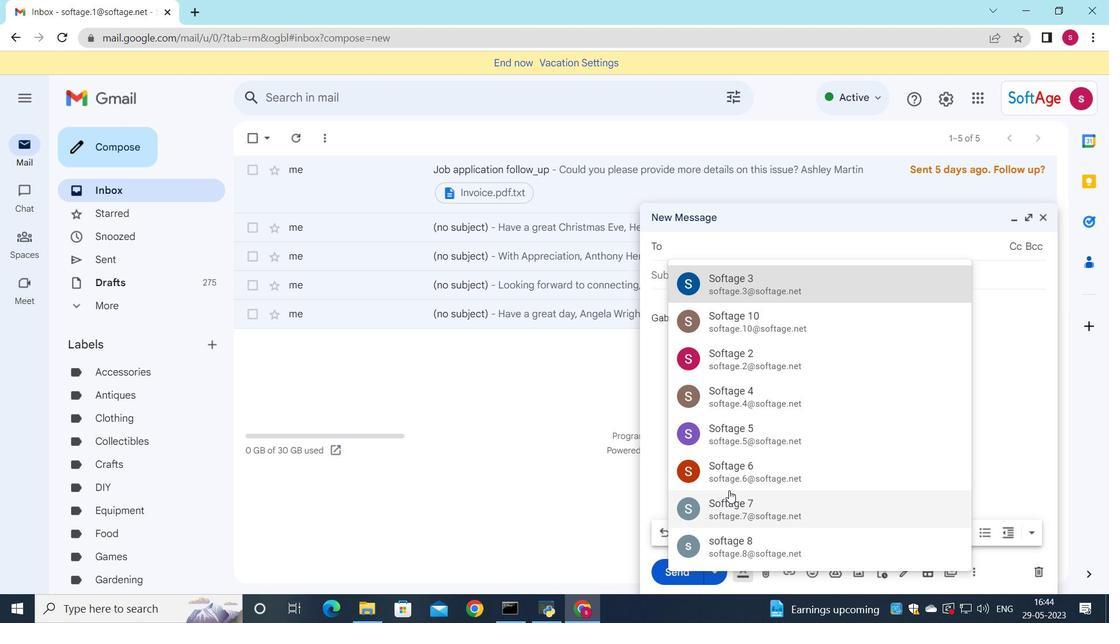 
Action: Mouse pressed left at (732, 505)
Screenshot: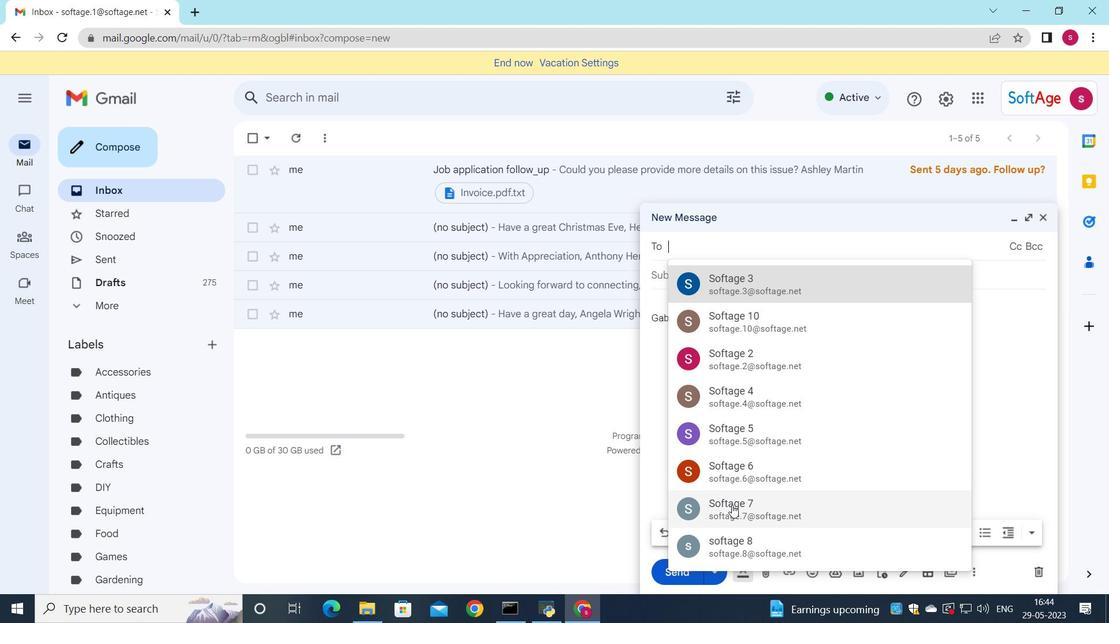 
Action: Mouse moved to (734, 496)
Screenshot: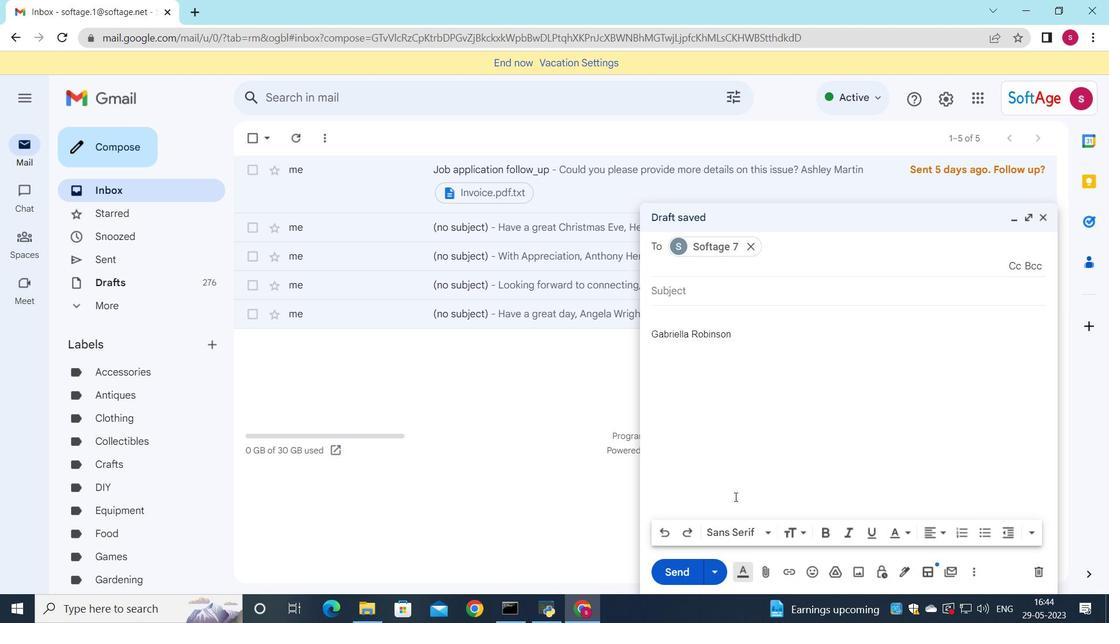
Action: Key pressed <Key.down>
Screenshot: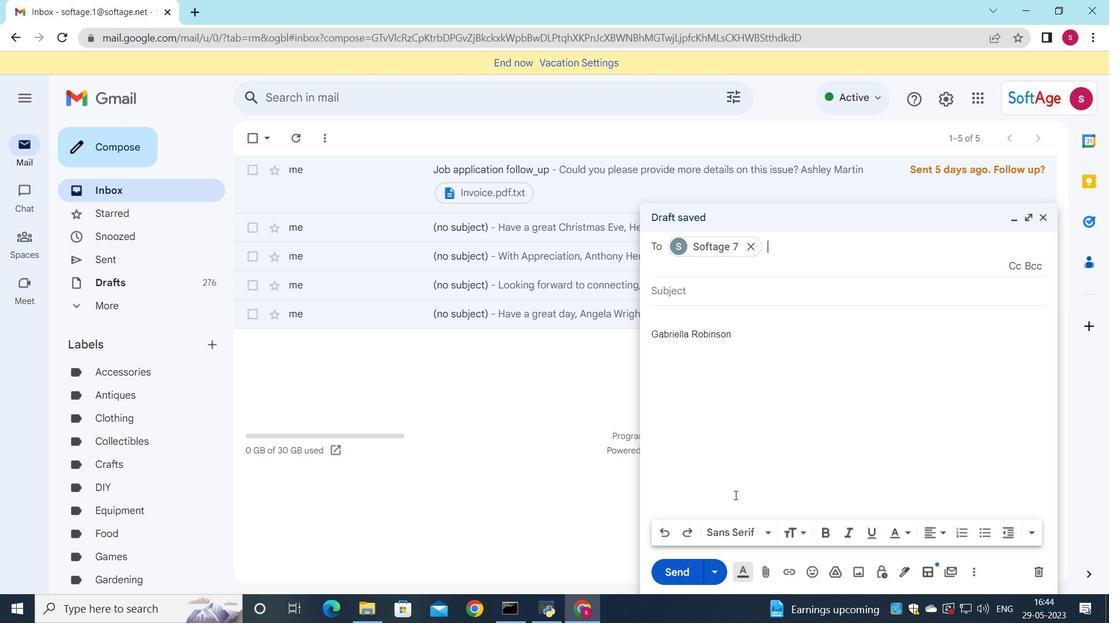 
Action: Mouse moved to (865, 546)
Screenshot: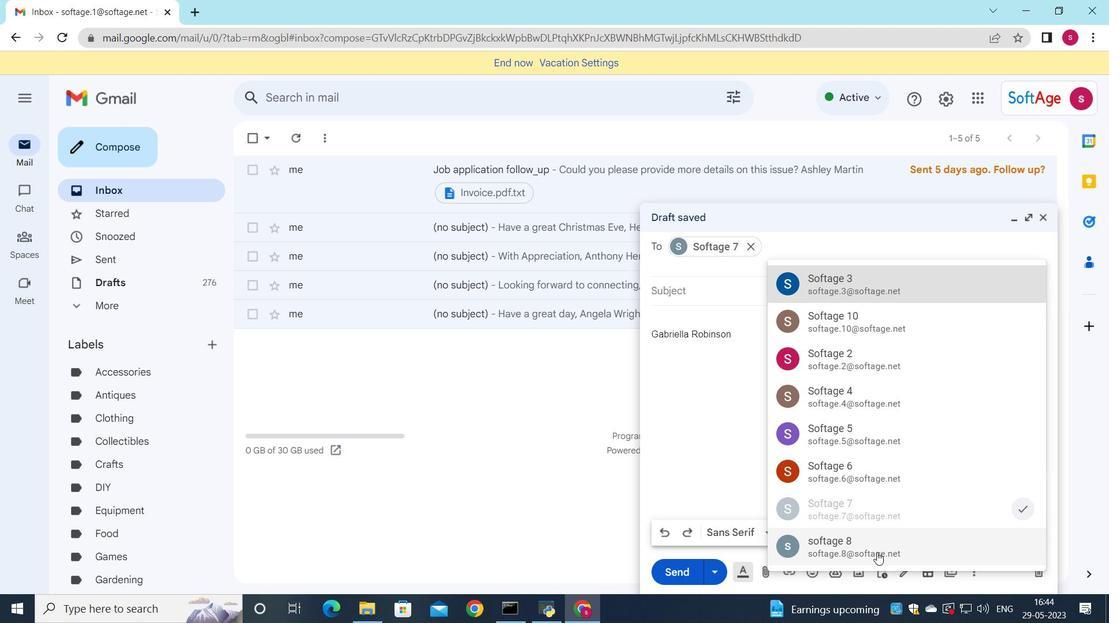 
Action: Mouse pressed left at (865, 546)
Screenshot: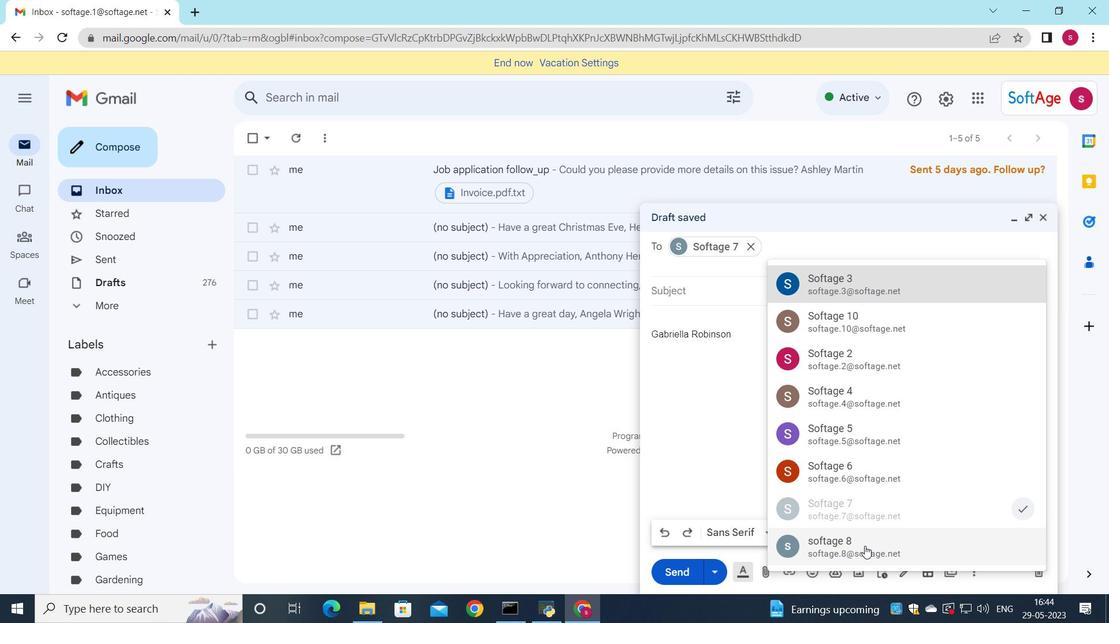 
Action: Mouse moved to (1019, 268)
Screenshot: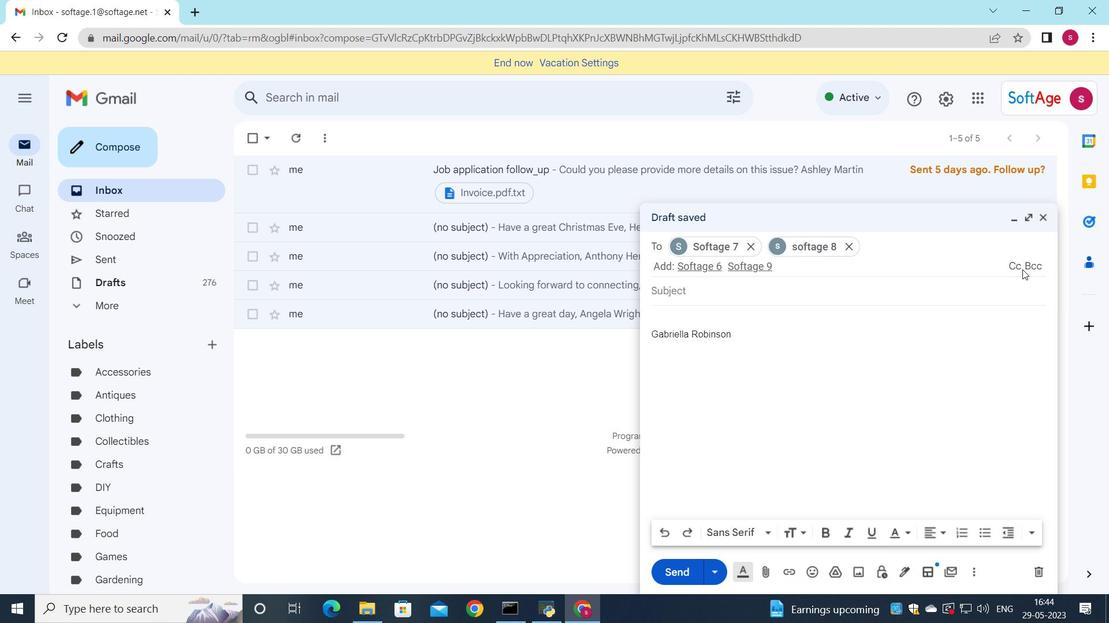 
Action: Mouse pressed left at (1019, 268)
Screenshot: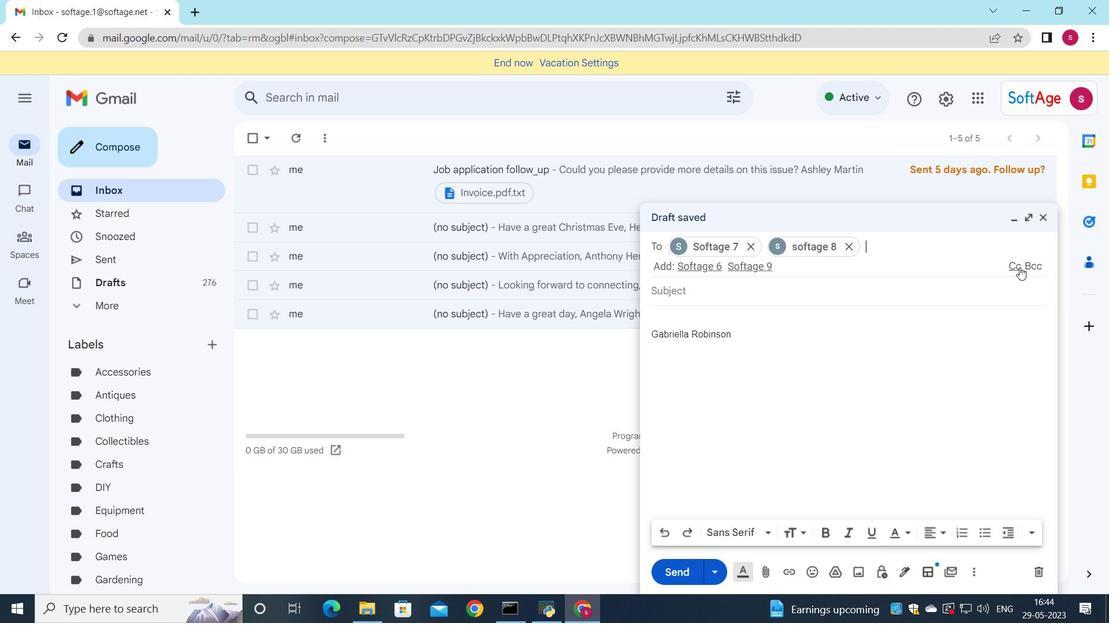 
Action: Key pressed <Key.down>softage9.<Key.backspace><Key.backspace>.9
Screenshot: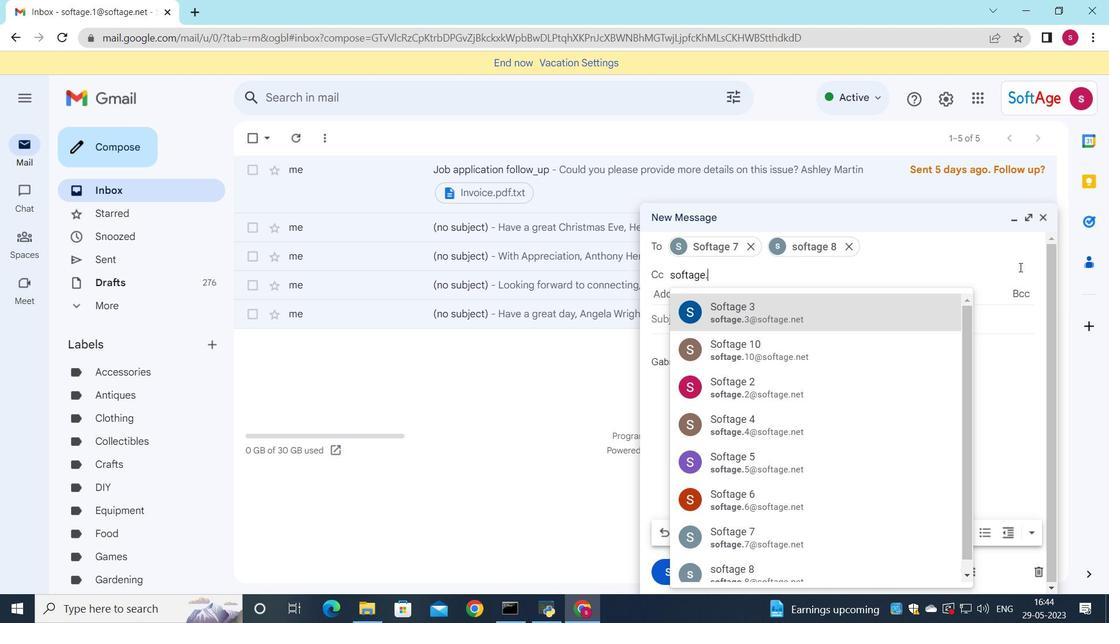 
Action: Mouse moved to (822, 313)
Screenshot: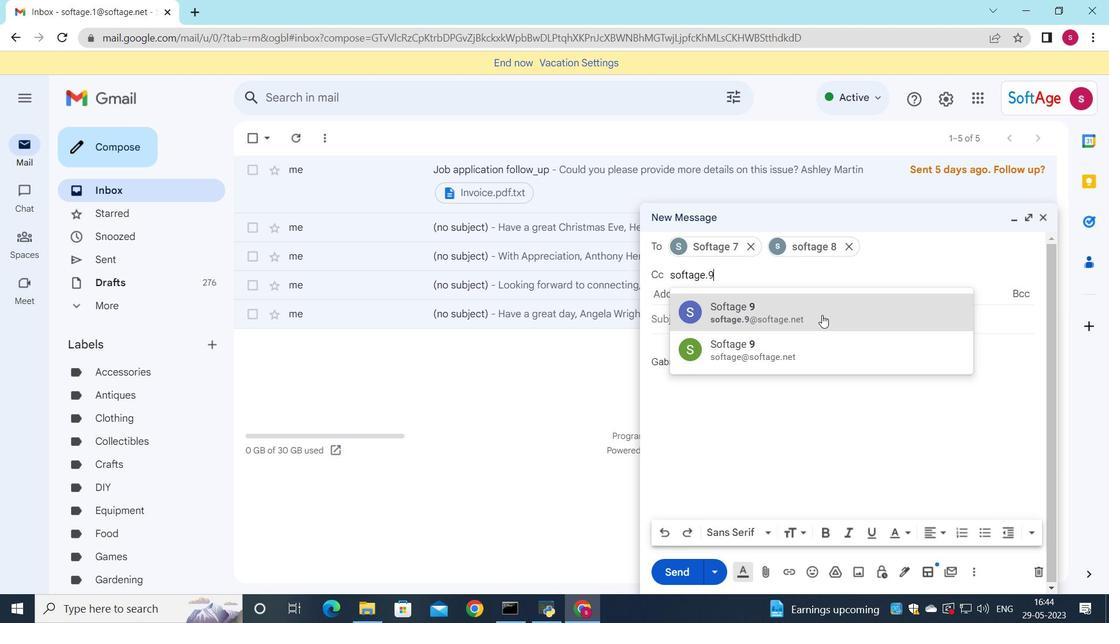 
Action: Mouse pressed left at (822, 313)
Screenshot: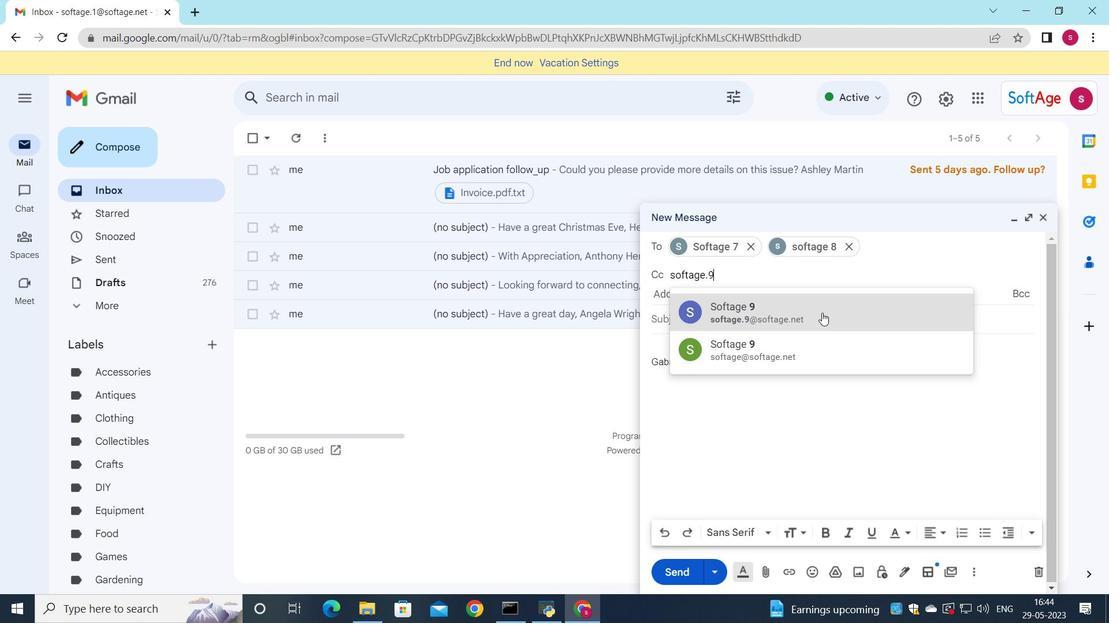 
Action: Mouse moved to (681, 320)
Screenshot: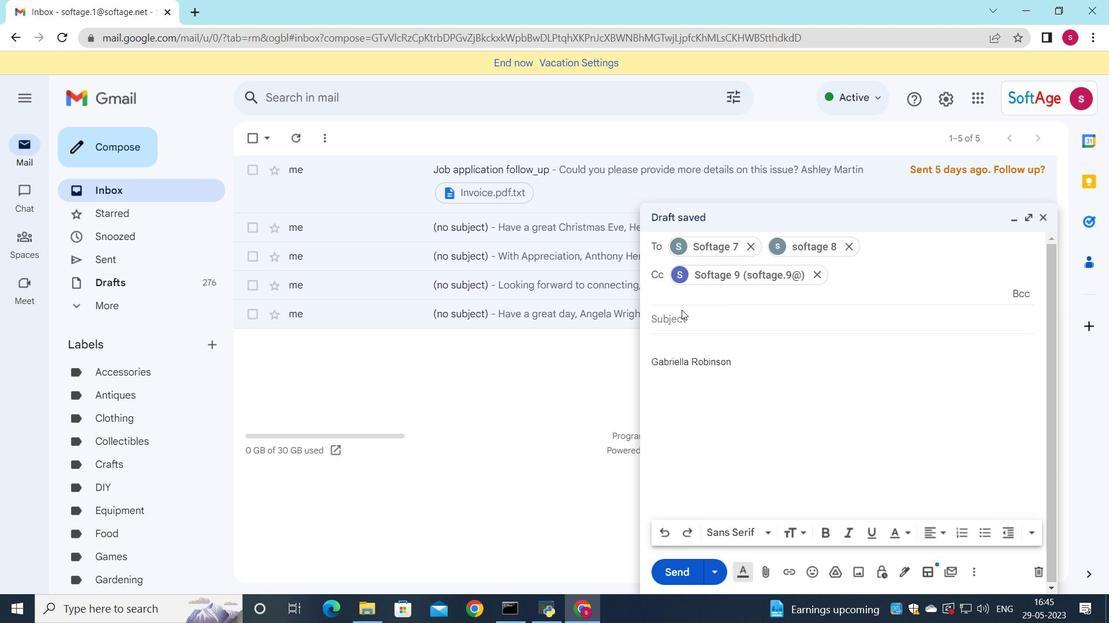 
Action: Mouse pressed left at (681, 320)
Screenshot: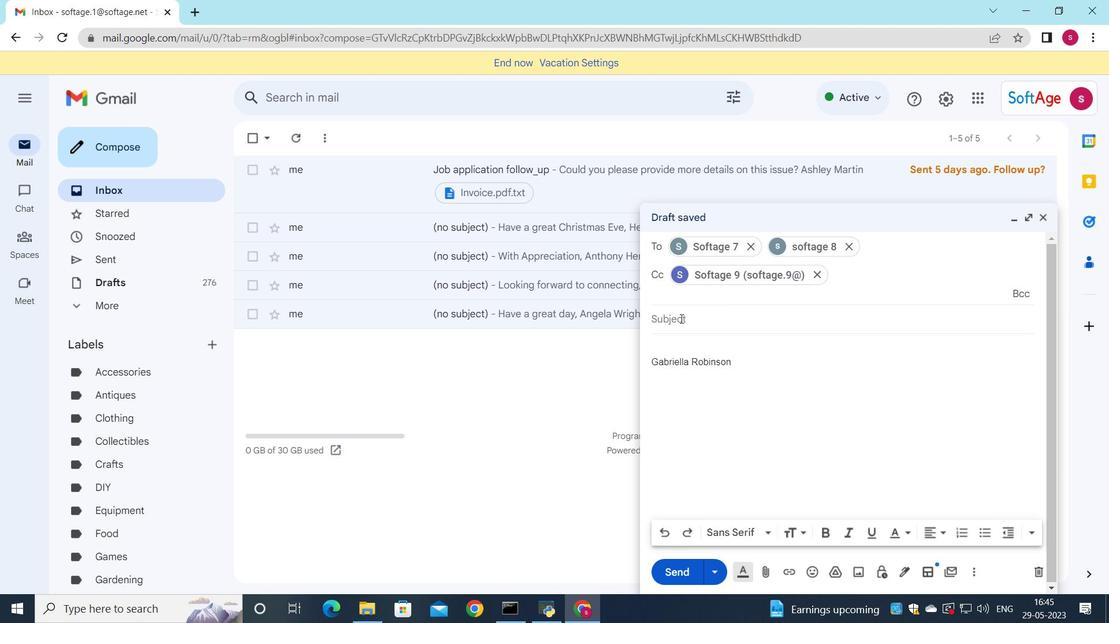 
Action: Mouse moved to (673, 317)
Screenshot: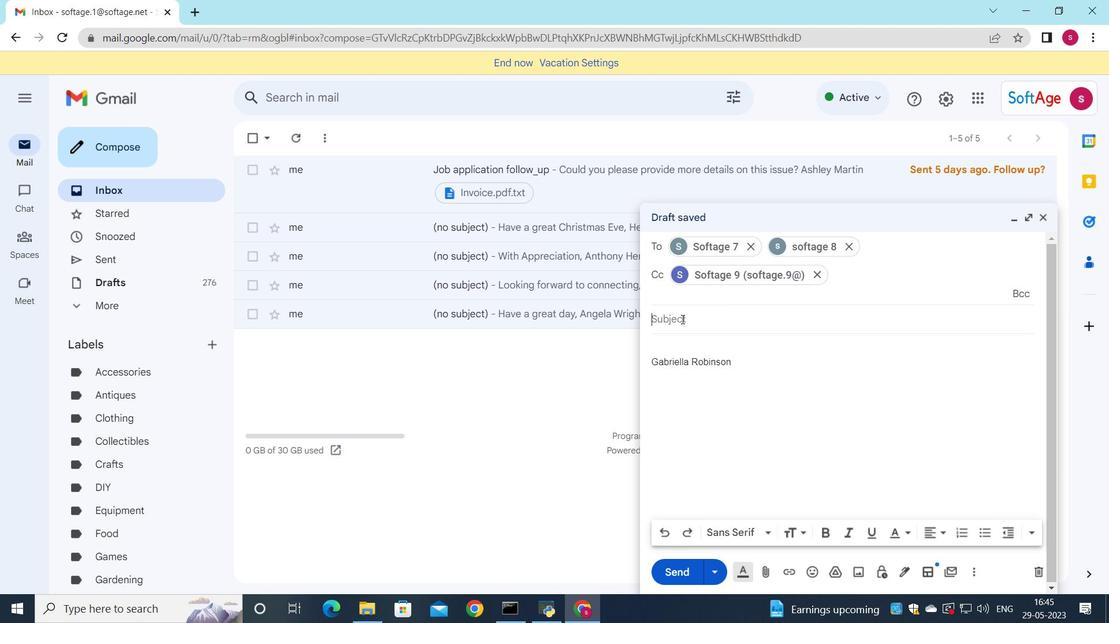 
Action: Key pressed <Key.shift>Request<Key.space>for<Key.space>apodcast<Key.left><Key.left><Key.left><Key.left><Key.left><Key.left><Key.left><Key.left><Key.left><Key.left><Key.right><Key.right><Key.right>v<Key.backspace><Key.space>
Screenshot: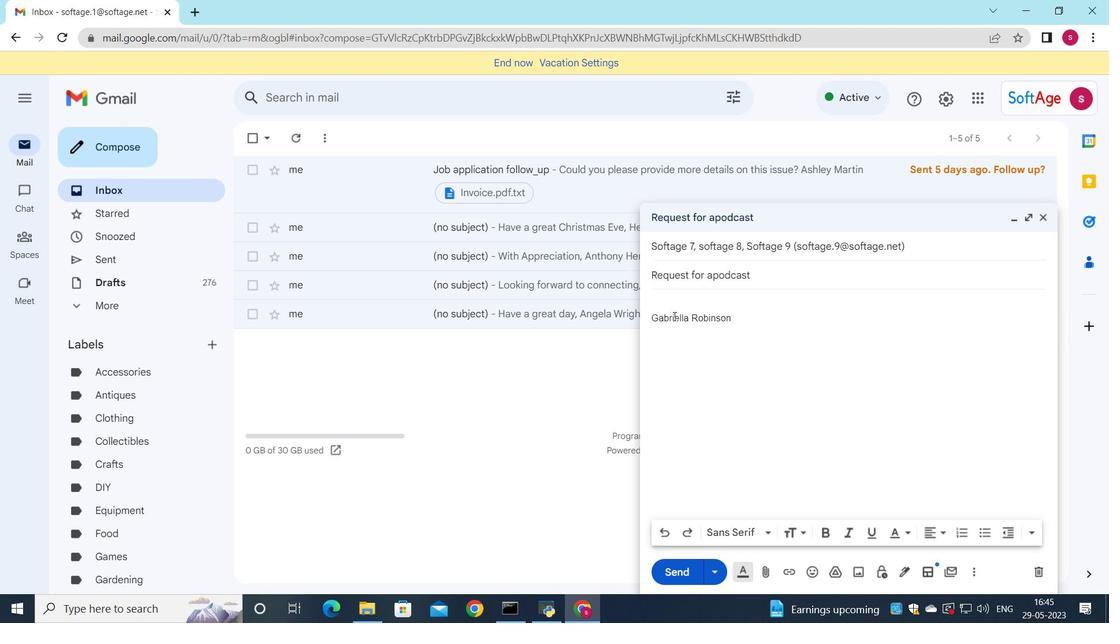 
Action: Mouse moved to (772, 276)
Screenshot: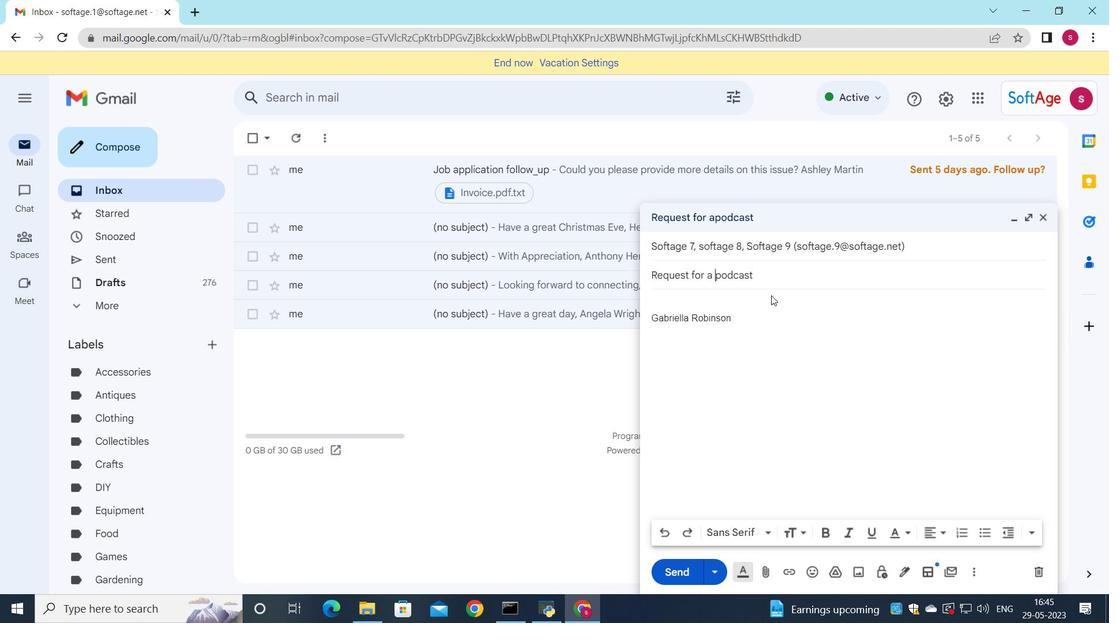 
Action: Mouse pressed left at (772, 276)
Screenshot: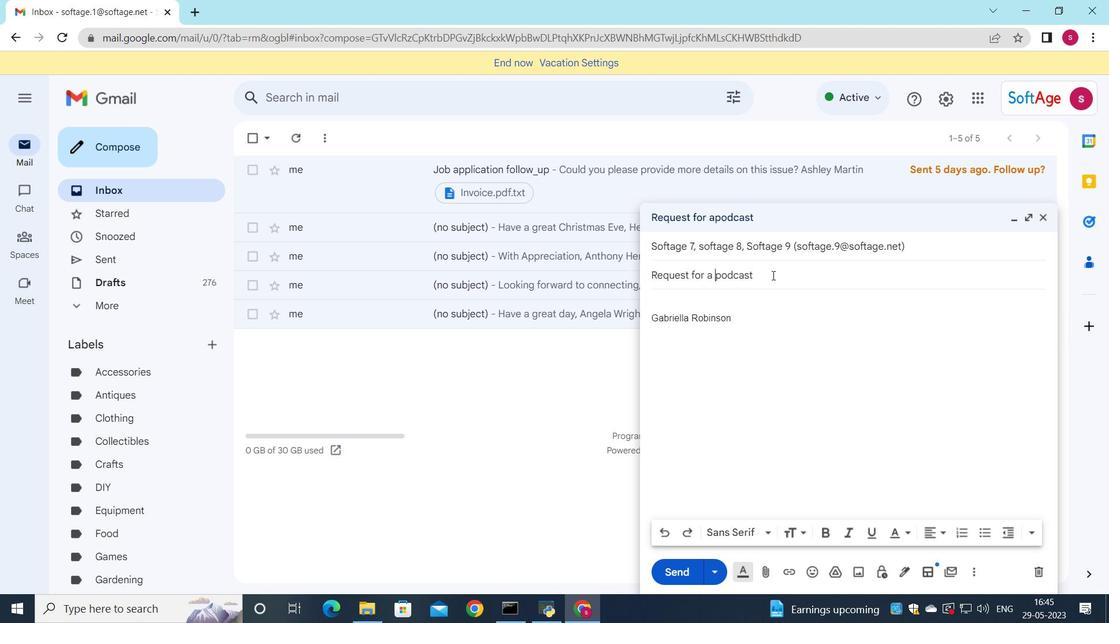 
Action: Mouse moved to (655, 298)
Screenshot: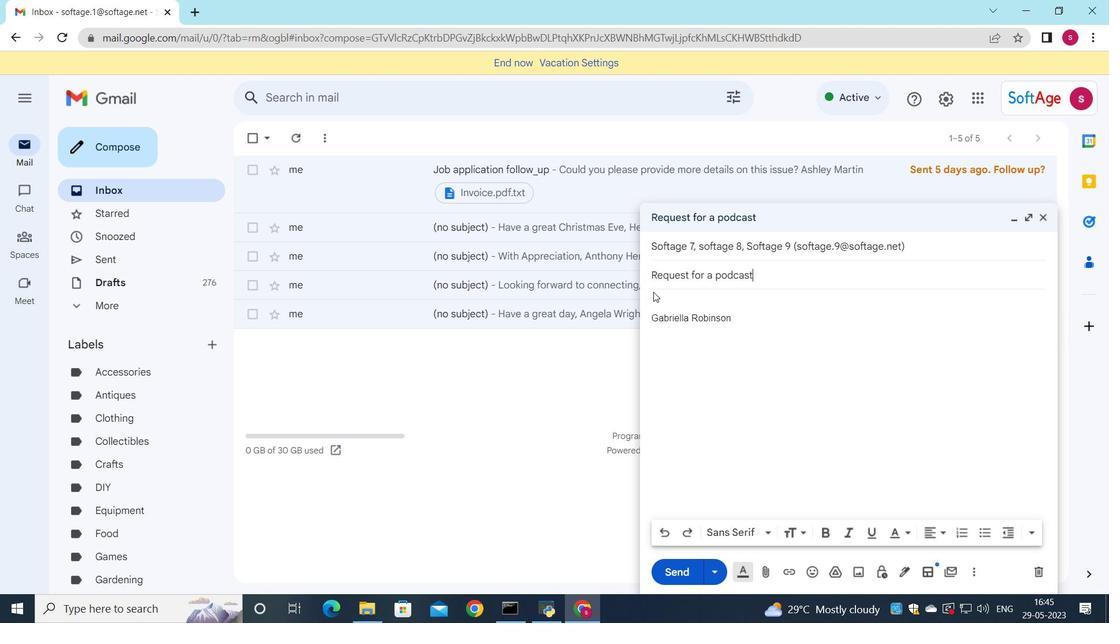 
Action: Mouse pressed left at (655, 298)
Screenshot: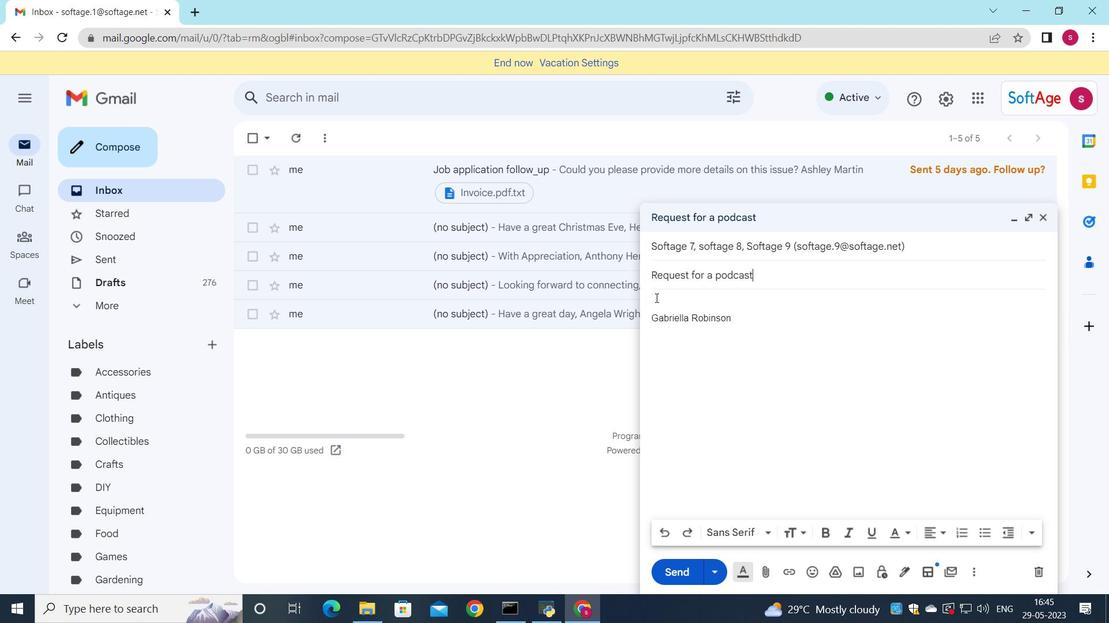 
Action: Key pressed <Key.shift>I<Key.space>would<Key.space>like<Key.space>to<Key.space>request<Key.space>a<Key.space>meeting<Key.space>to<Key.space>discuss<Key.space>the<Key.space>progress<Key.space>of<Key.space>the<Key.space>project.
Screenshot: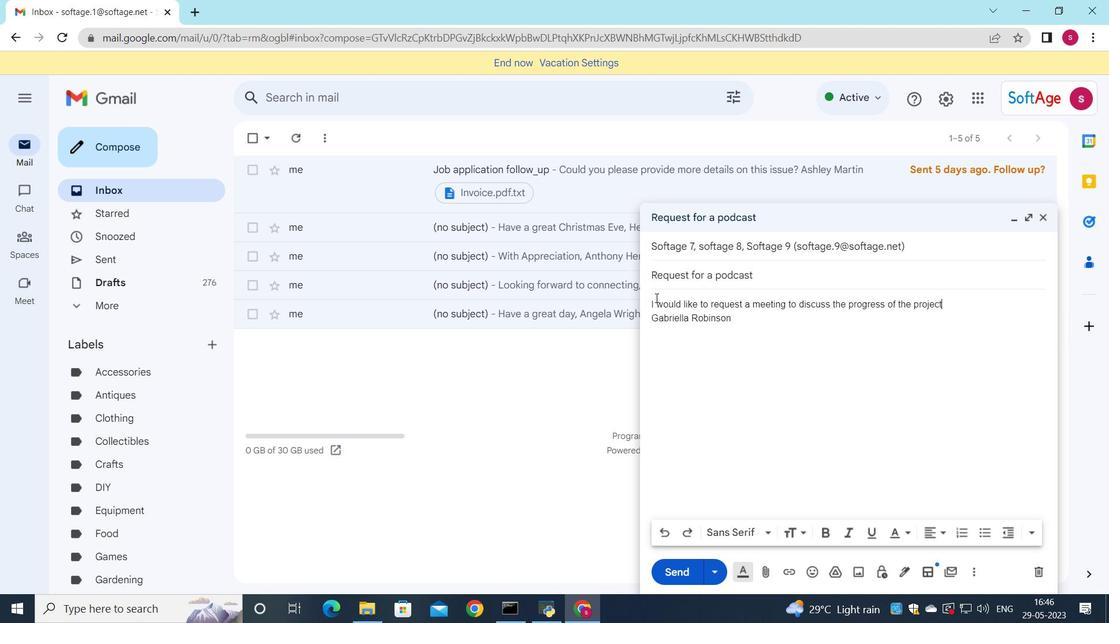 
Action: Mouse moved to (651, 304)
Screenshot: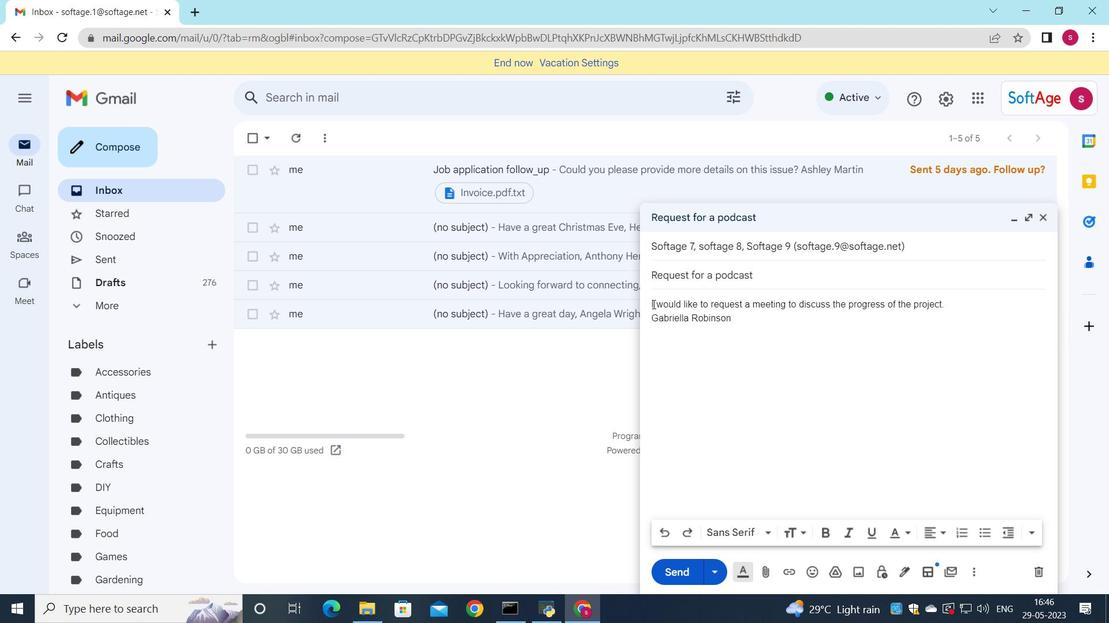 
Action: Mouse pressed left at (651, 304)
Screenshot: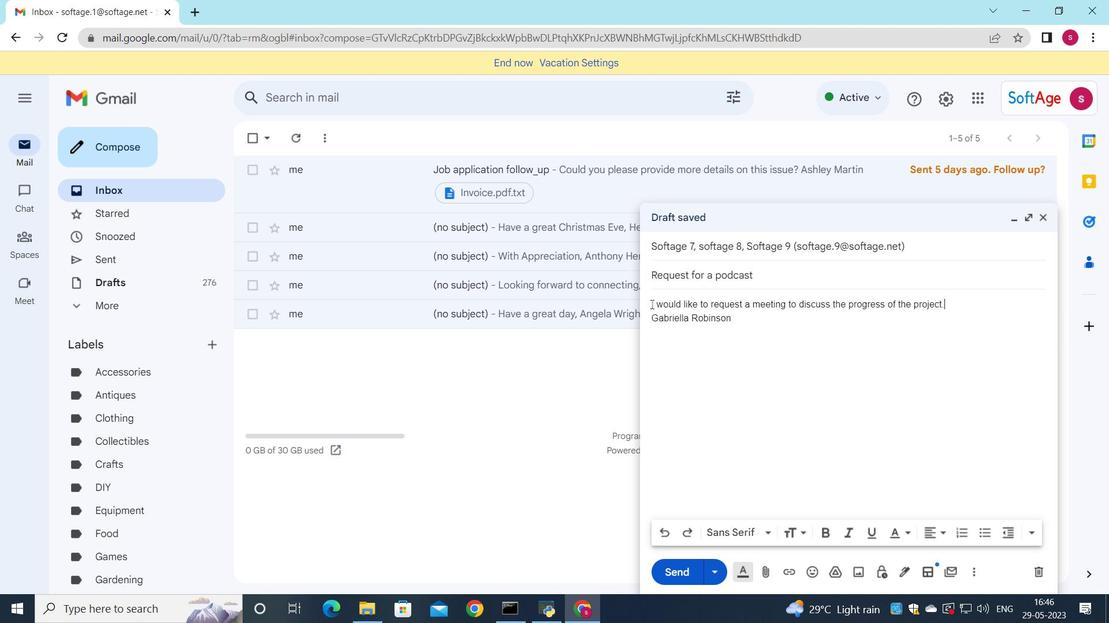 
Action: Mouse moved to (801, 538)
Screenshot: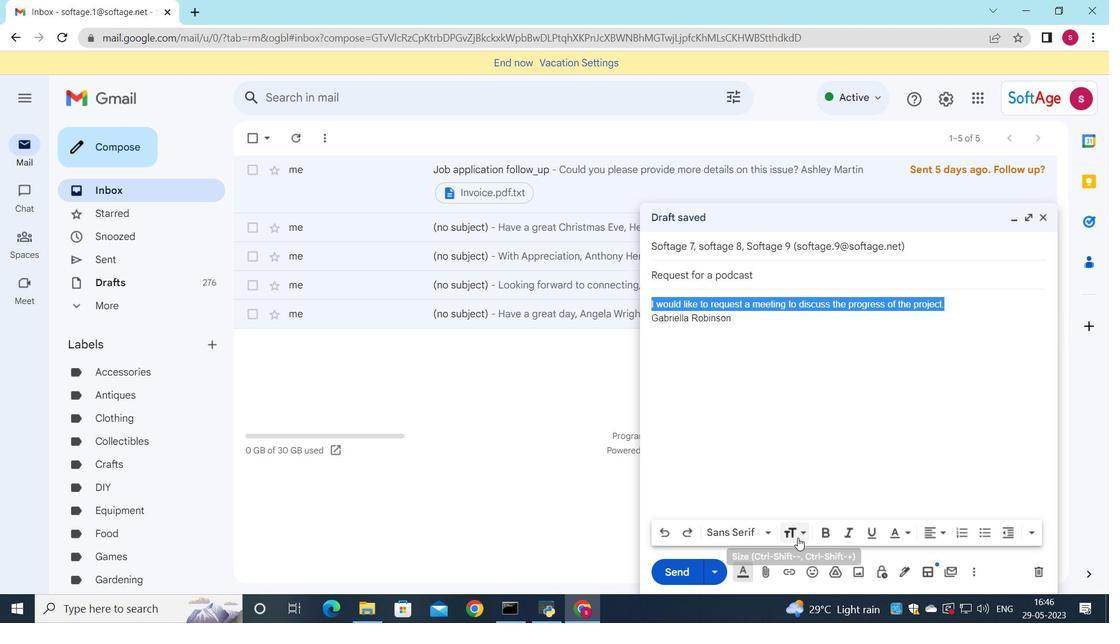 
Action: Mouse pressed left at (801, 538)
Screenshot: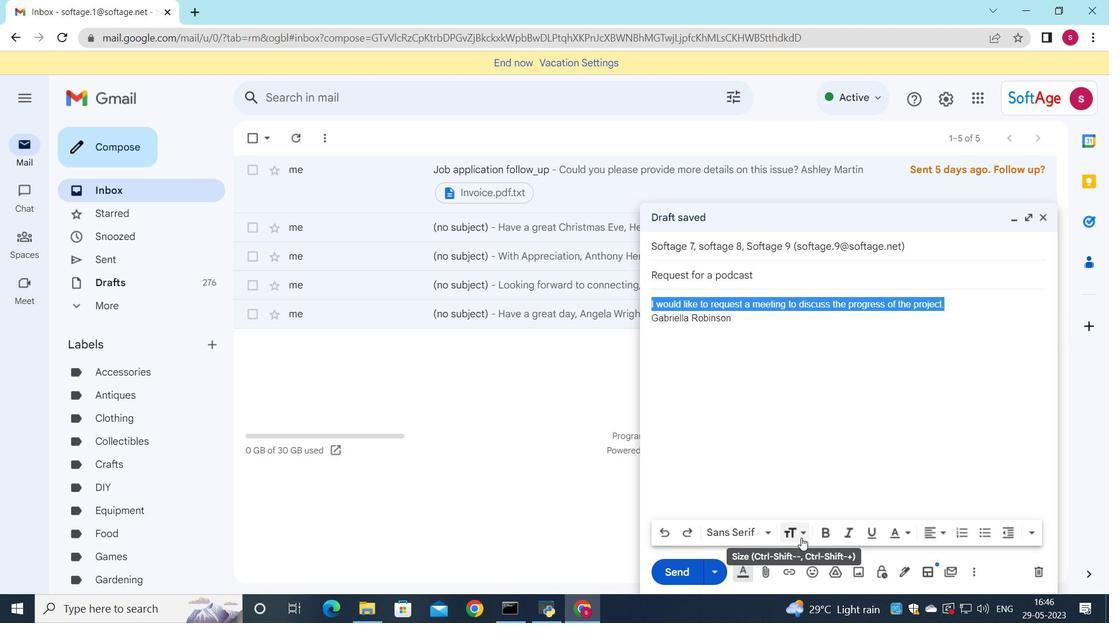 
Action: Mouse moved to (853, 489)
Screenshot: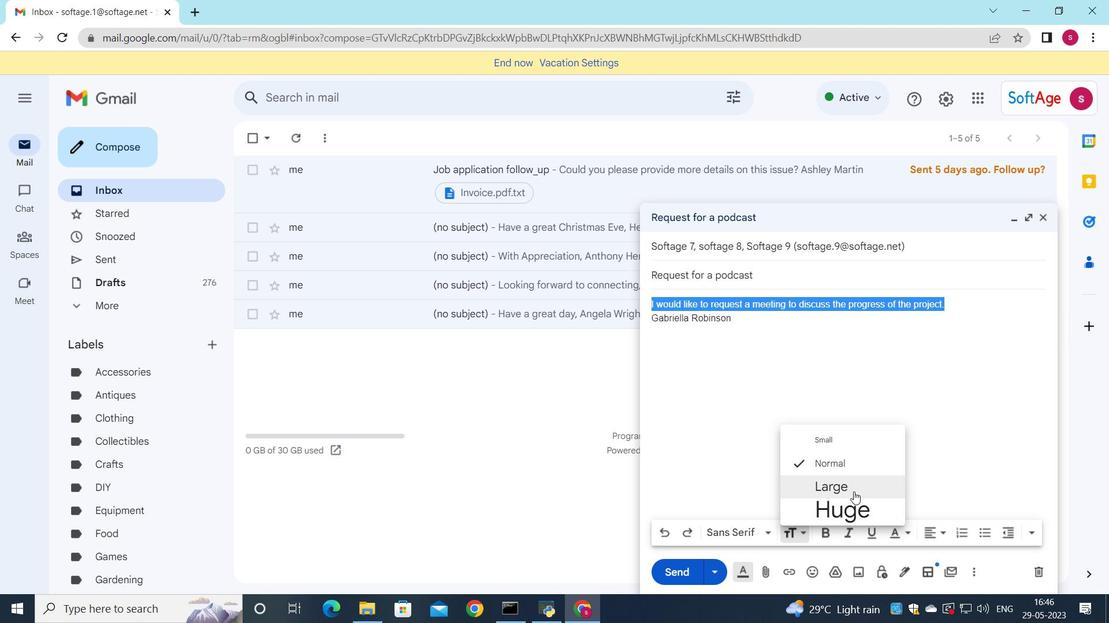 
Action: Mouse pressed left at (853, 489)
Screenshot: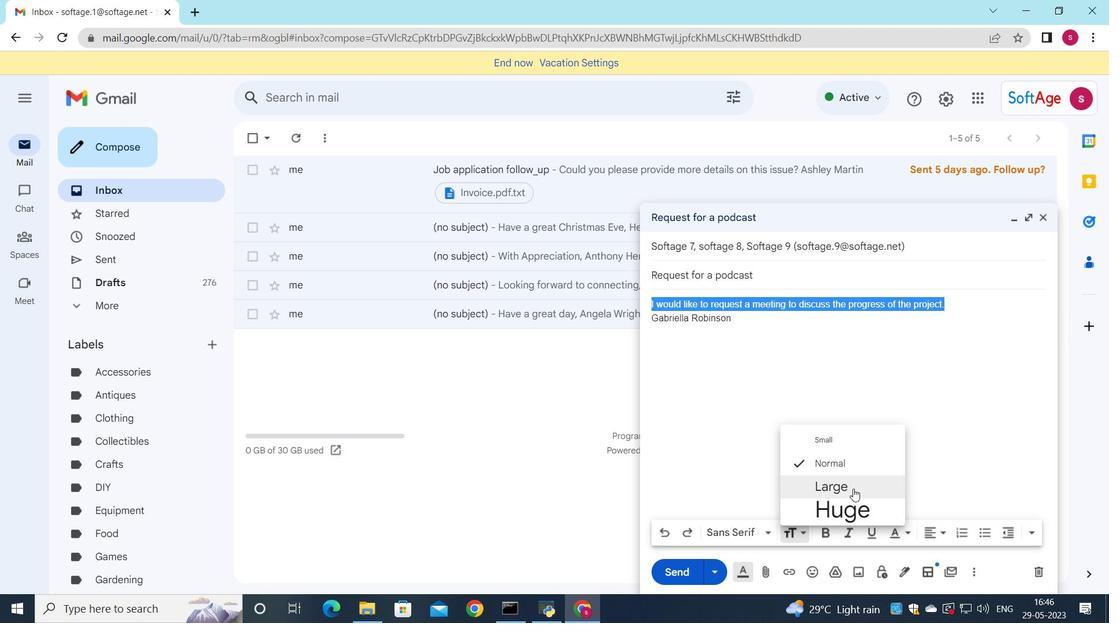 
Action: Mouse moved to (946, 535)
Screenshot: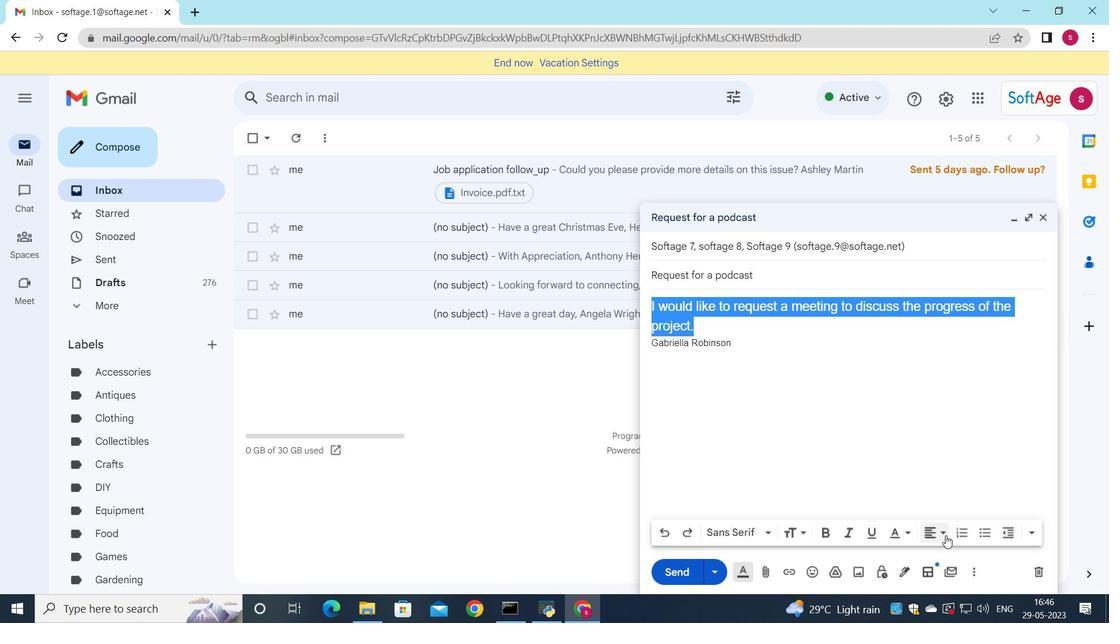 
Action: Mouse pressed left at (946, 535)
Screenshot: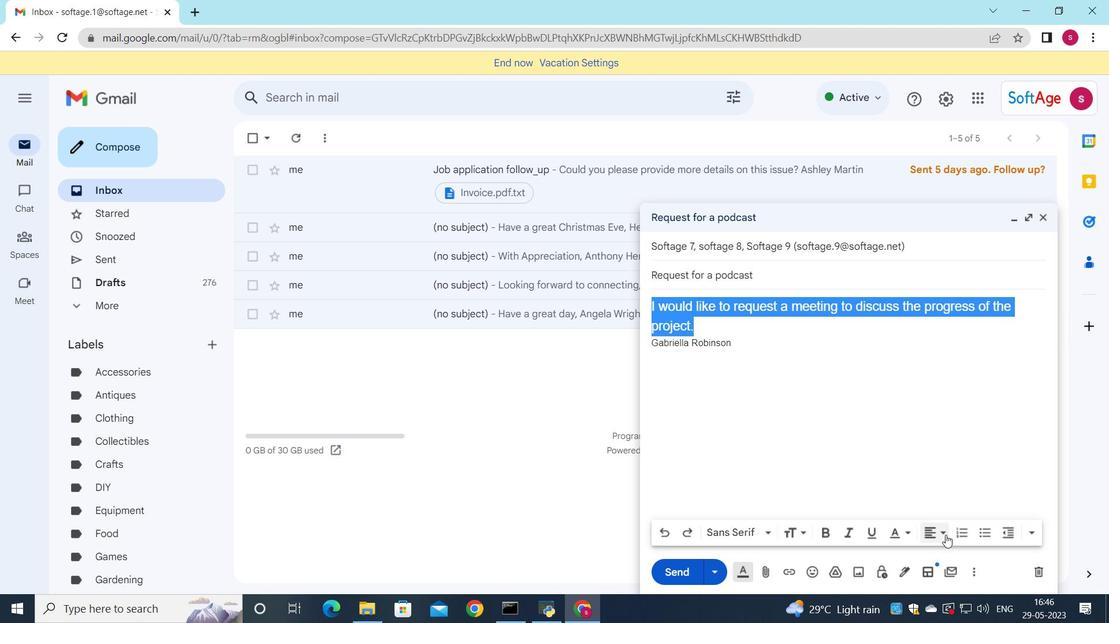
Action: Mouse moved to (931, 489)
Screenshot: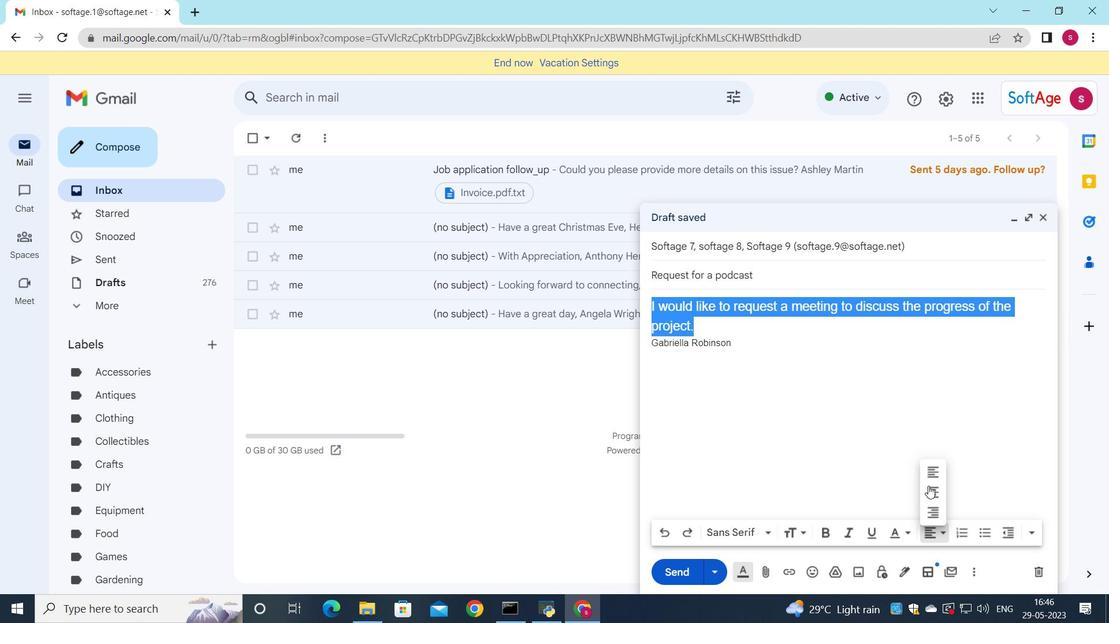 
Action: Mouse pressed left at (931, 489)
Screenshot: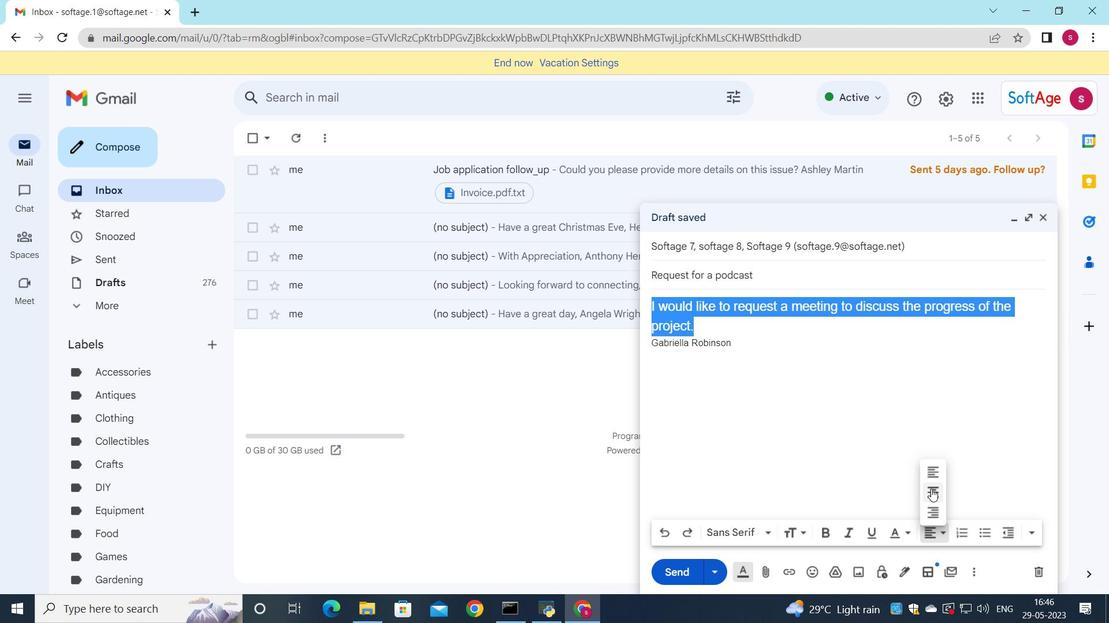 
Action: Mouse moved to (693, 563)
Screenshot: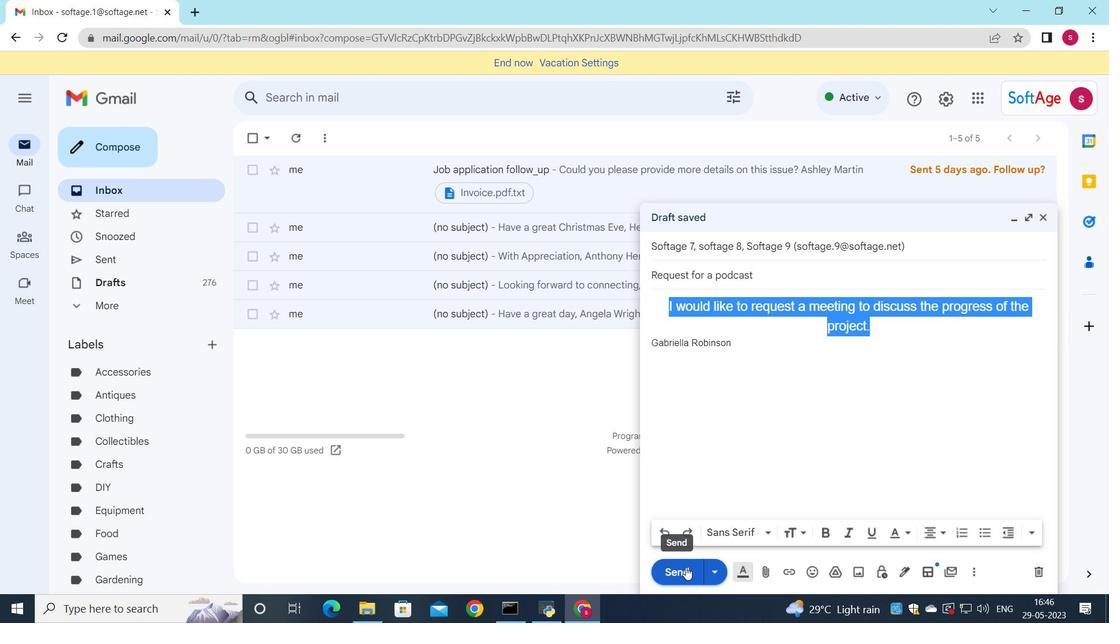 
Action: Mouse pressed left at (693, 563)
Screenshot: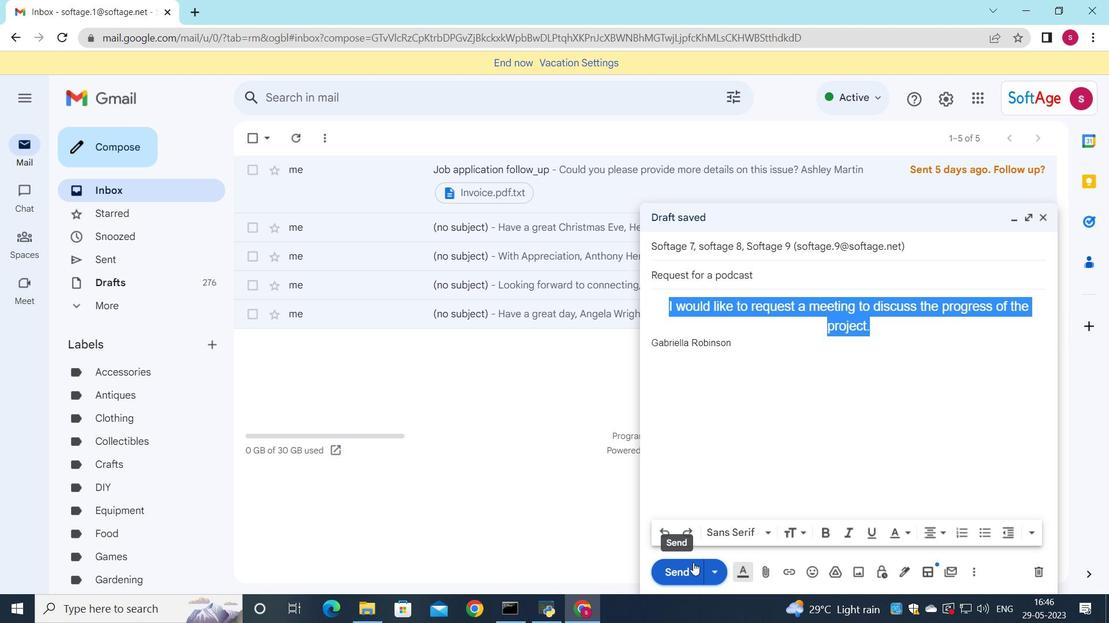 
Action: Mouse moved to (142, 257)
Screenshot: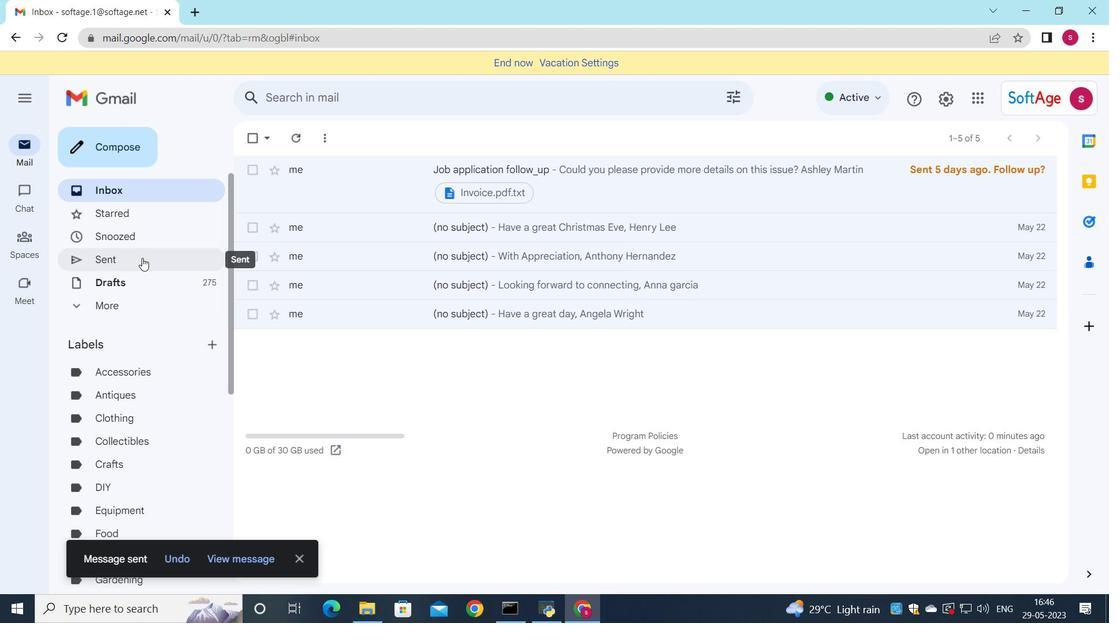 
Action: Mouse pressed left at (142, 257)
Screenshot: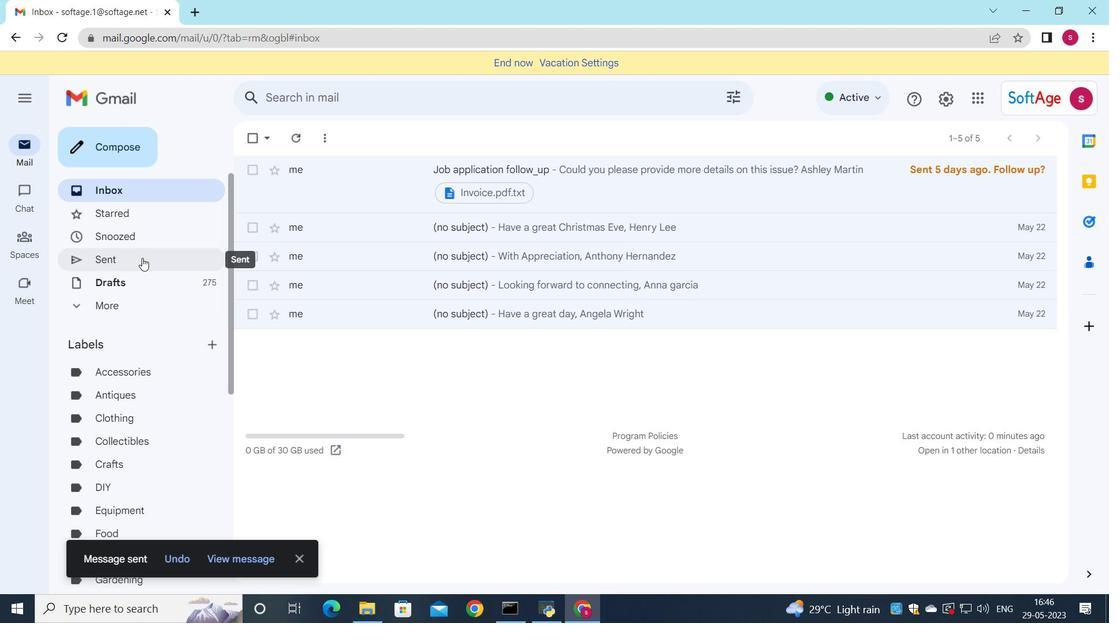 
Action: Mouse moved to (599, 211)
Screenshot: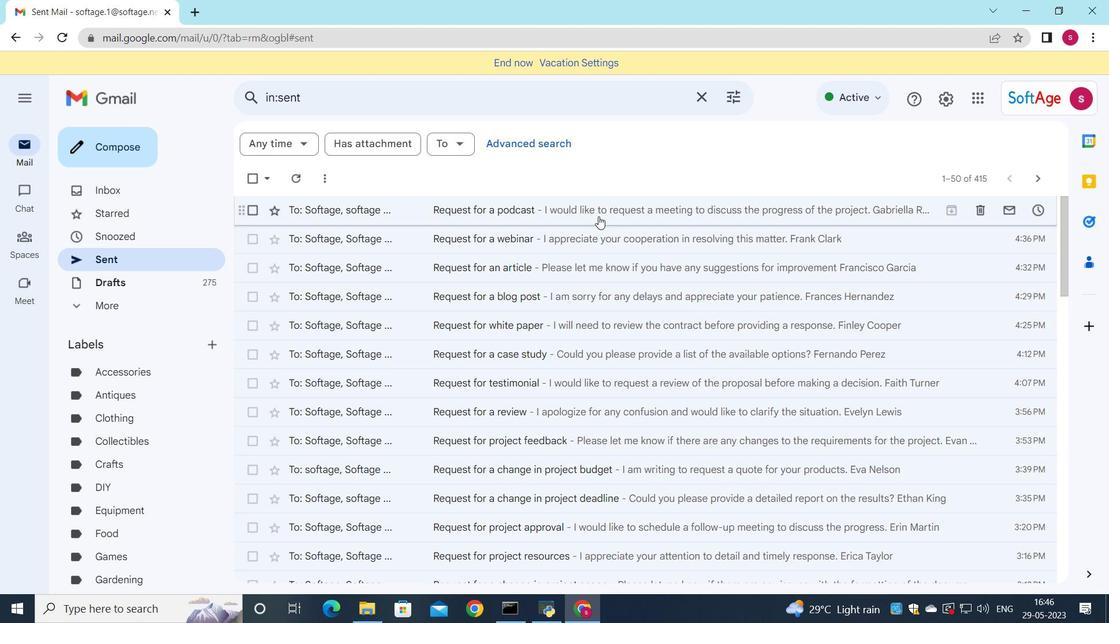 
Action: Mouse pressed left at (599, 211)
Screenshot: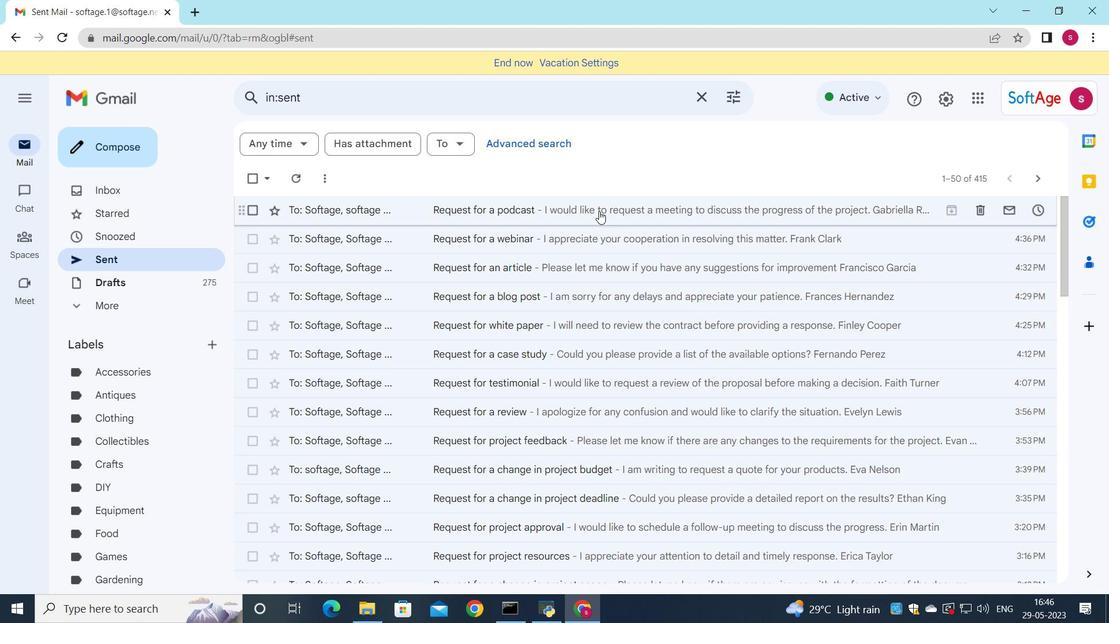 
Action: Mouse moved to (596, 225)
Screenshot: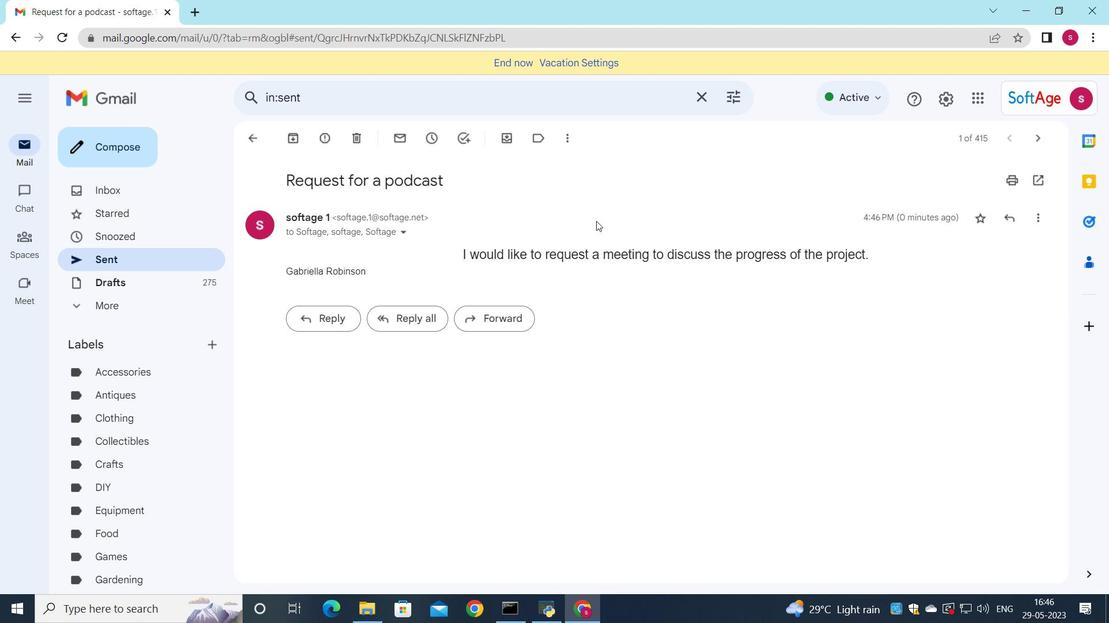 
